 Task: Find connections with filter location Balen with filter topic #Moneywith filter profile language French with filter current company Leica Geosystems part of Hexagon with filter school D.A.V. College Muzaffarnagar Mob.No.0131-2622667 with filter industry Flight Training with filter service category Web Development with filter keywords title Bookkeeper
Action: Mouse moved to (670, 120)
Screenshot: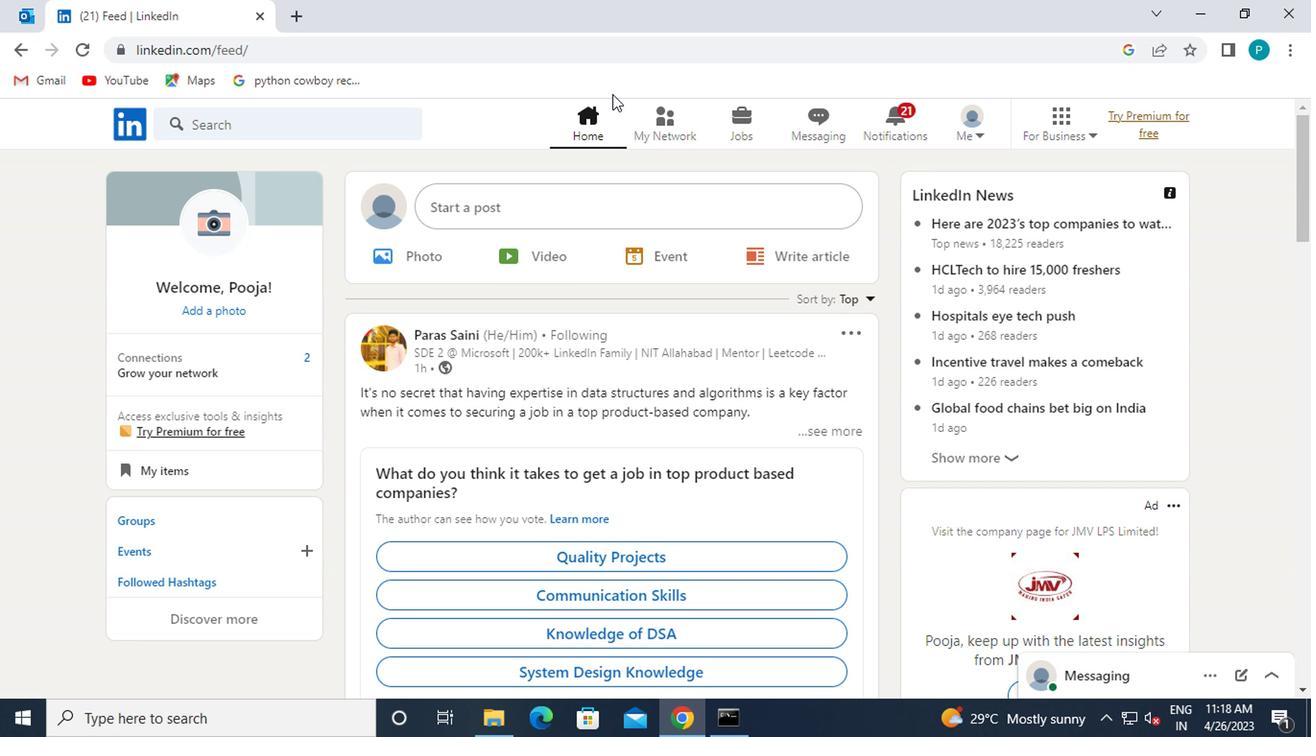 
Action: Mouse pressed left at (670, 120)
Screenshot: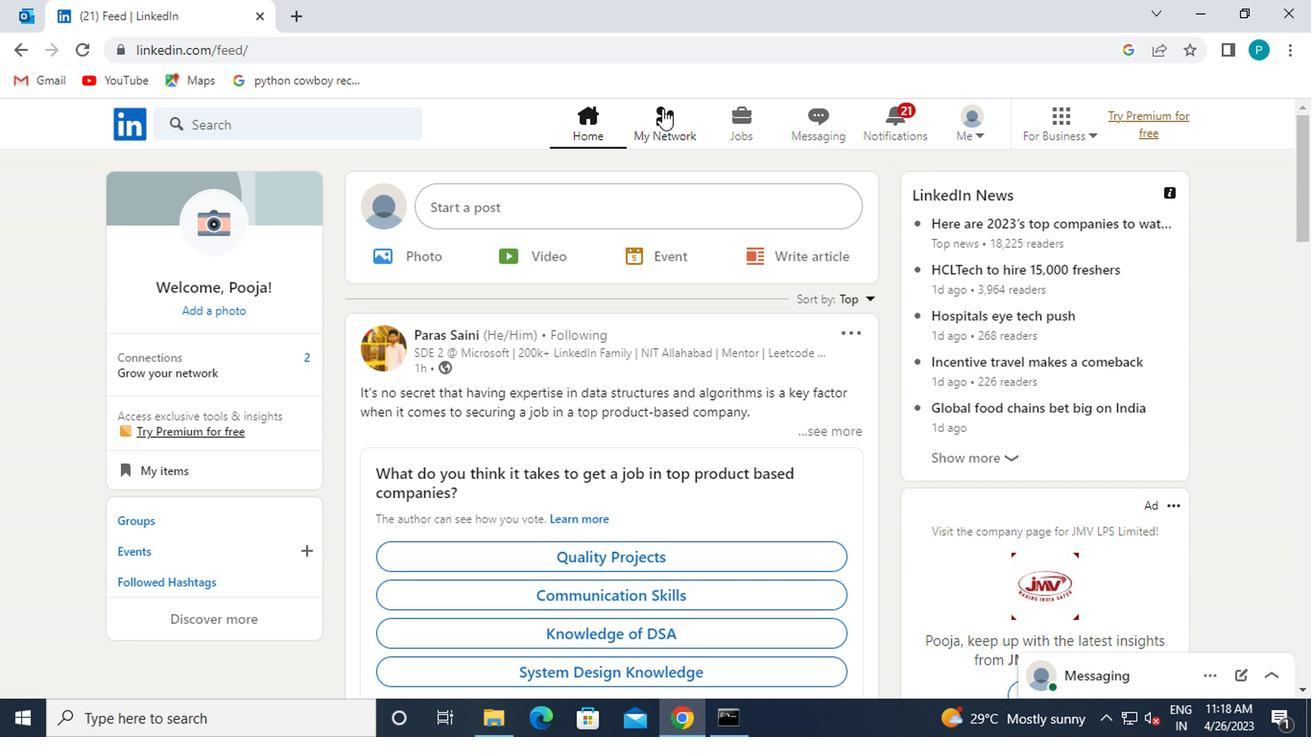 
Action: Mouse moved to (284, 236)
Screenshot: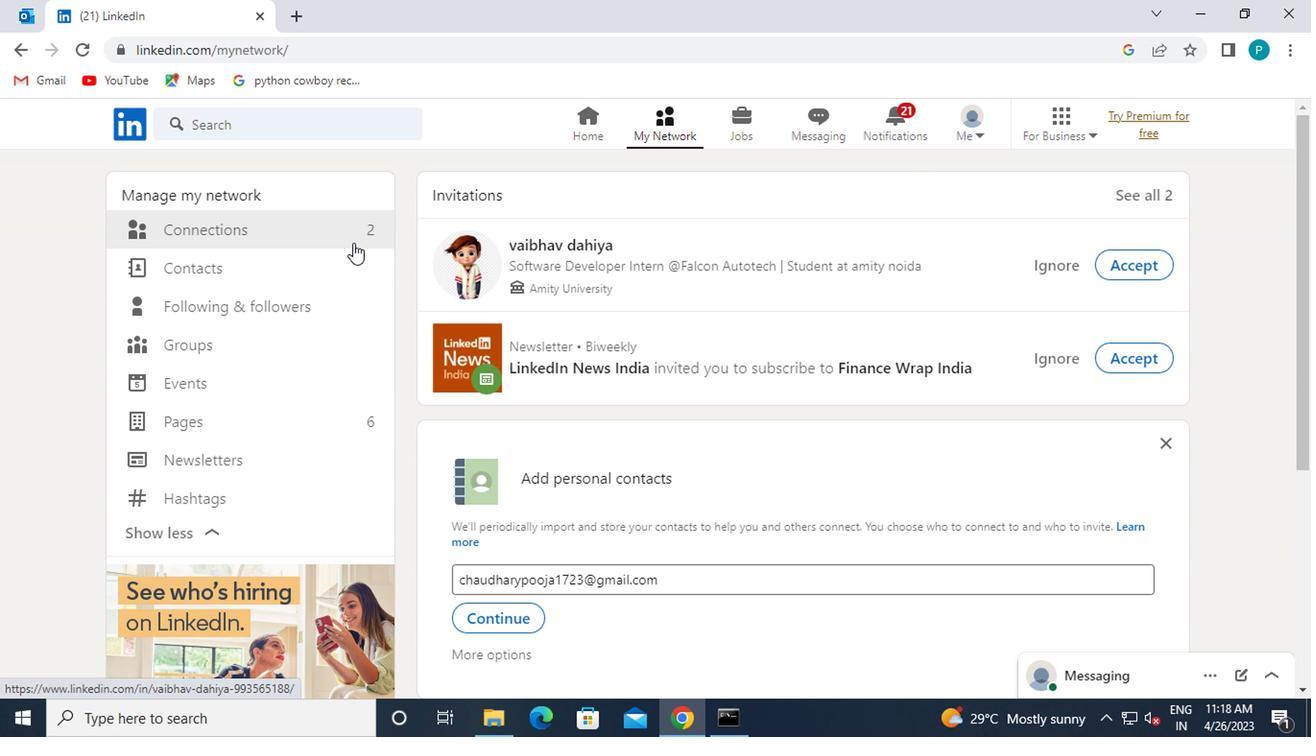 
Action: Mouse pressed left at (284, 236)
Screenshot: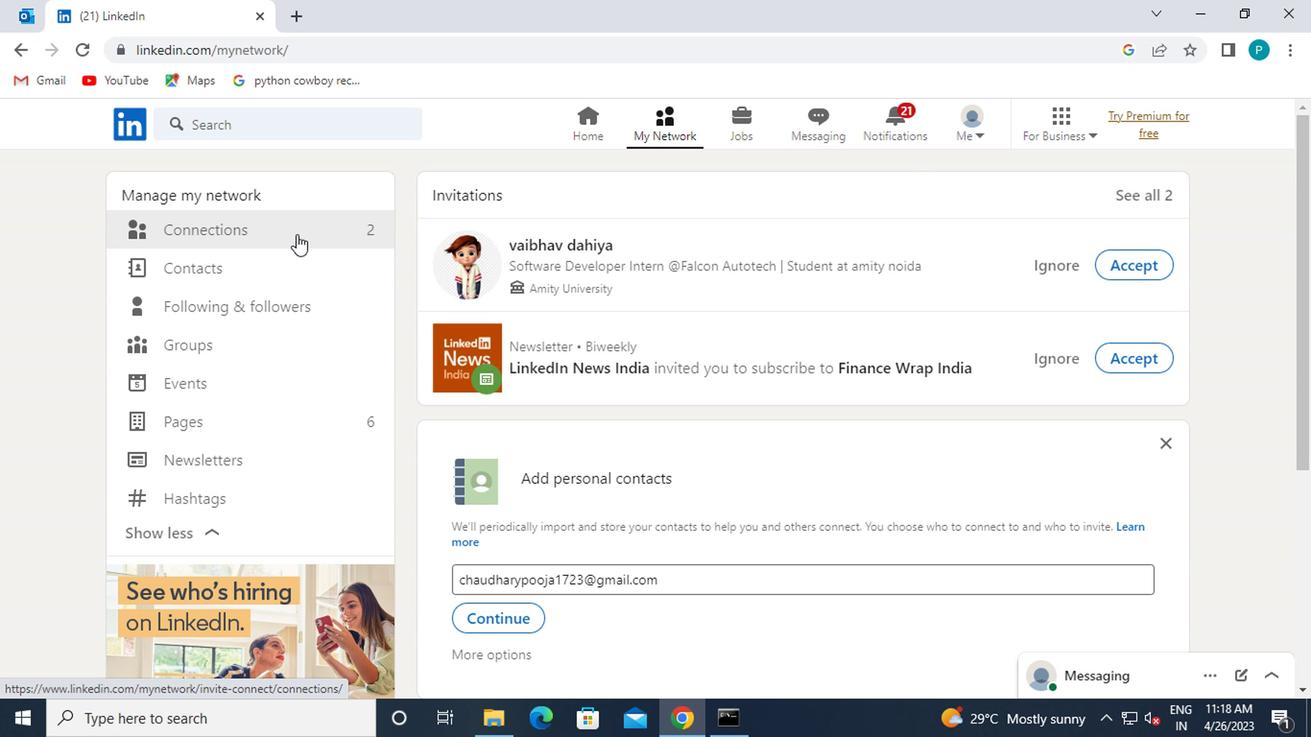 
Action: Mouse moved to (741, 234)
Screenshot: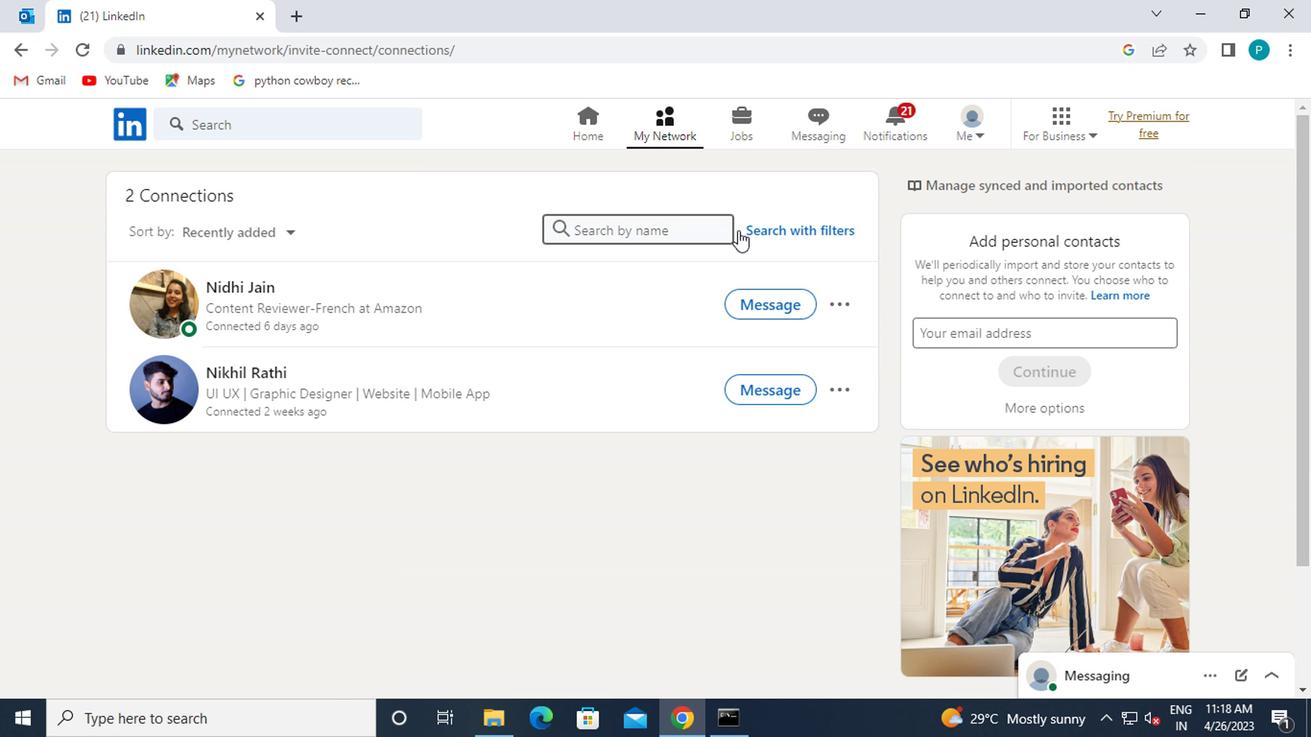 
Action: Mouse pressed left at (741, 234)
Screenshot: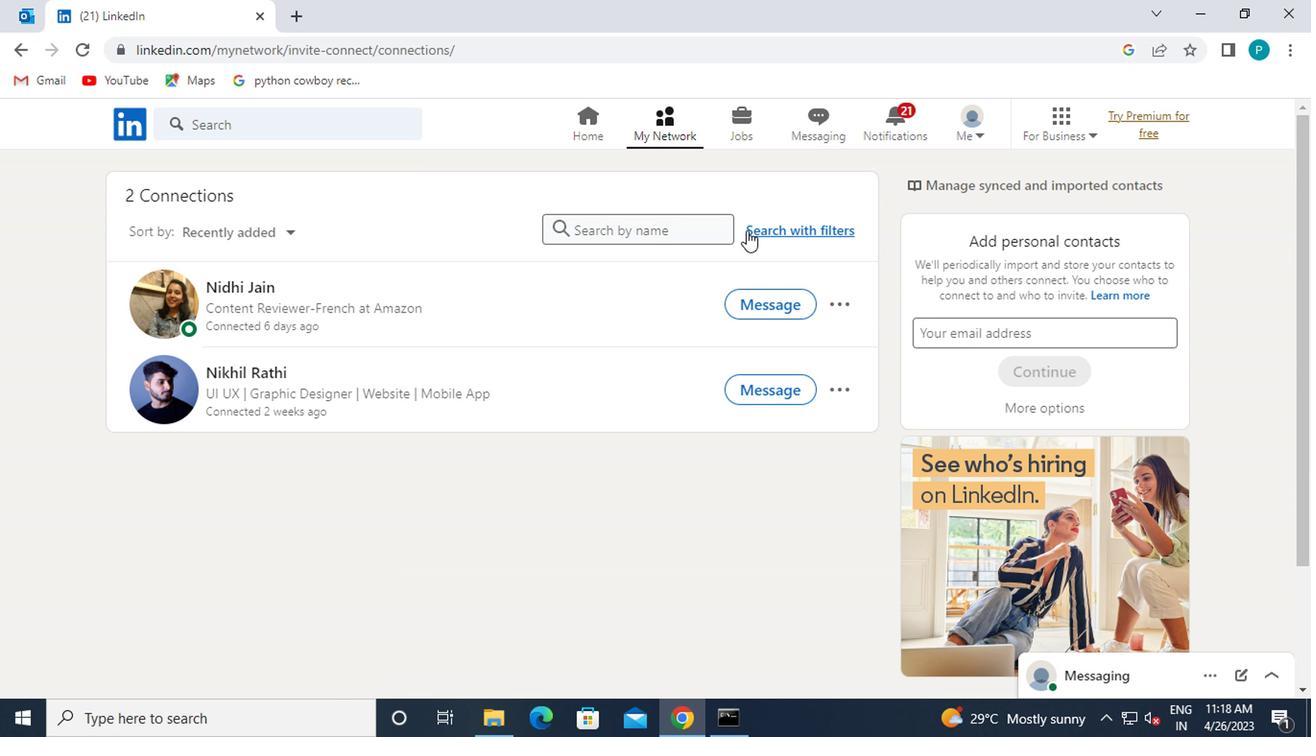 
Action: Mouse moved to (664, 178)
Screenshot: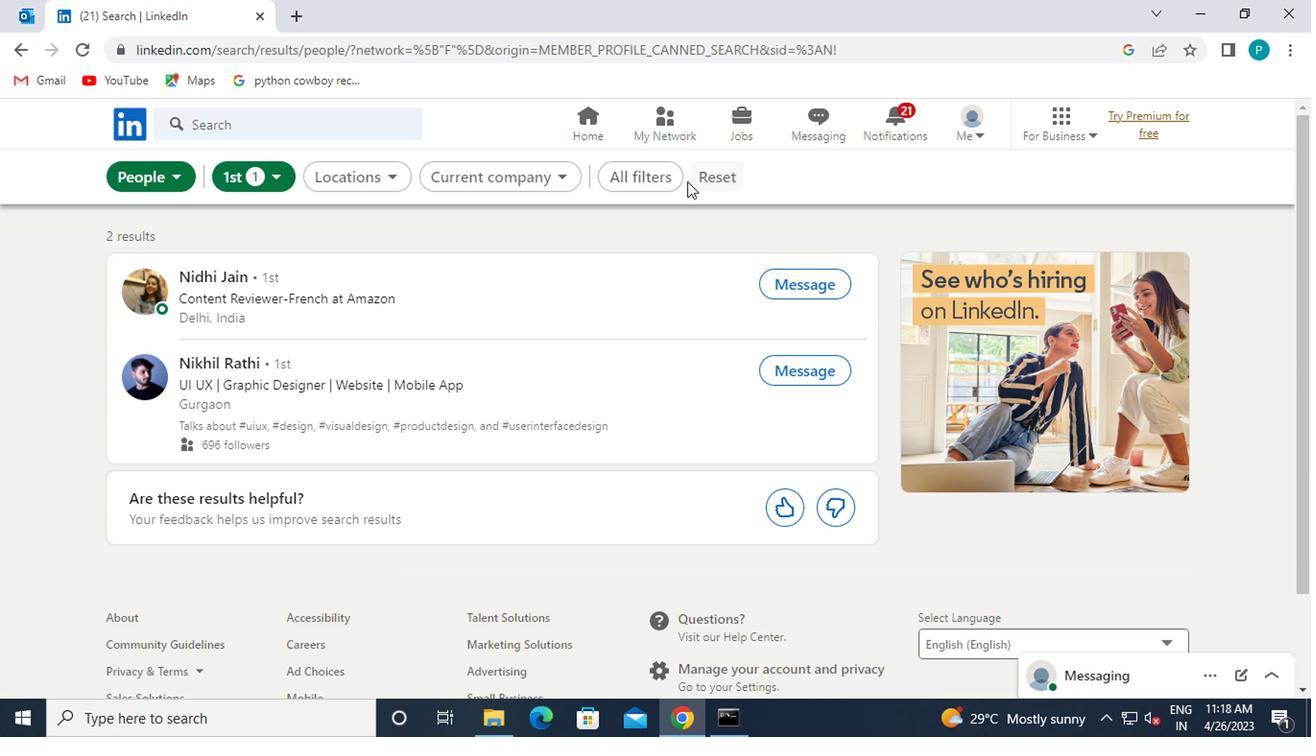 
Action: Mouse pressed left at (664, 178)
Screenshot: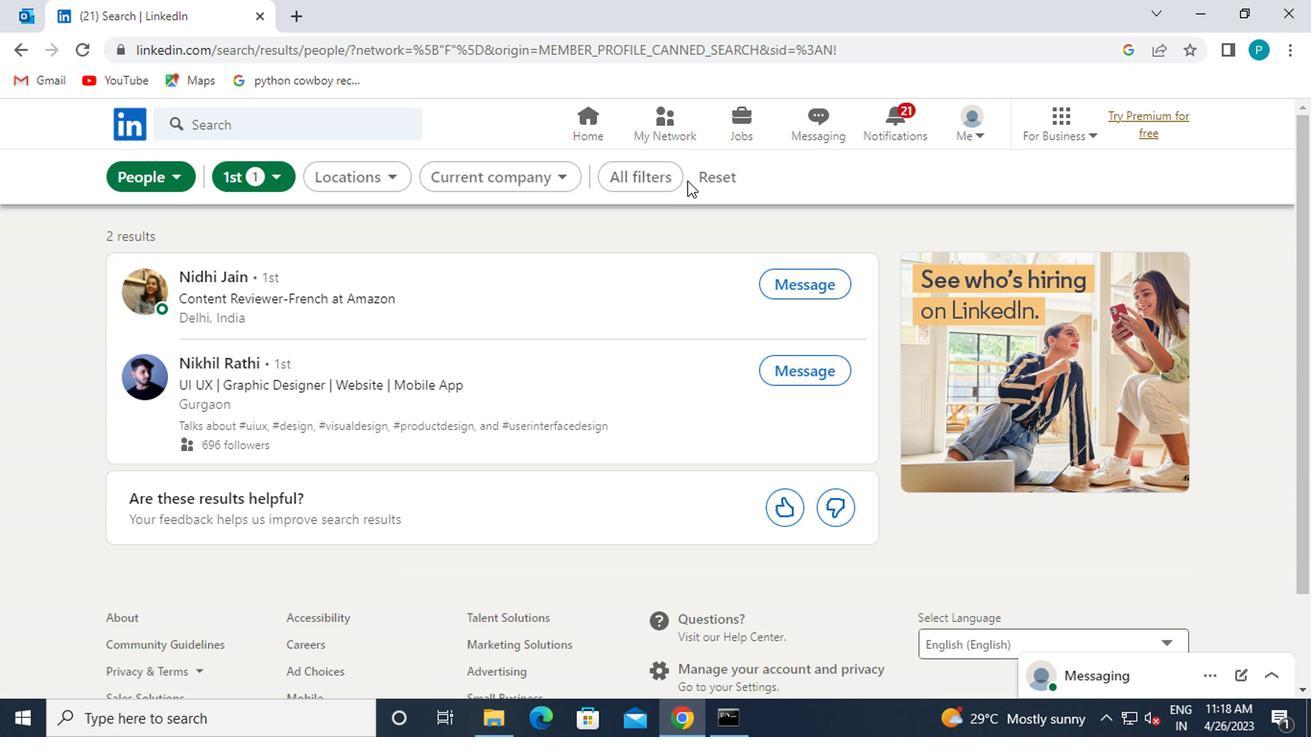 
Action: Mouse moved to (894, 424)
Screenshot: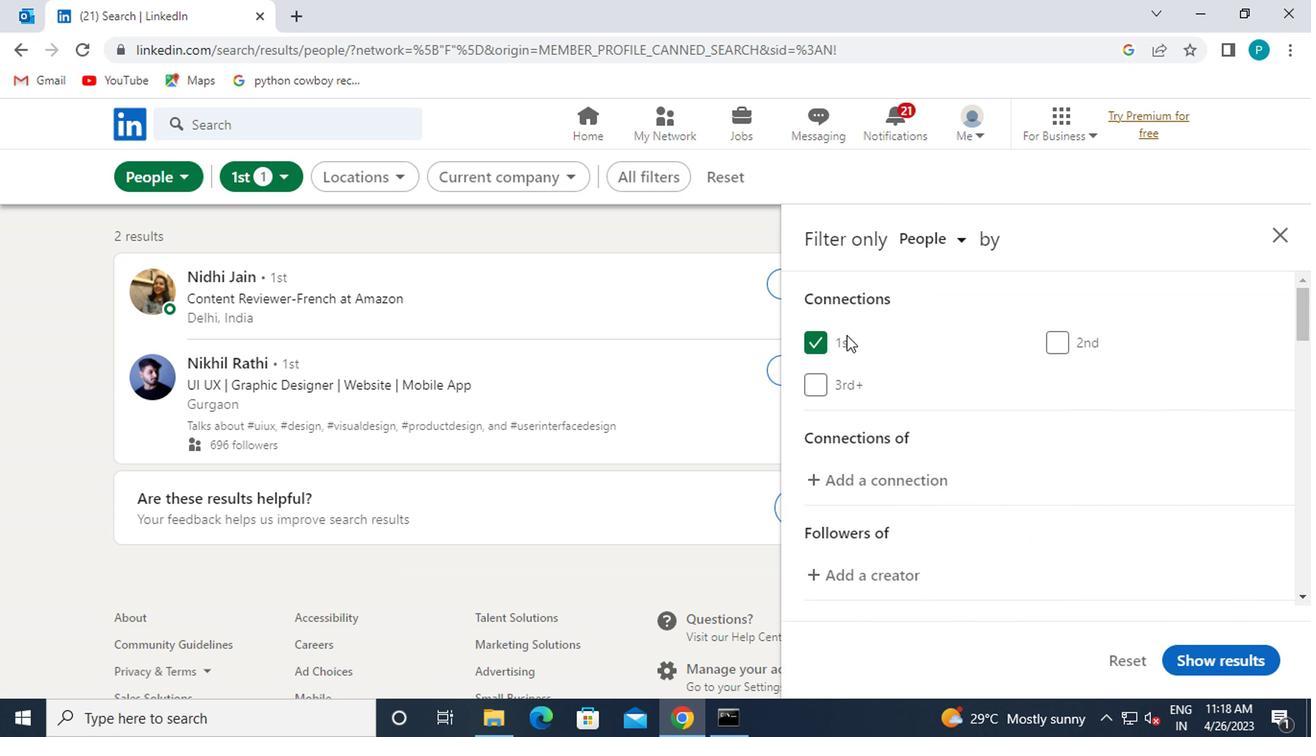 
Action: Mouse scrolled (894, 424) with delta (0, 0)
Screenshot: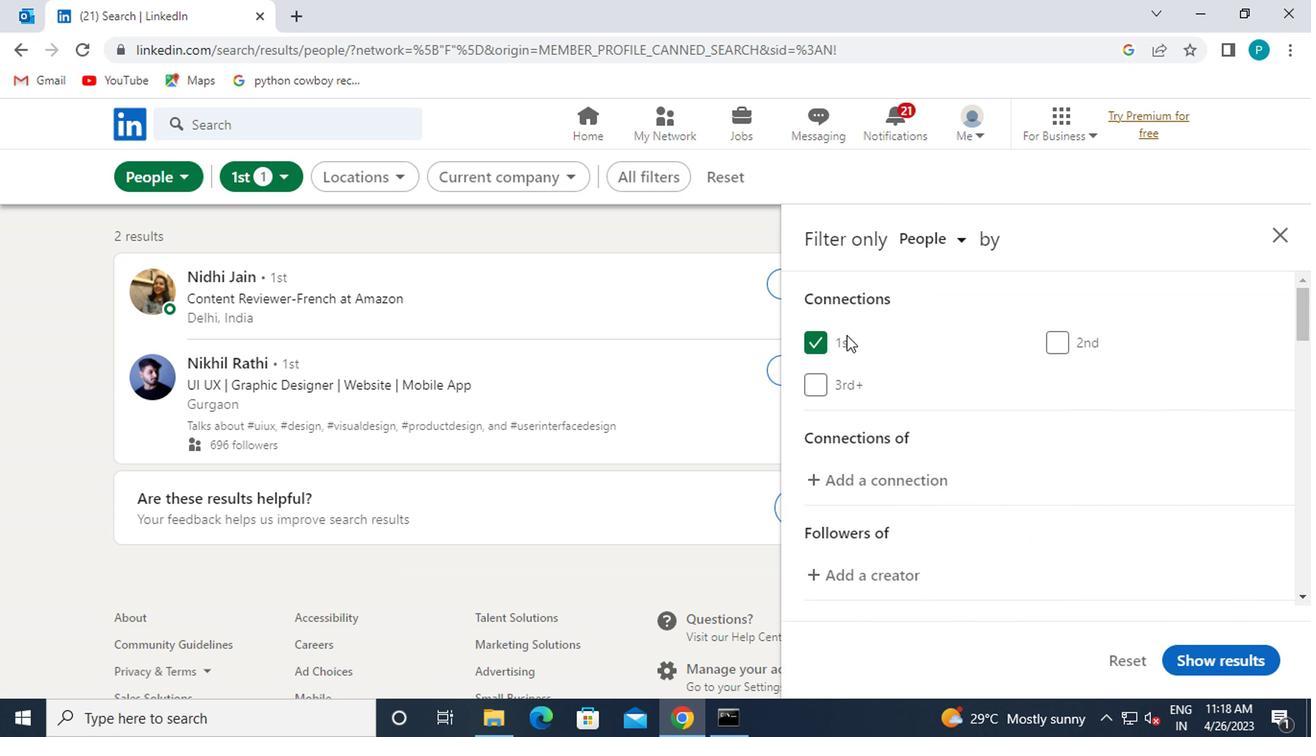 
Action: Mouse moved to (894, 428)
Screenshot: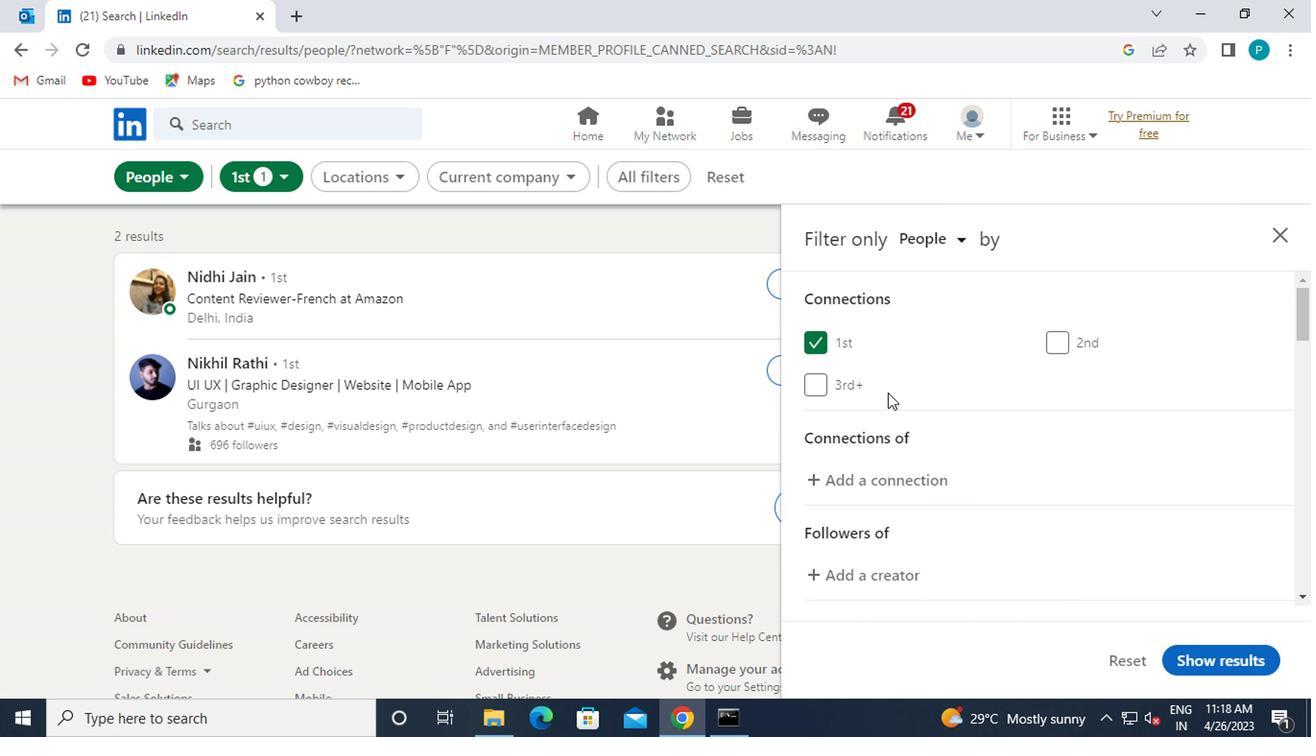 
Action: Mouse scrolled (894, 427) with delta (0, -1)
Screenshot: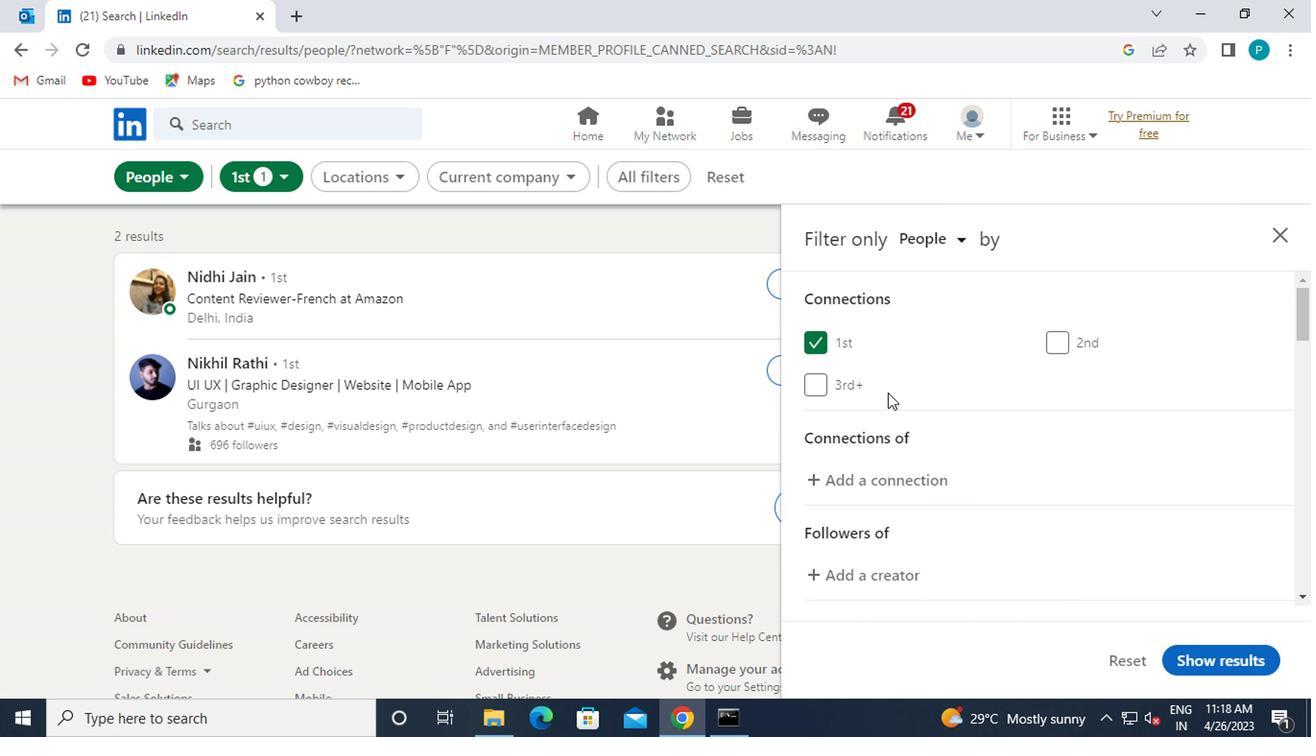 
Action: Mouse moved to (997, 534)
Screenshot: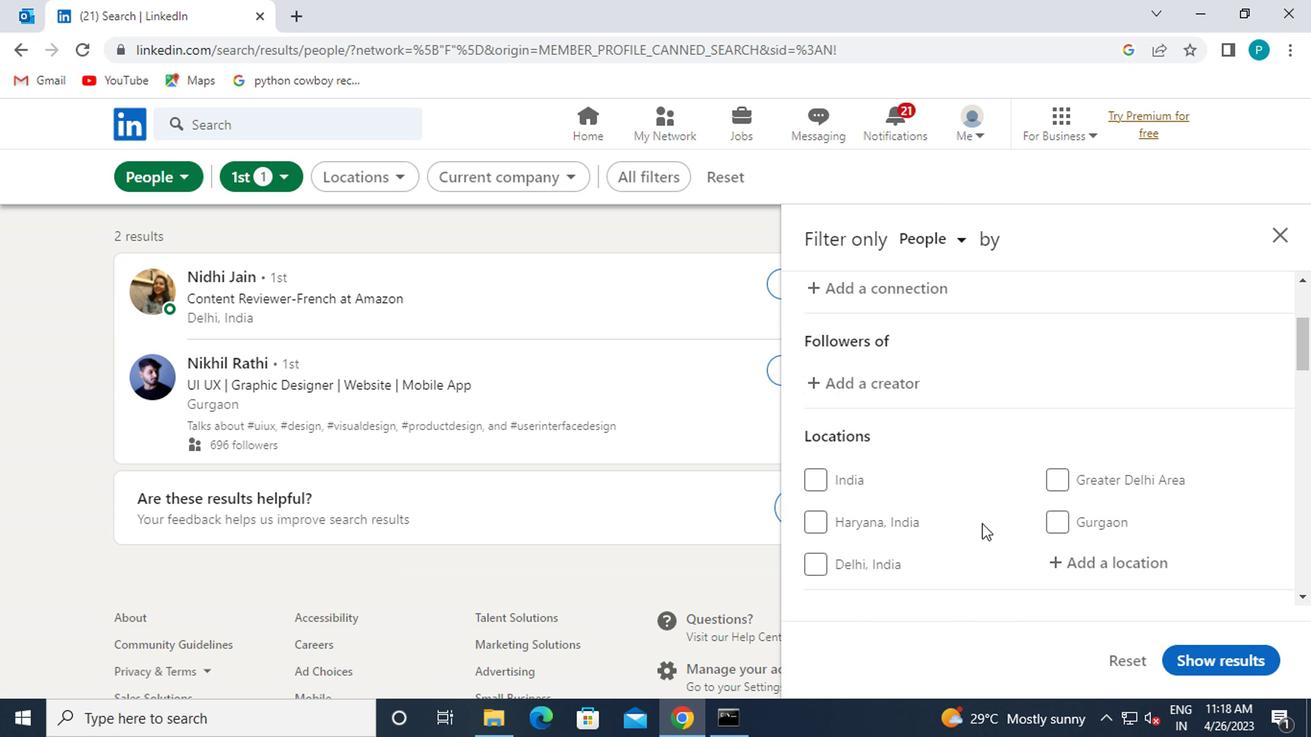 
Action: Mouse scrolled (997, 533) with delta (0, -1)
Screenshot: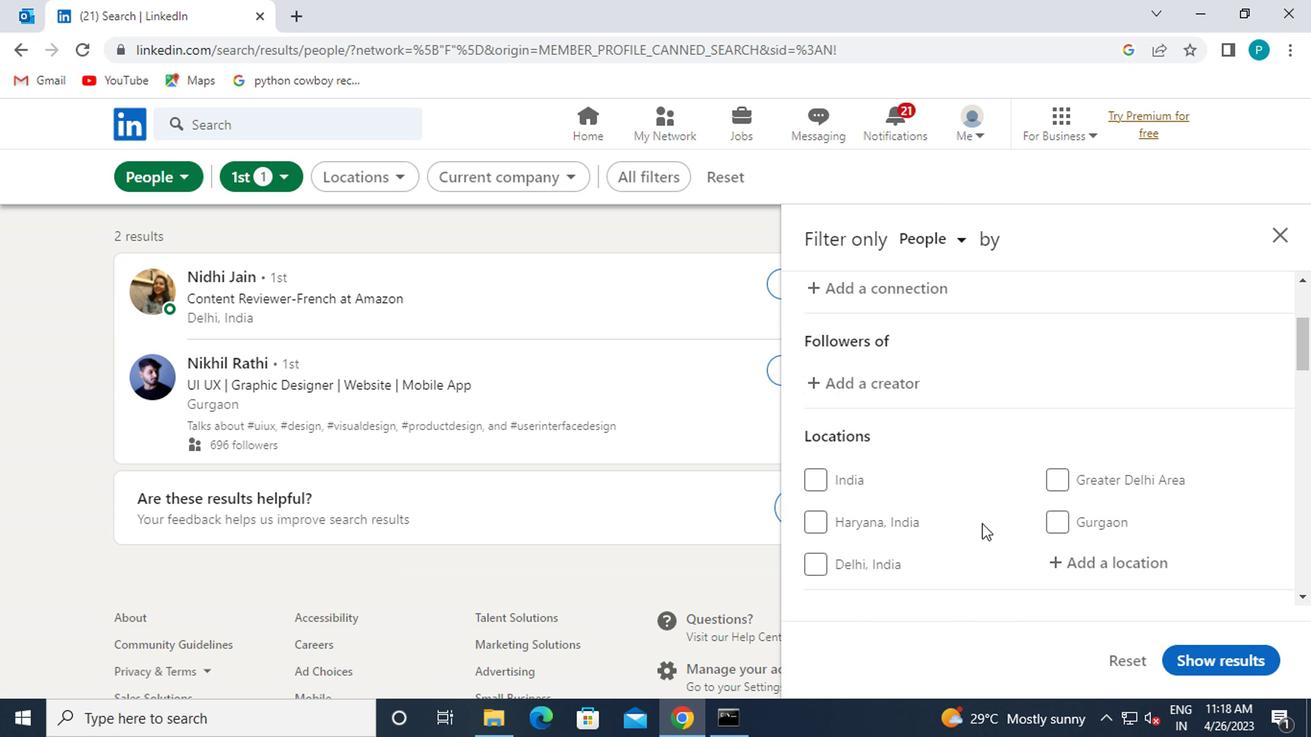 
Action: Mouse moved to (1062, 471)
Screenshot: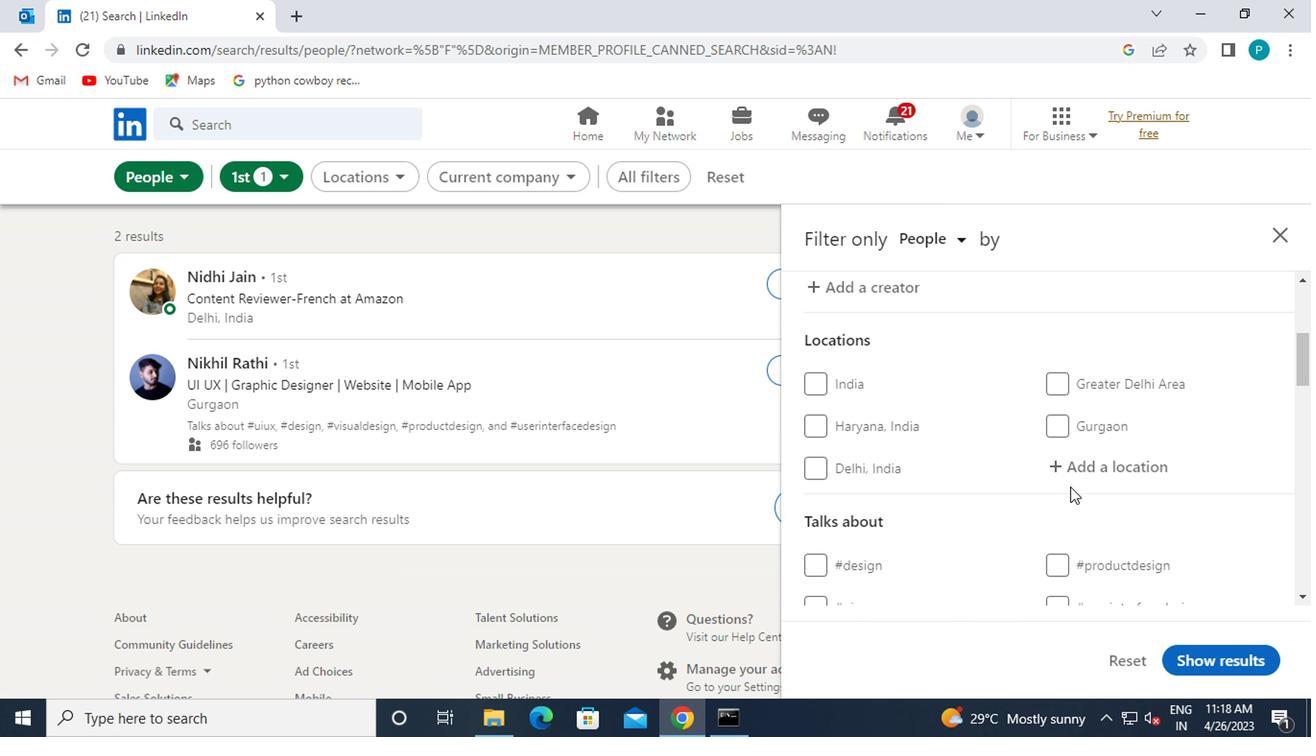 
Action: Mouse pressed left at (1062, 471)
Screenshot: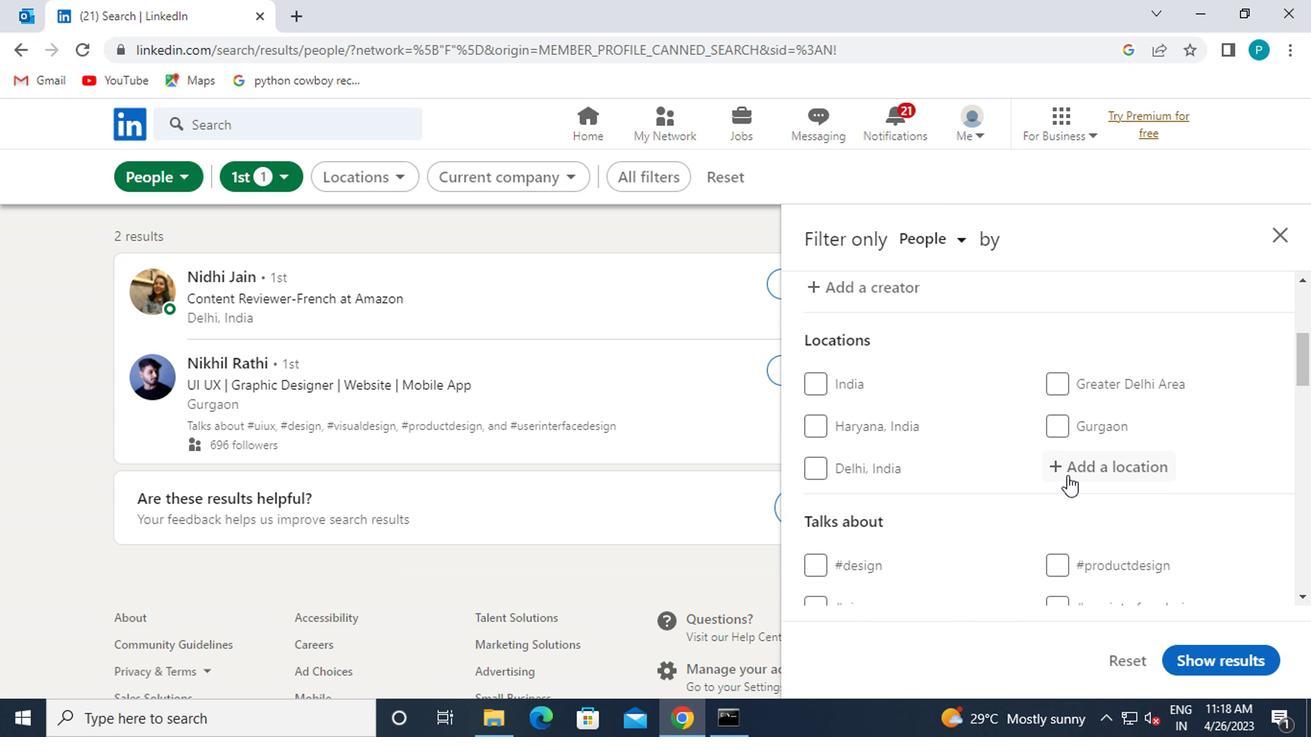 
Action: Mouse moved to (1041, 504)
Screenshot: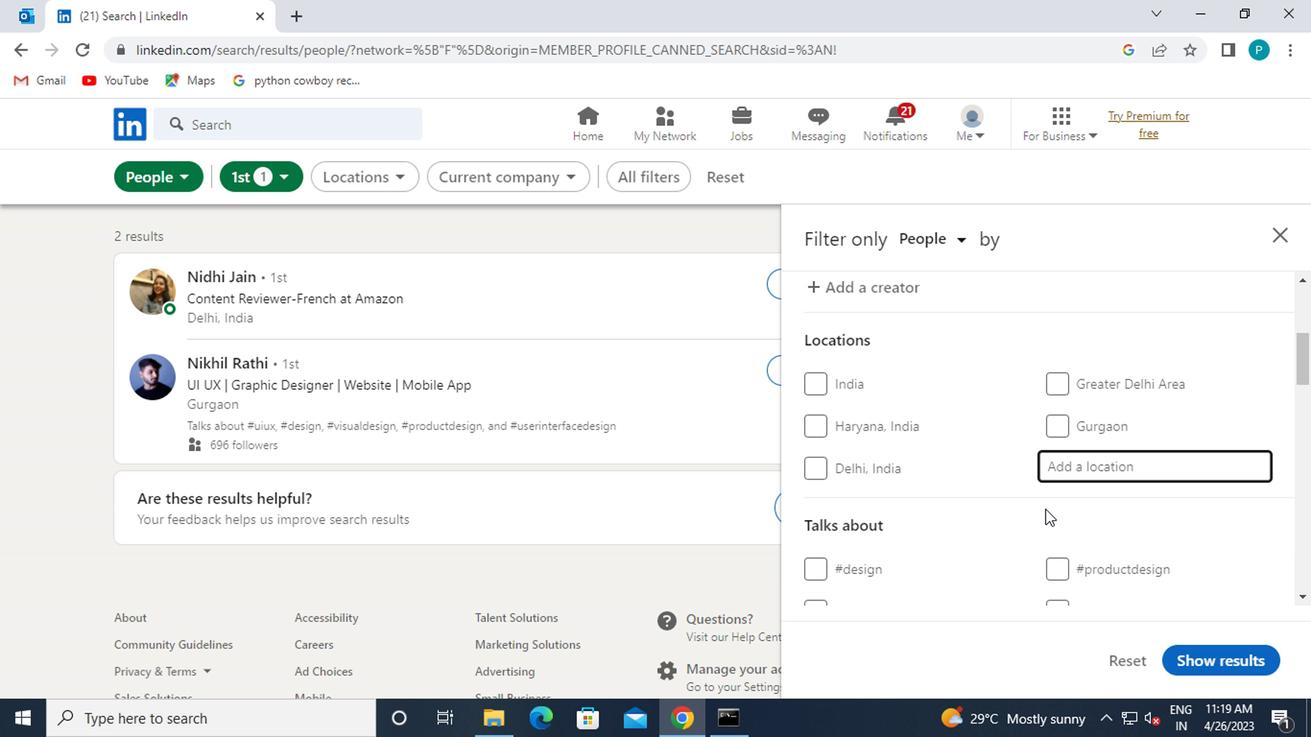 
Action: Key pressed <Key.caps_lock>b<Key.caps_lock>alen
Screenshot: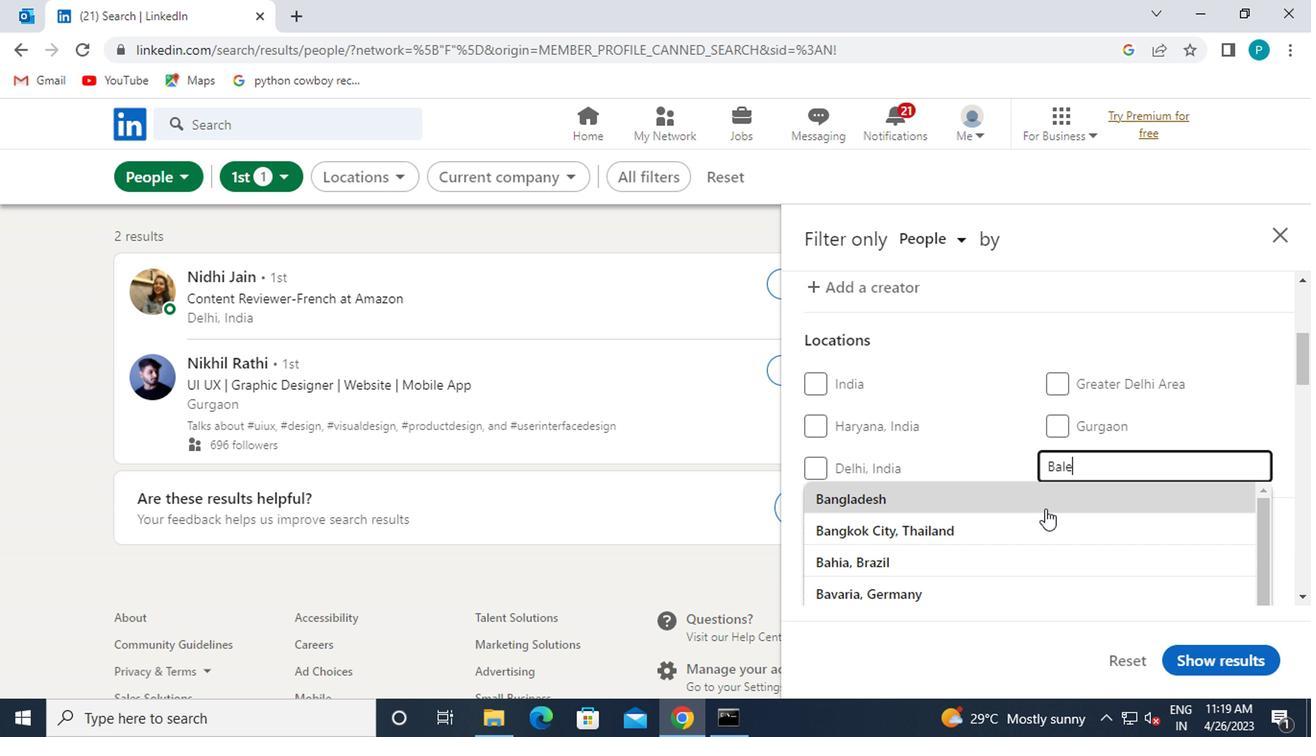 
Action: Mouse moved to (1032, 499)
Screenshot: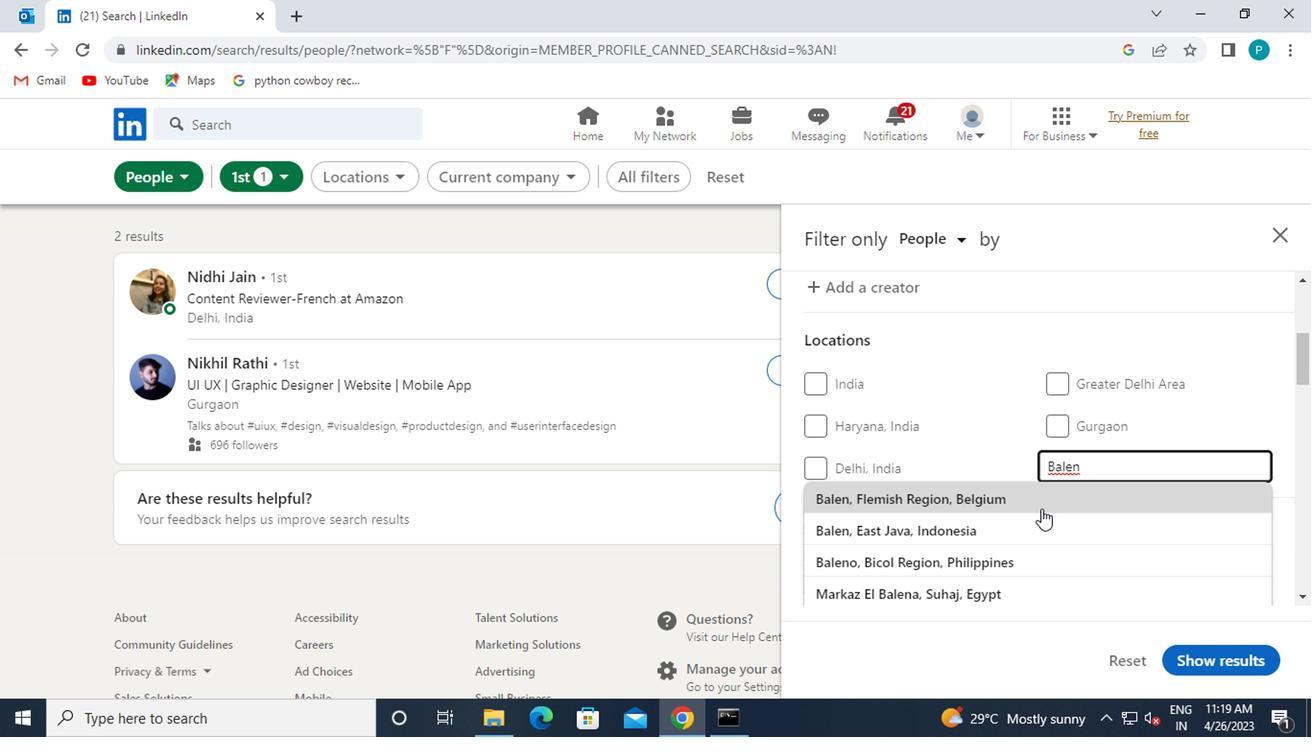 
Action: Mouse pressed left at (1032, 499)
Screenshot: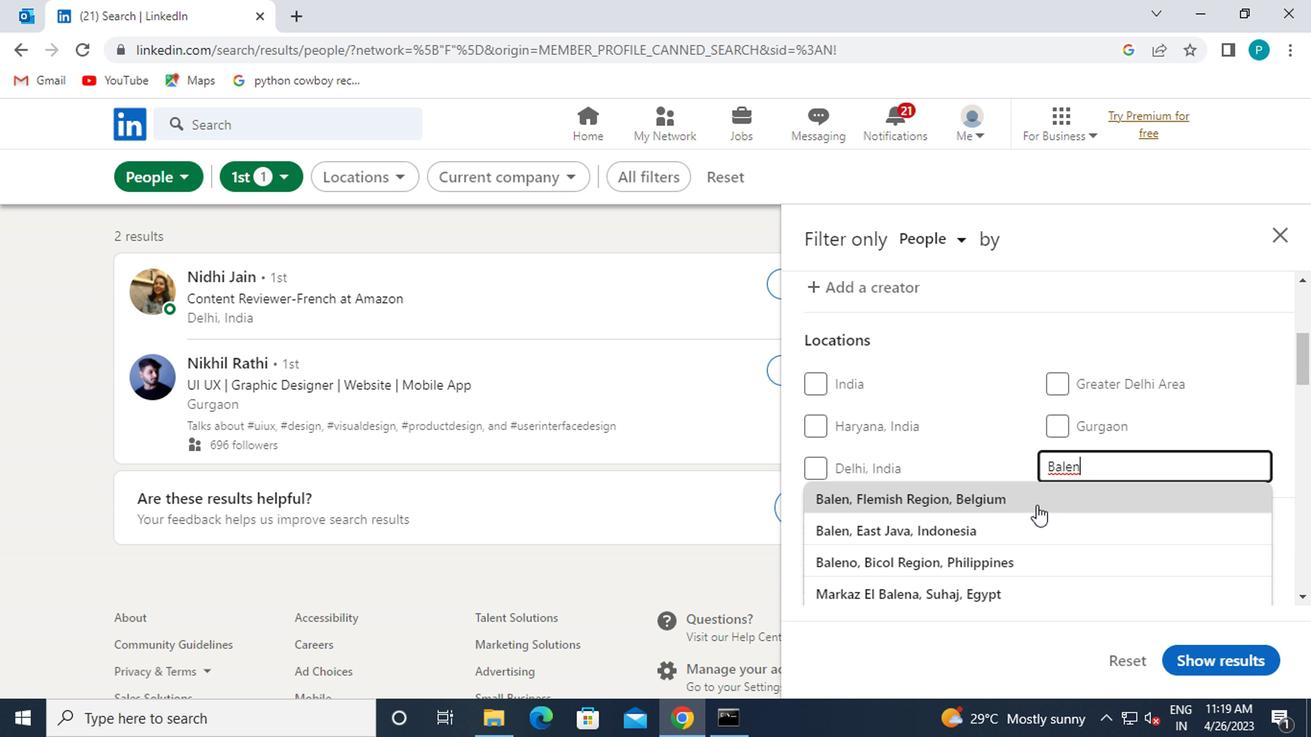 
Action: Mouse scrolled (1032, 499) with delta (0, 0)
Screenshot: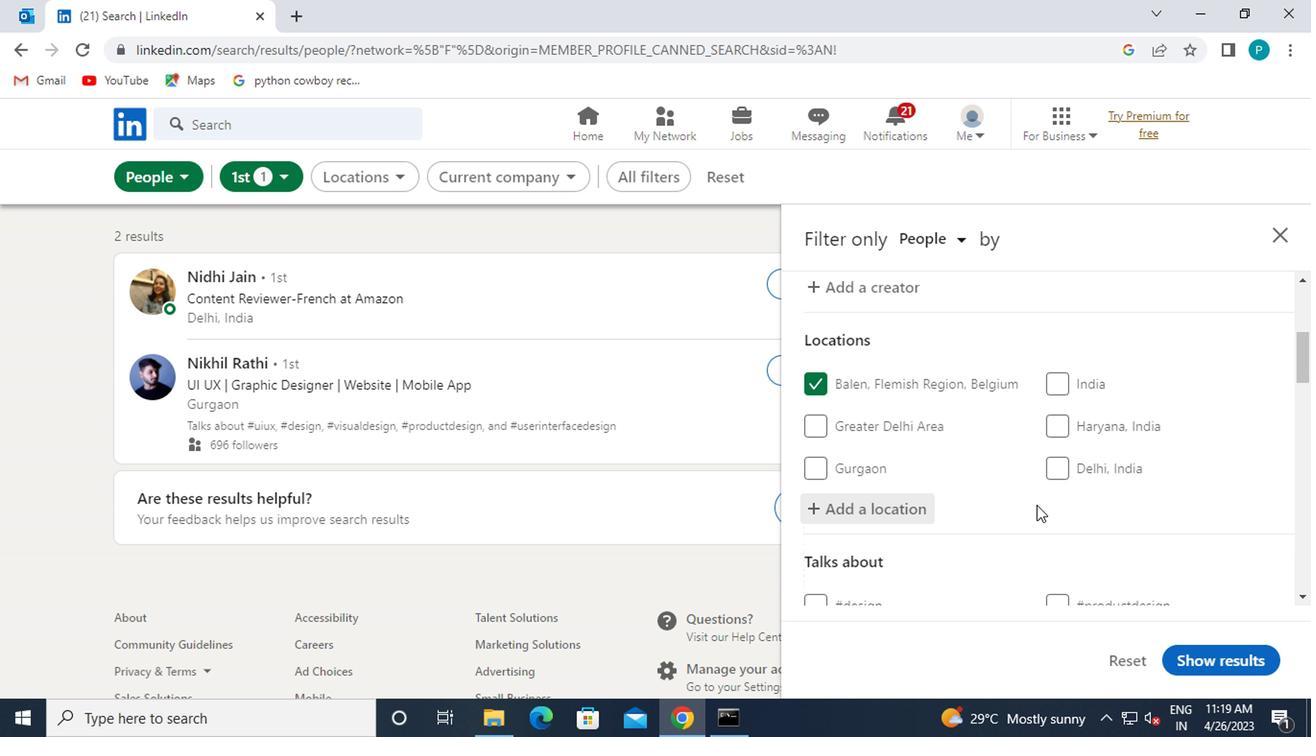 
Action: Mouse scrolled (1032, 499) with delta (0, 0)
Screenshot: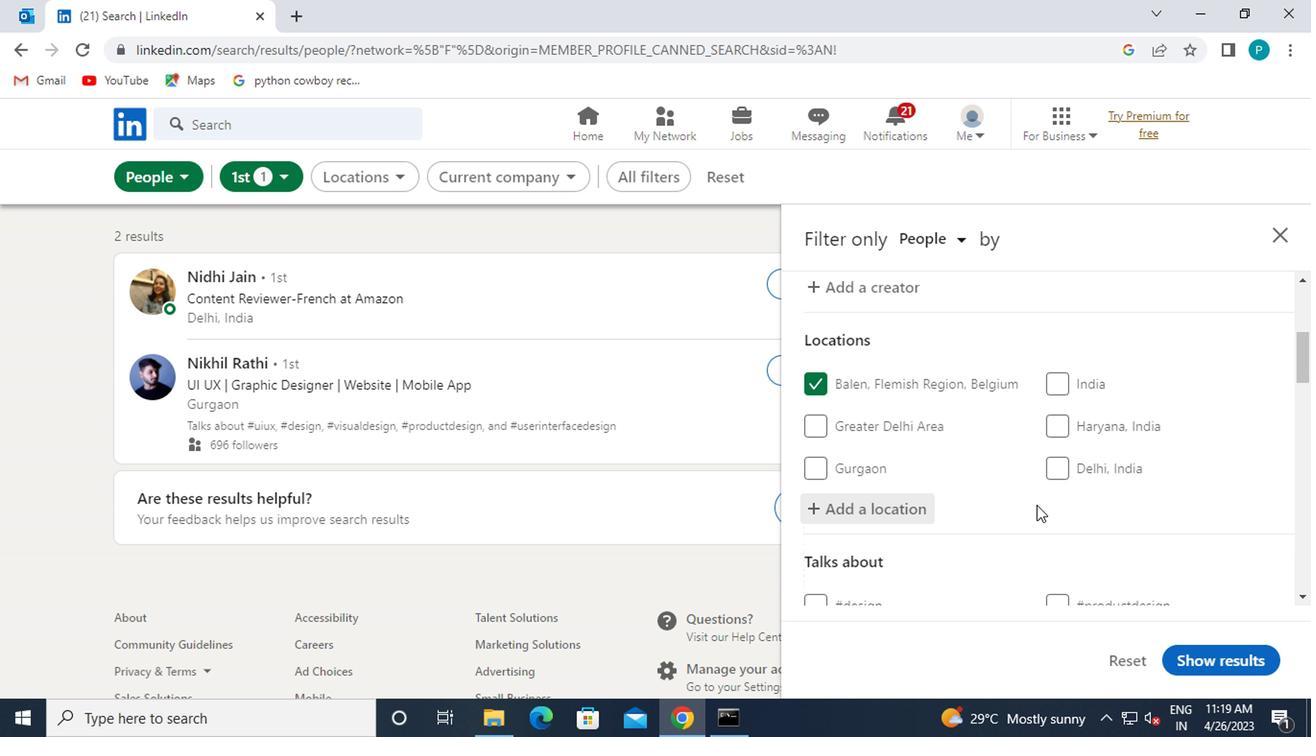 
Action: Mouse moved to (1060, 503)
Screenshot: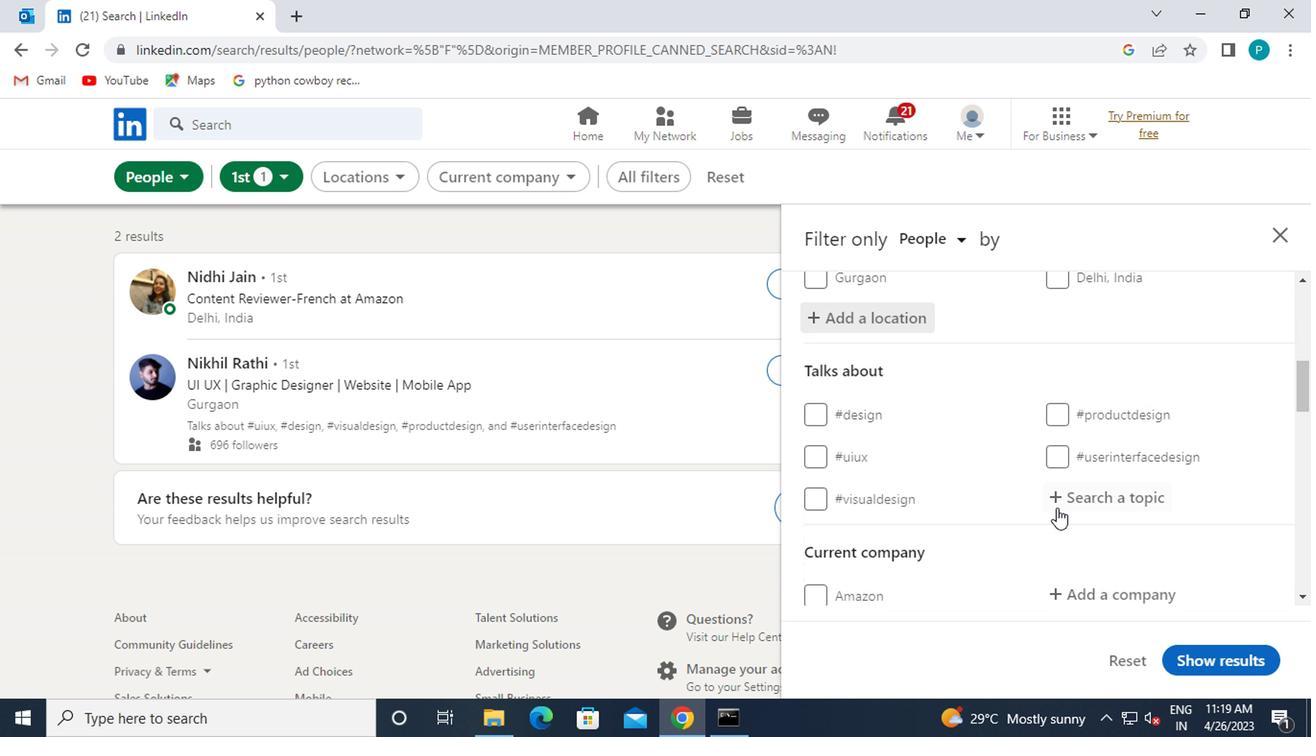 
Action: Mouse pressed left at (1060, 503)
Screenshot: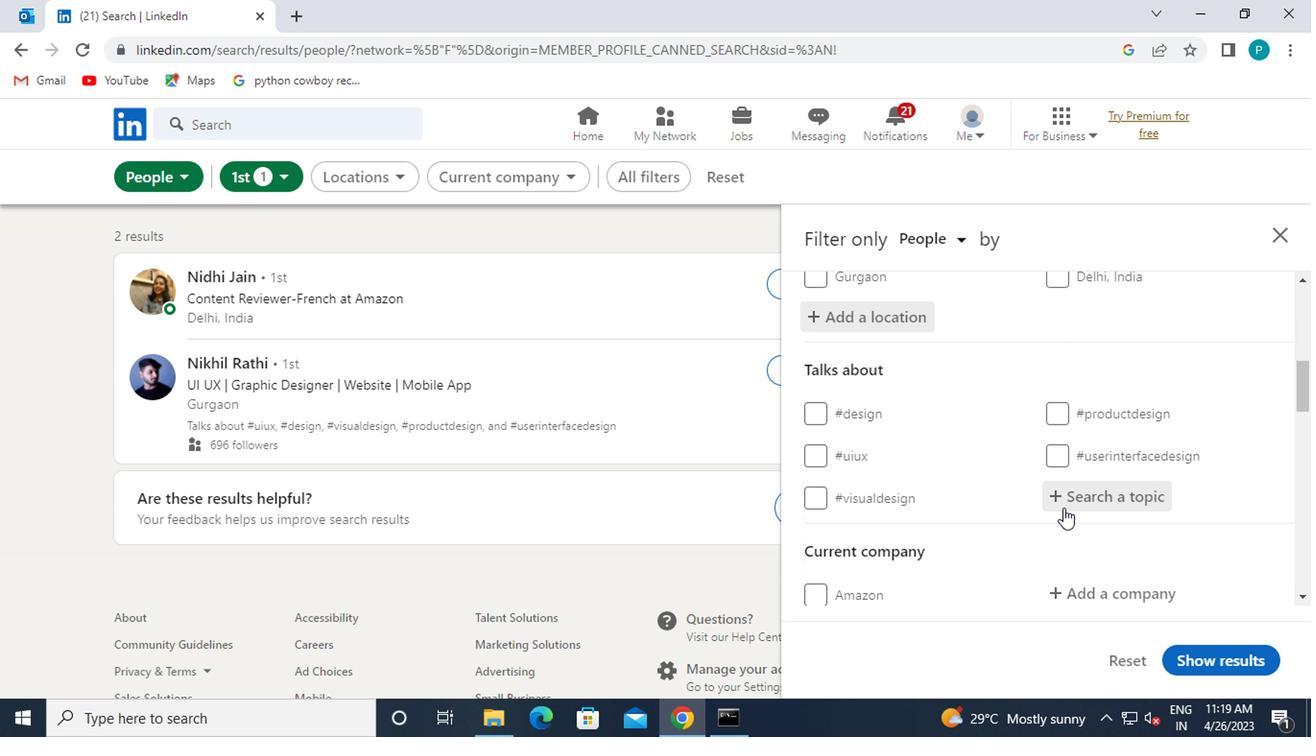 
Action: Mouse moved to (1049, 486)
Screenshot: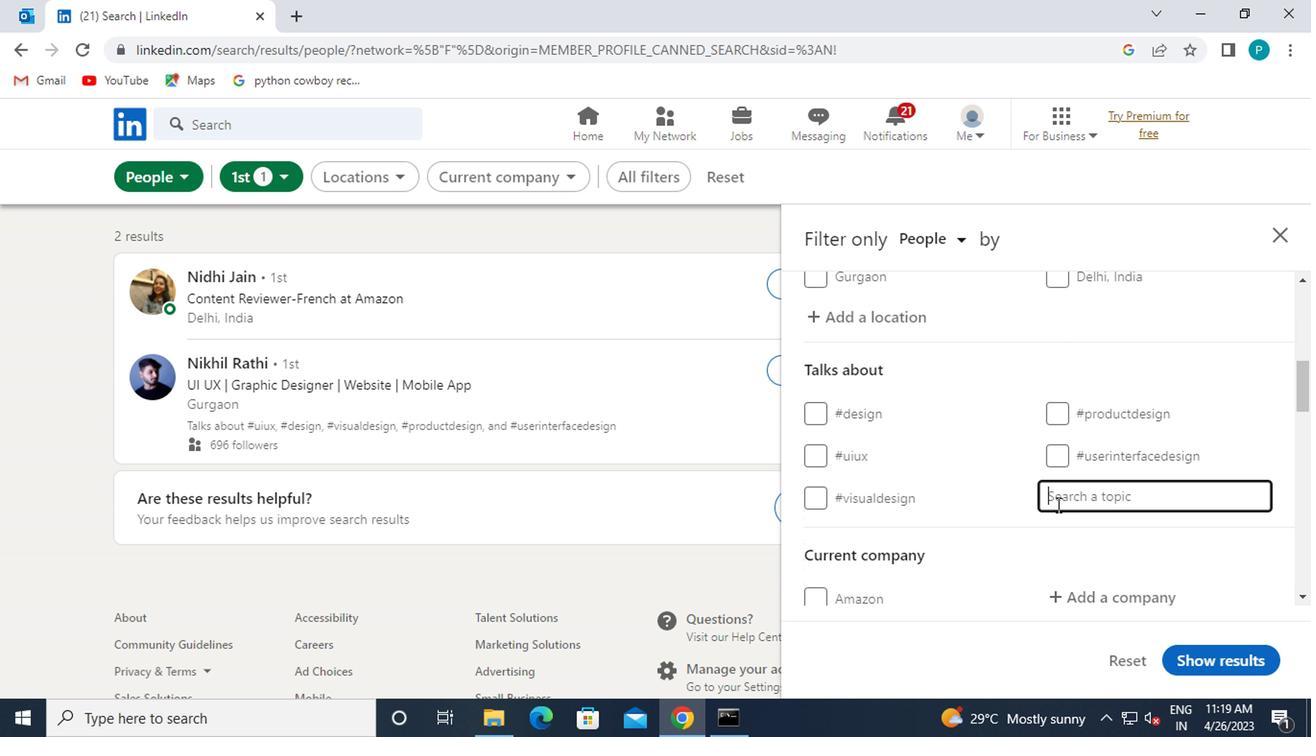 
Action: Key pressed <Key.shift>#MONEY
Screenshot: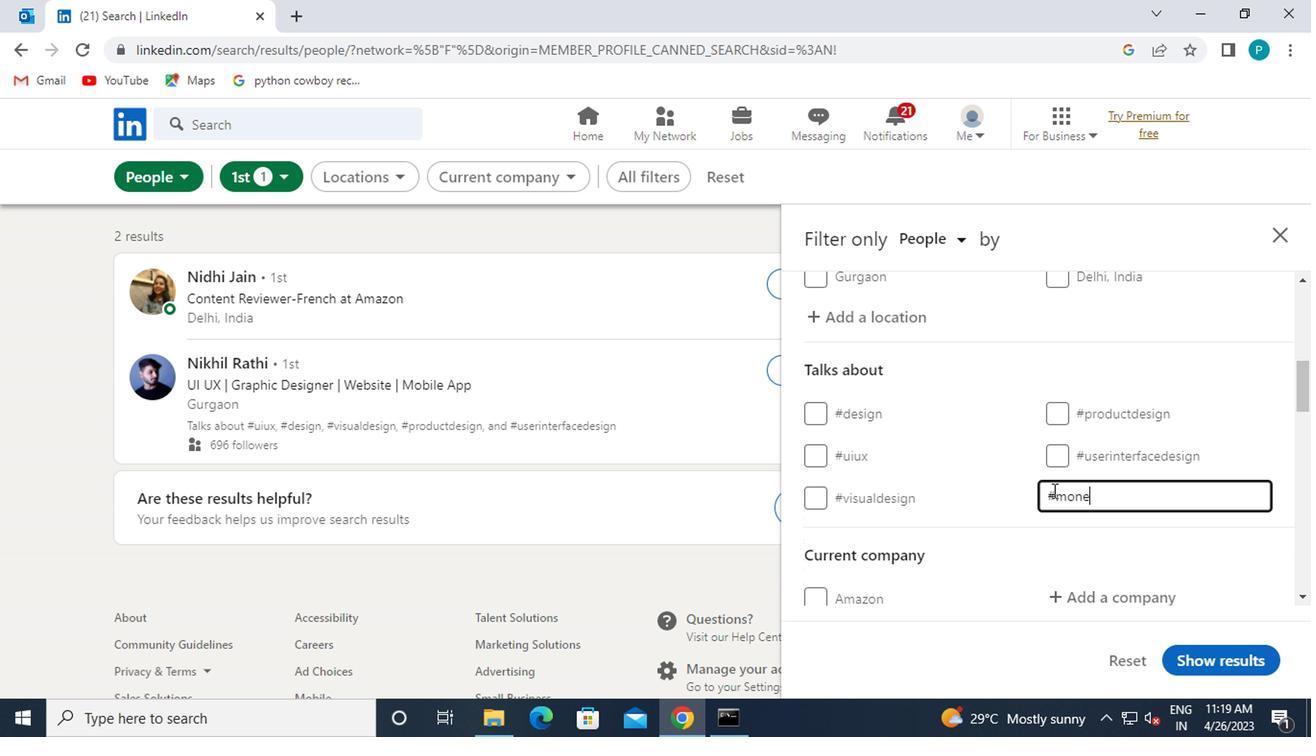 
Action: Mouse moved to (1001, 483)
Screenshot: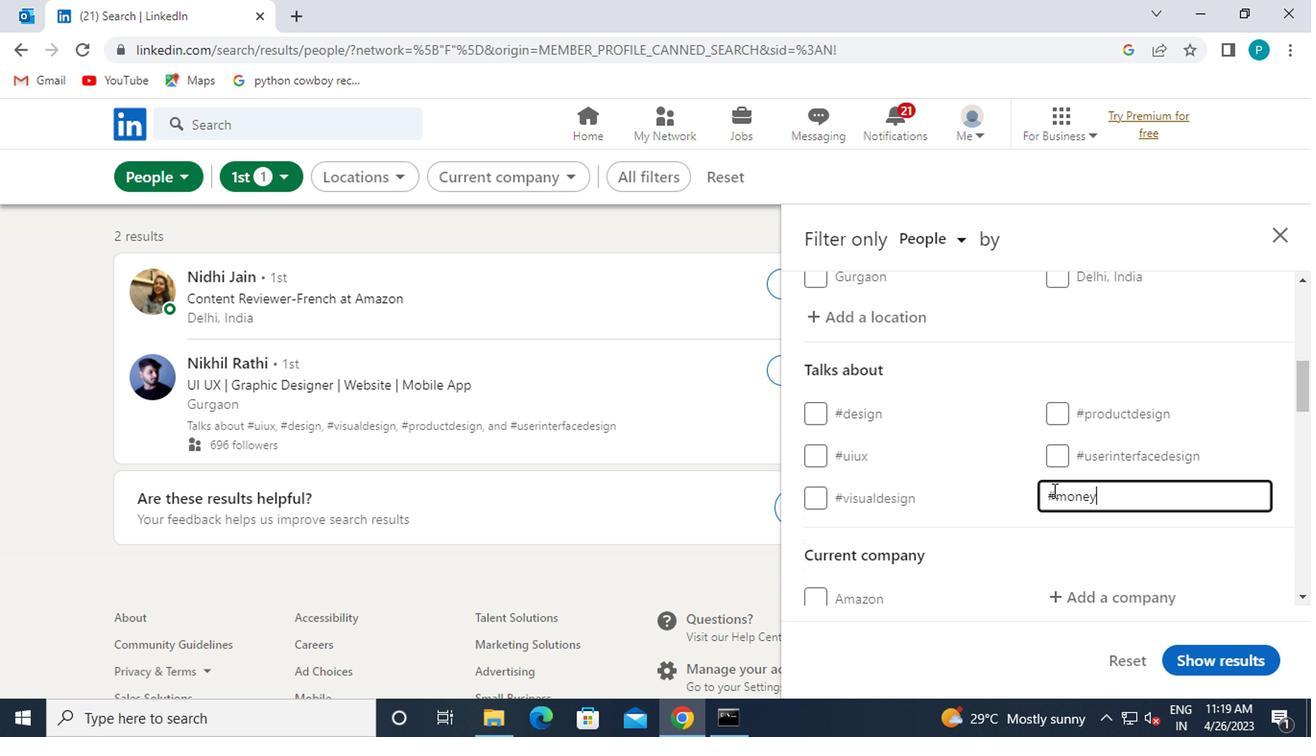
Action: Mouse scrolled (1001, 482) with delta (0, 0)
Screenshot: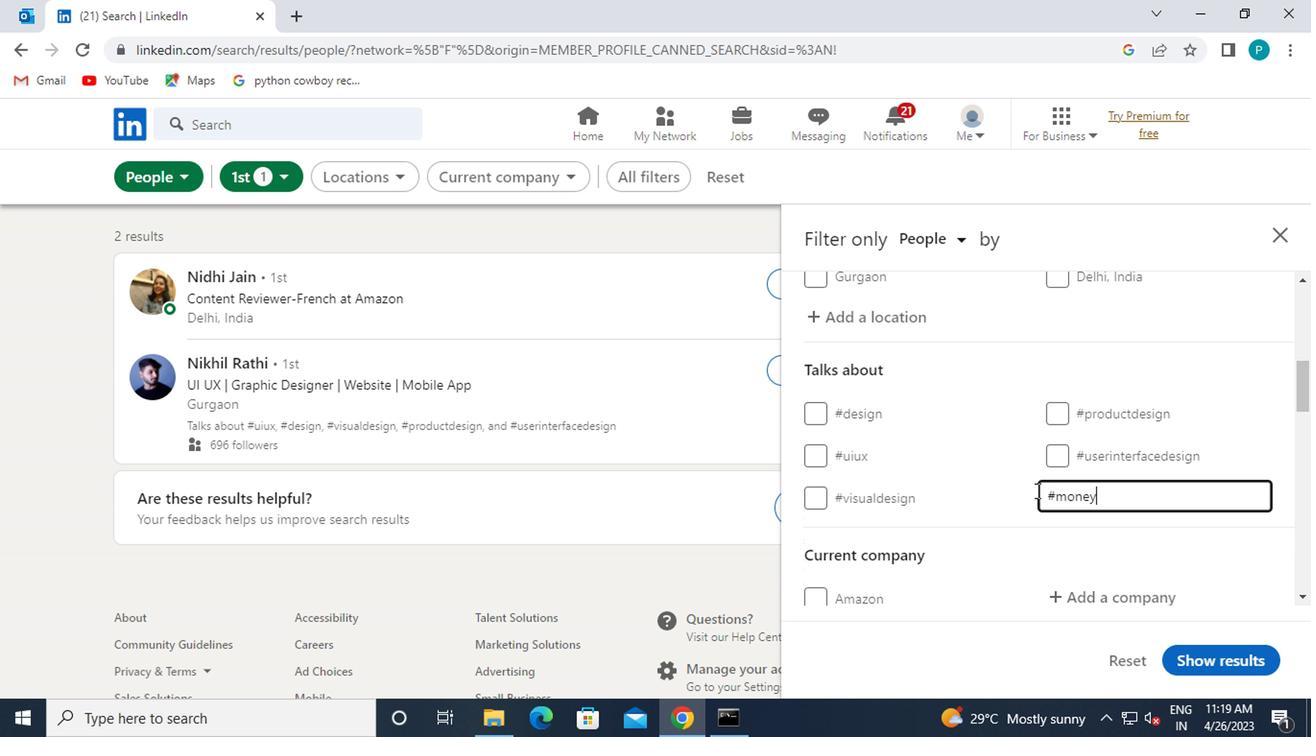 
Action: Mouse moved to (1071, 484)
Screenshot: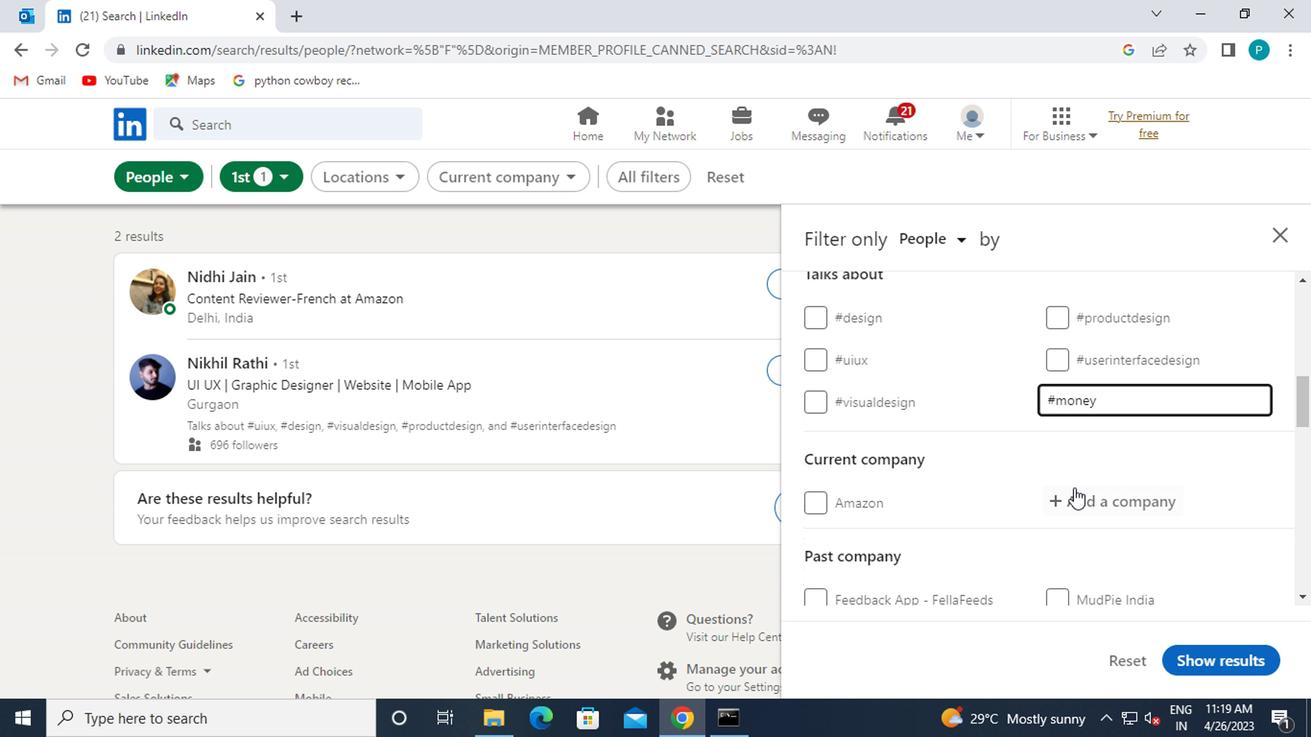 
Action: Mouse pressed left at (1071, 484)
Screenshot: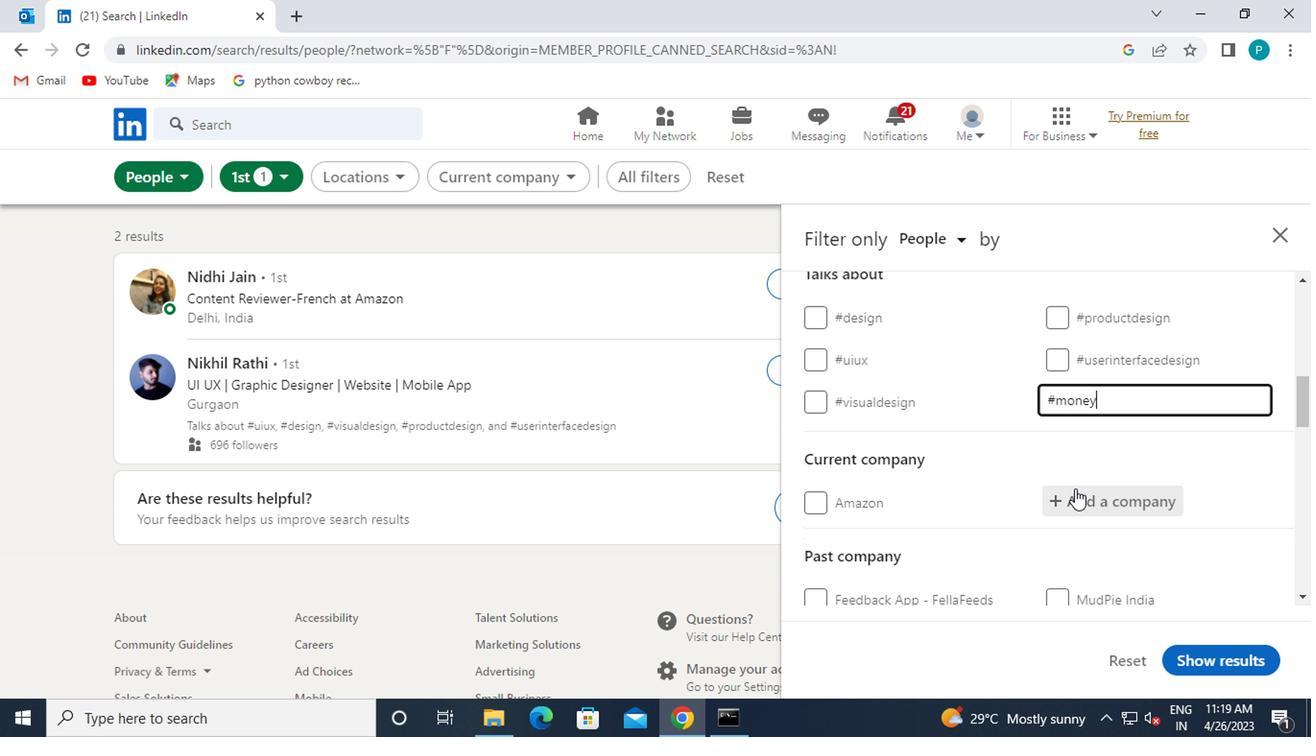 
Action: Mouse moved to (1030, 484)
Screenshot: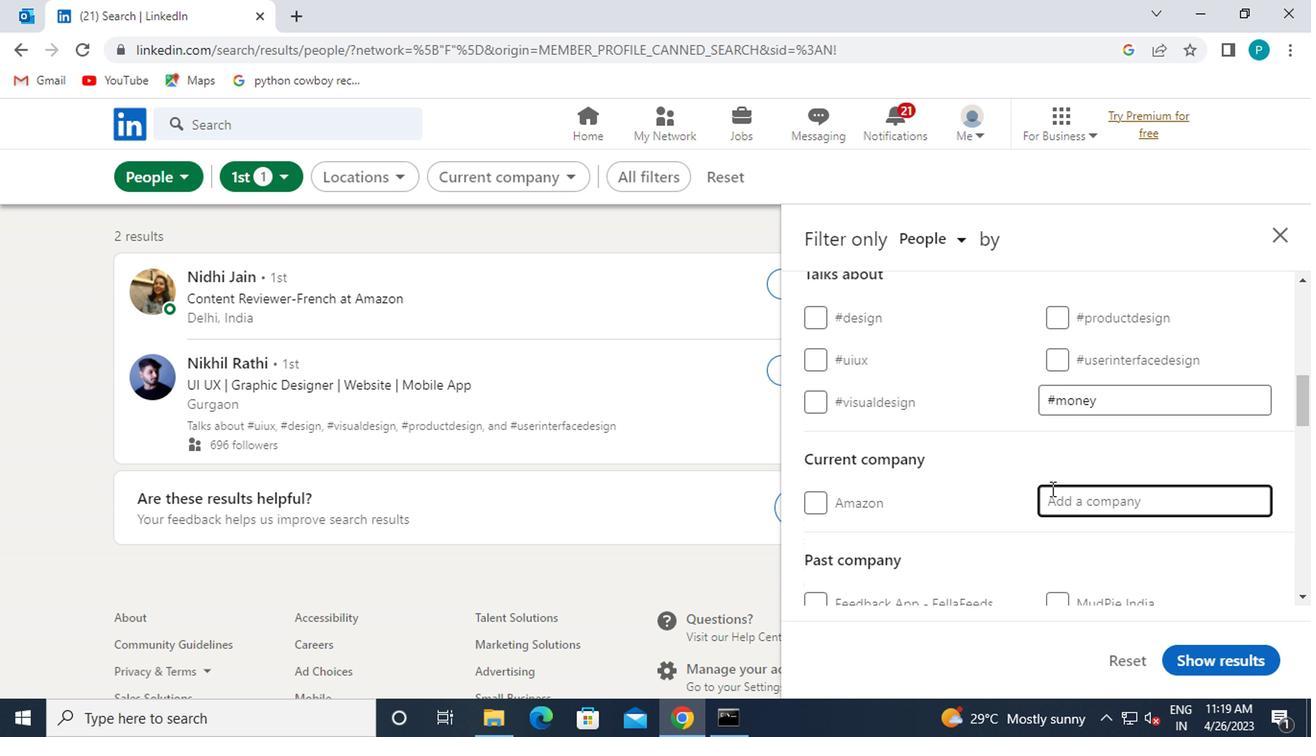
Action: Key pressed <Key.caps_lock>L<Key.caps_lock>ECIA<Key.space>G<Key.caps_lock>EO<Key.backspace><Key.backspace><Key.backspace>G<Key.caps_lock>EO
Screenshot: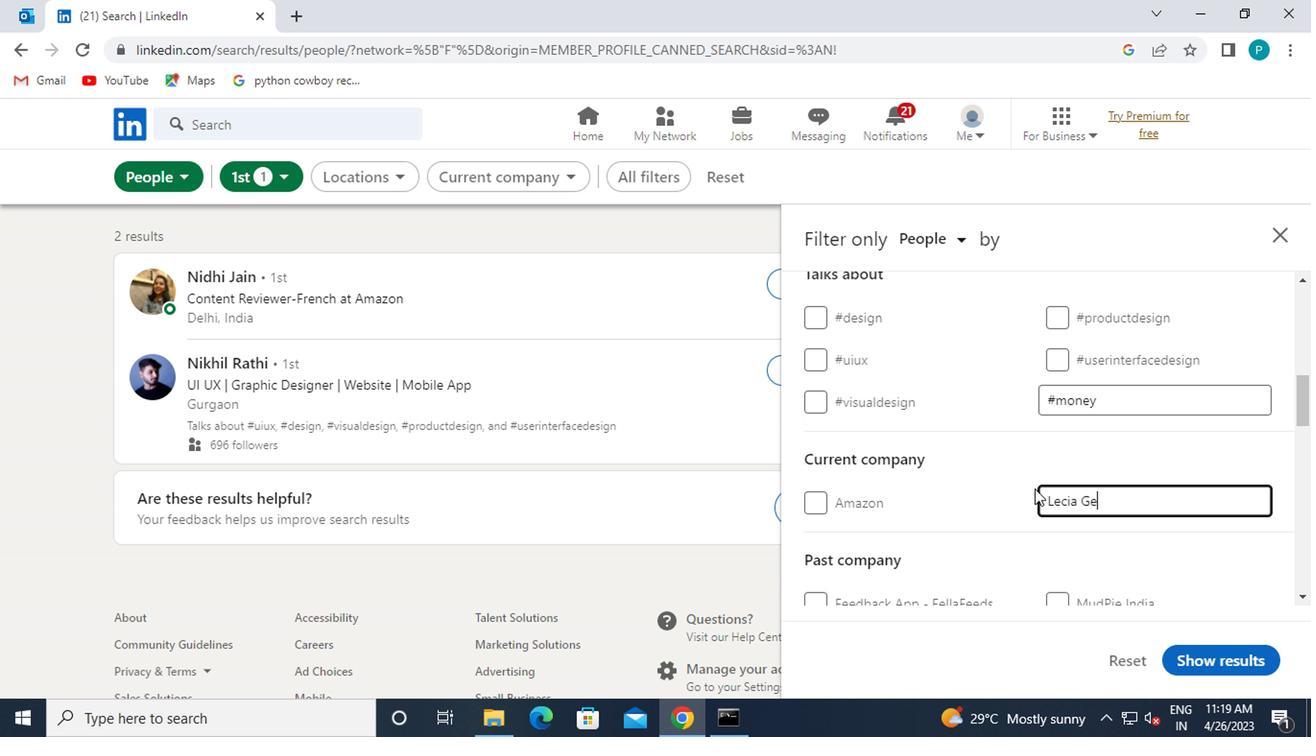 
Action: Mouse moved to (1063, 495)
Screenshot: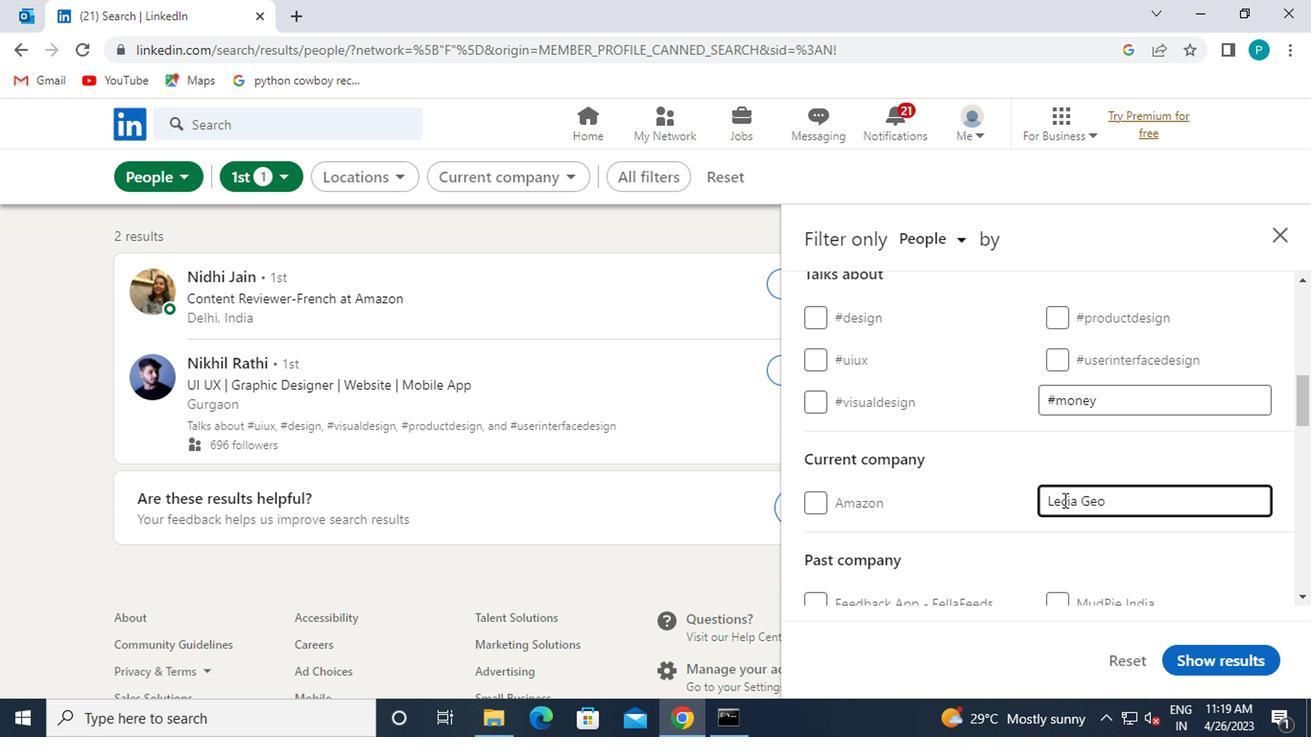 
Action: Mouse pressed left at (1063, 495)
Screenshot: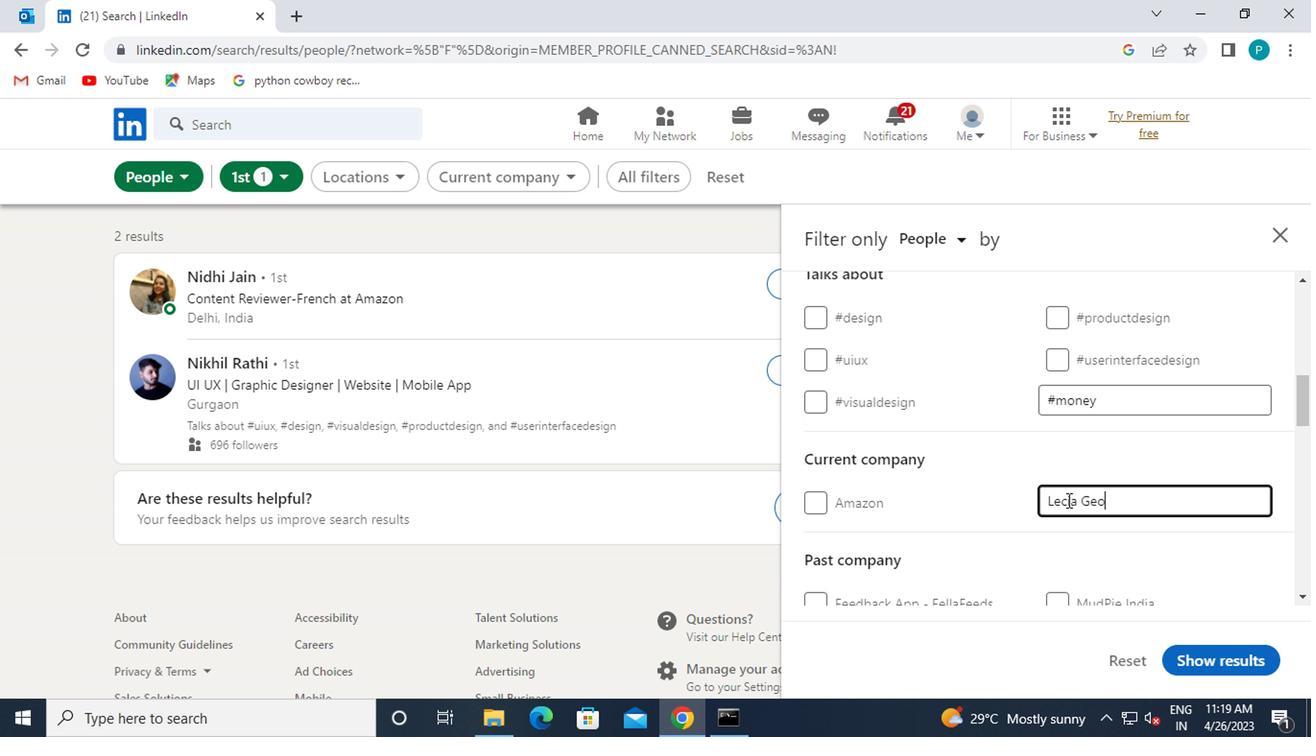 
Action: Mouse moved to (1069, 482)
Screenshot: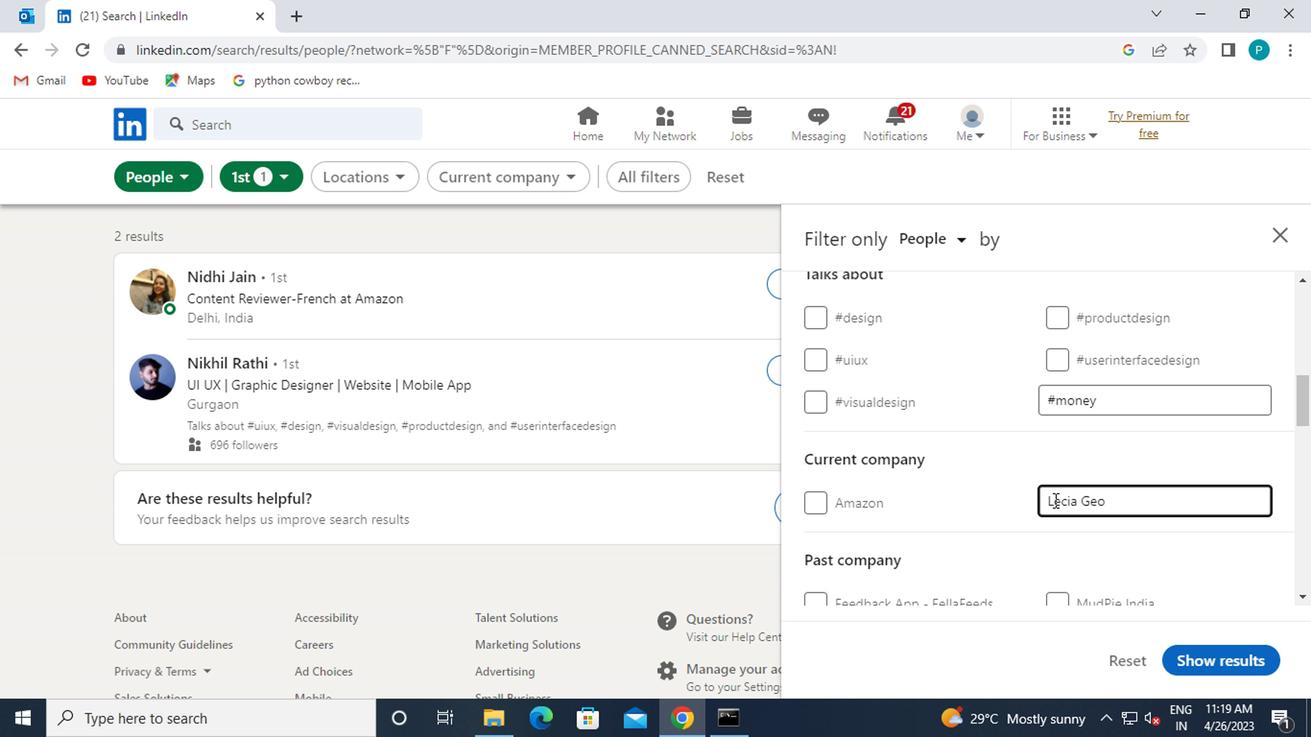 
Action: Key pressed <Key.backspace>
Screenshot: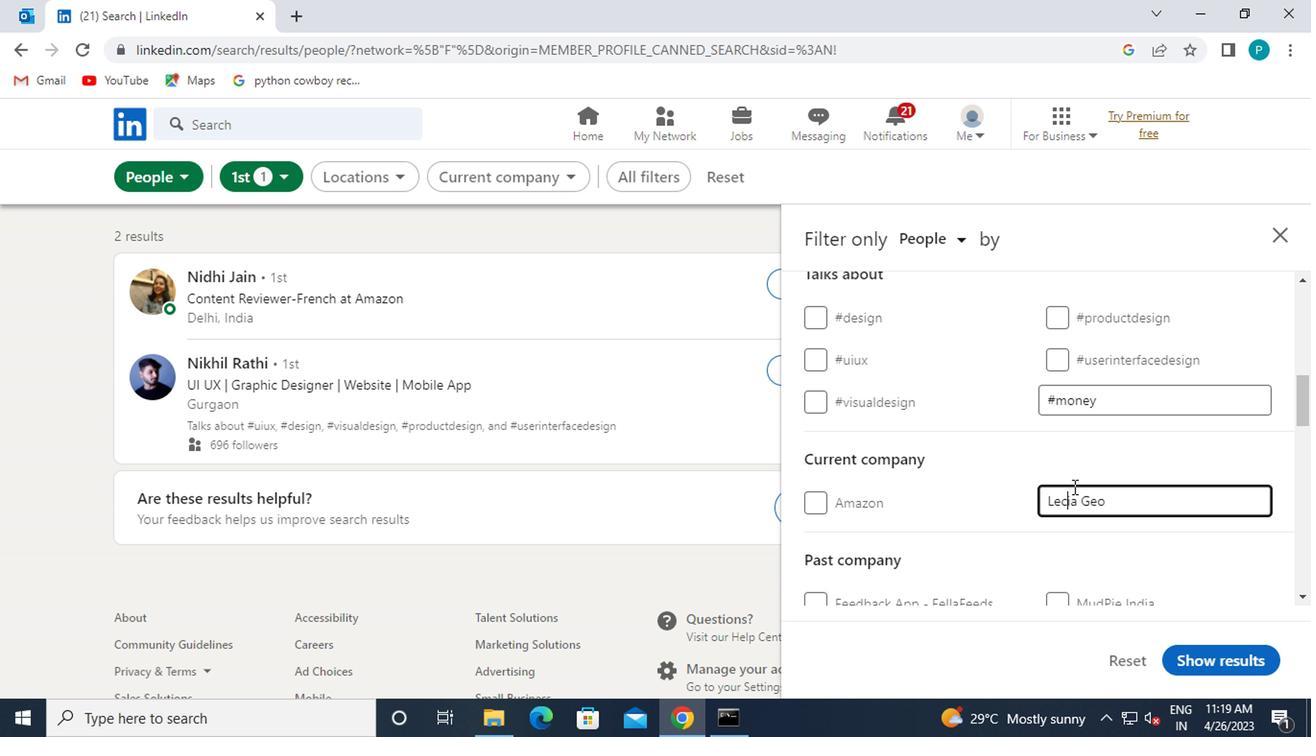 
Action: Mouse moved to (1070, 502)
Screenshot: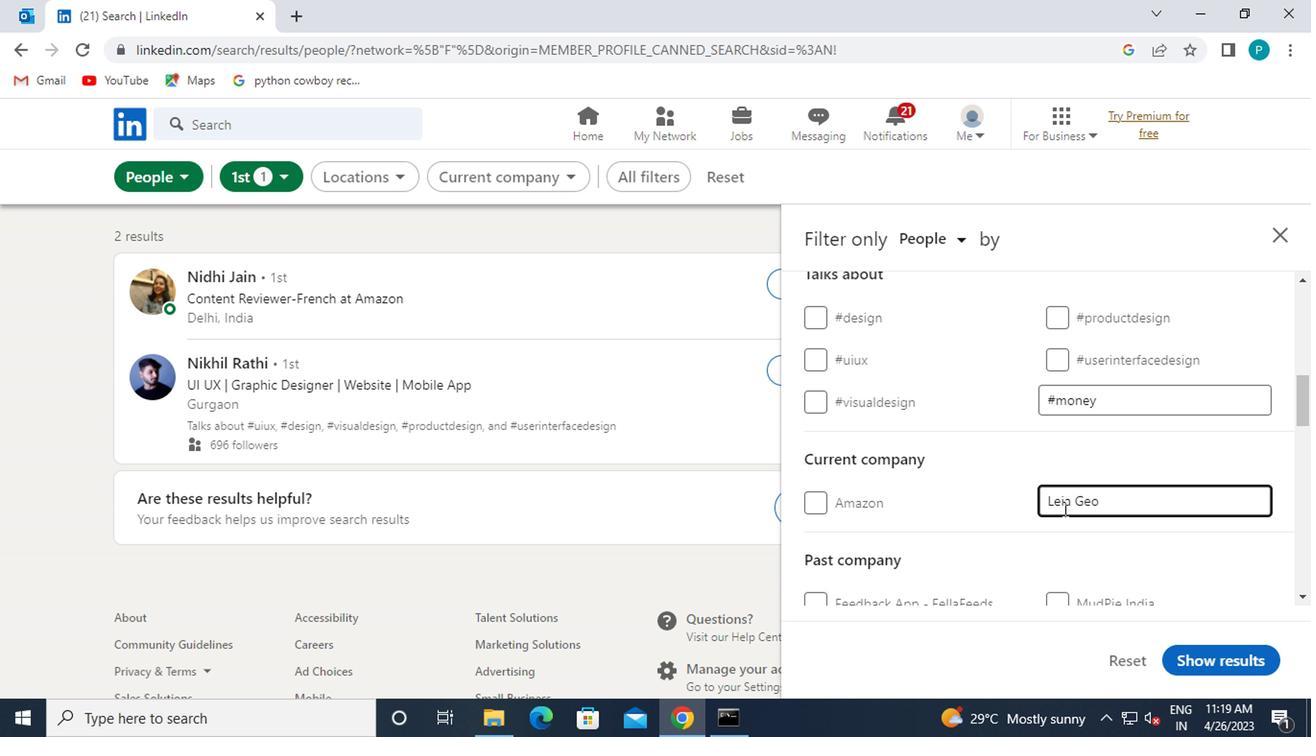 
Action: Mouse pressed left at (1070, 502)
Screenshot: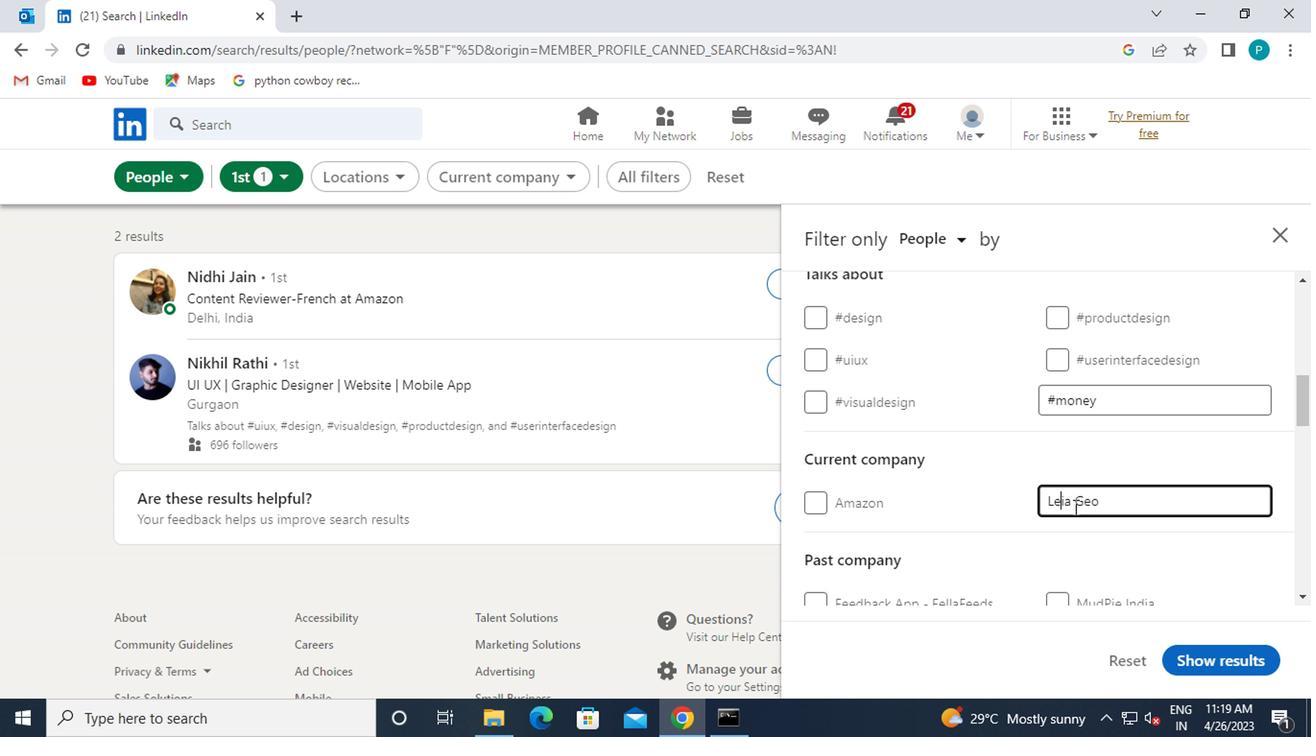 
Action: Mouse moved to (1070, 502)
Screenshot: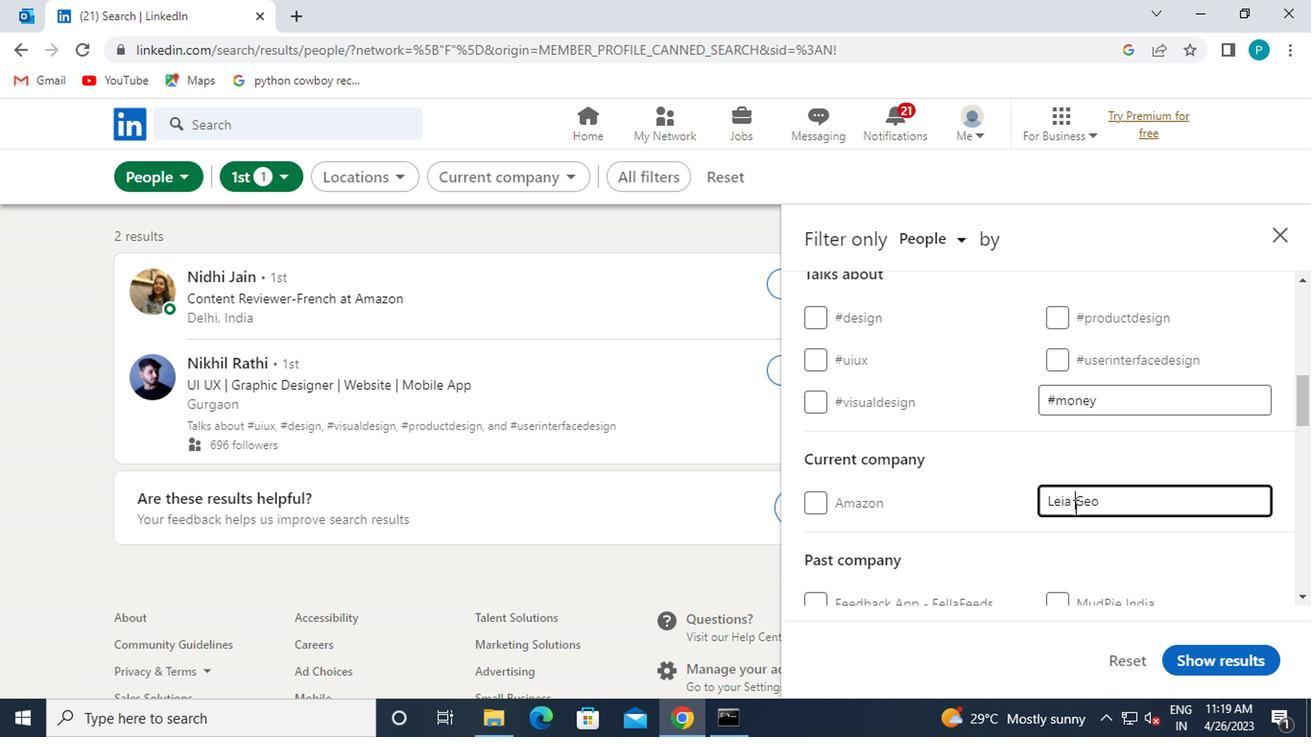 
Action: Key pressed <Key.backspace><Key.backspace>CA
Screenshot: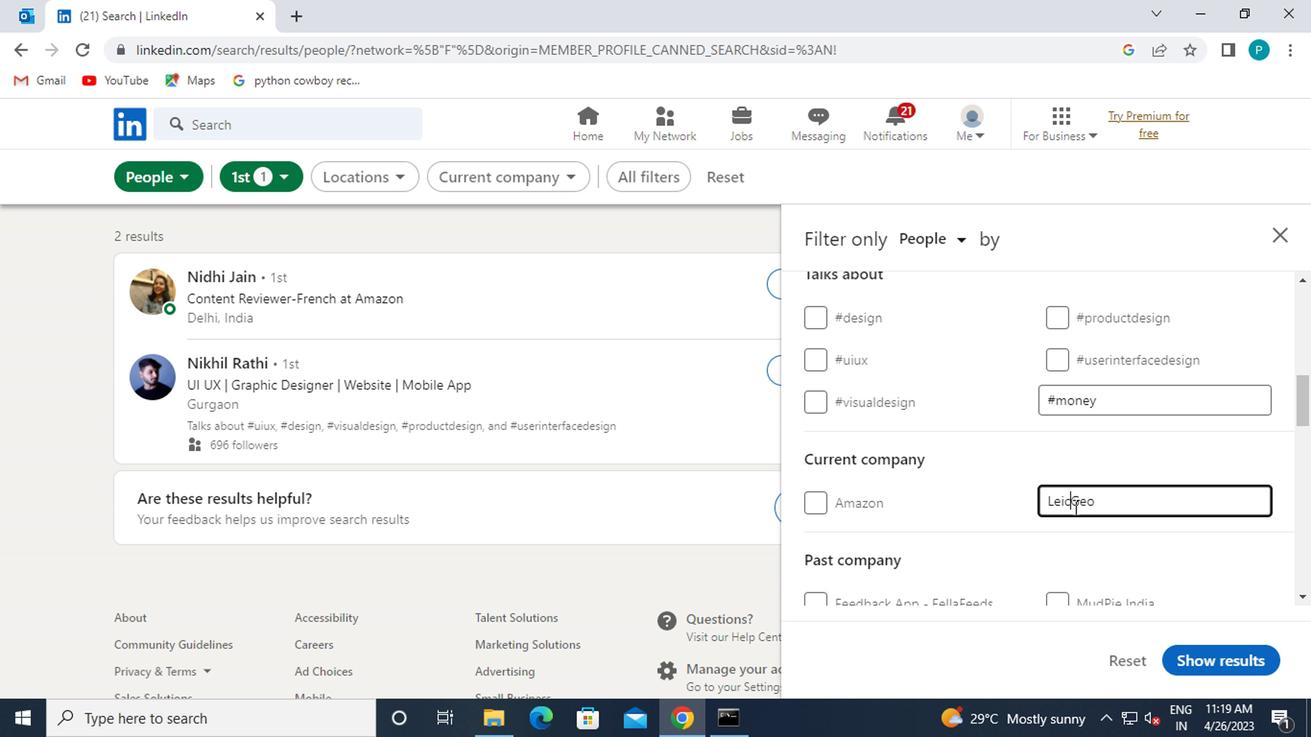 
Action: Mouse moved to (1081, 491)
Screenshot: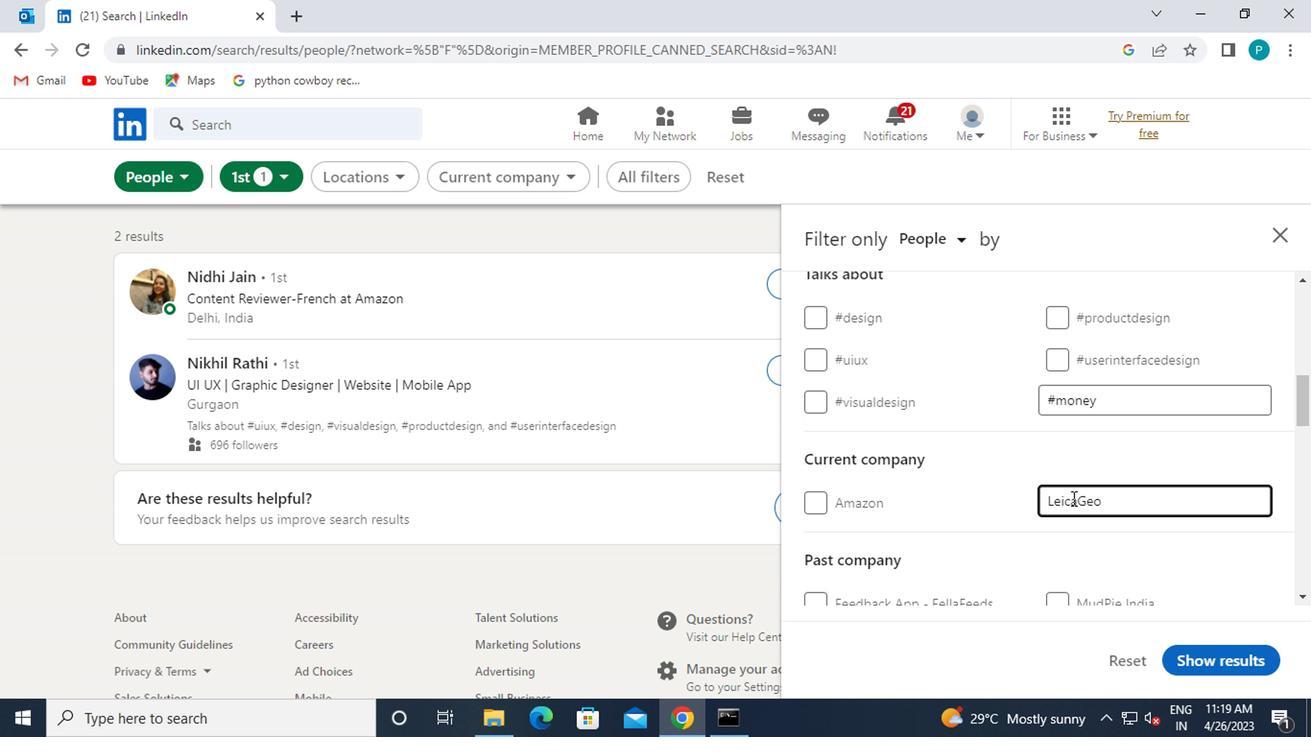 
Action: Key pressed <Key.space>
Screenshot: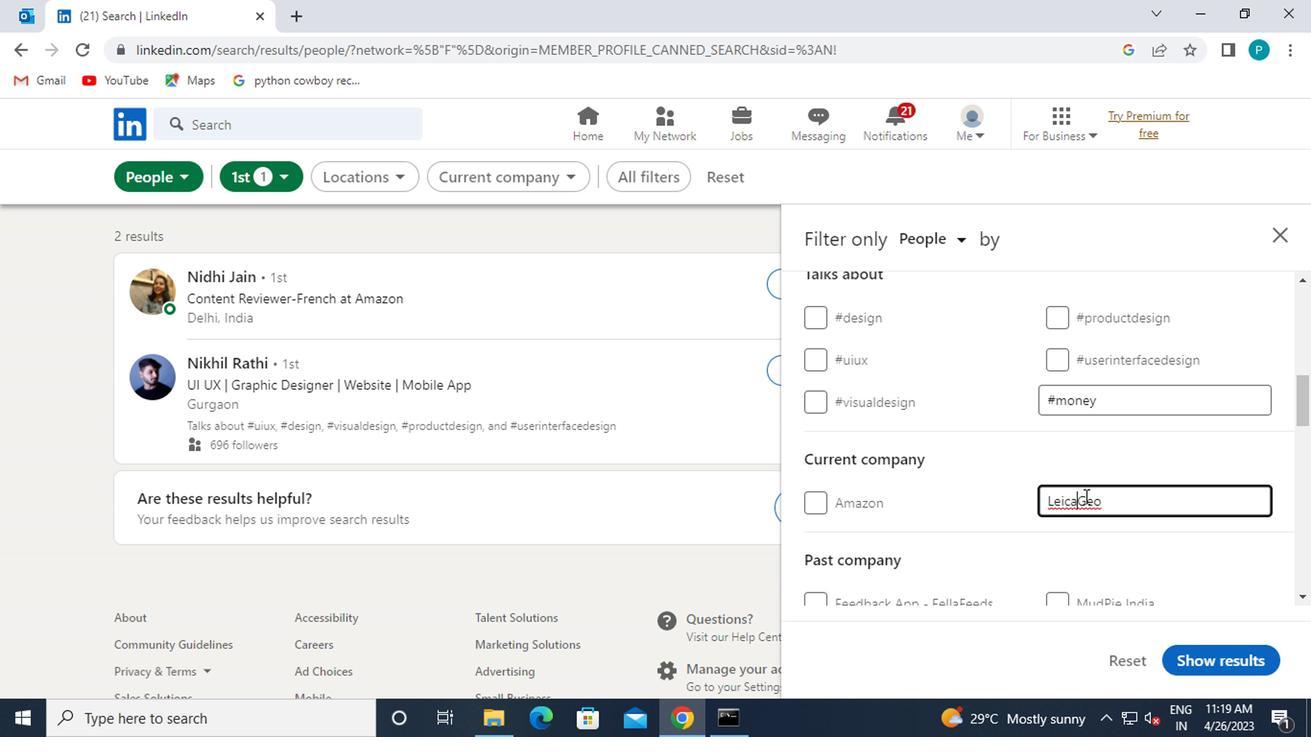 
Action: Mouse moved to (1103, 527)
Screenshot: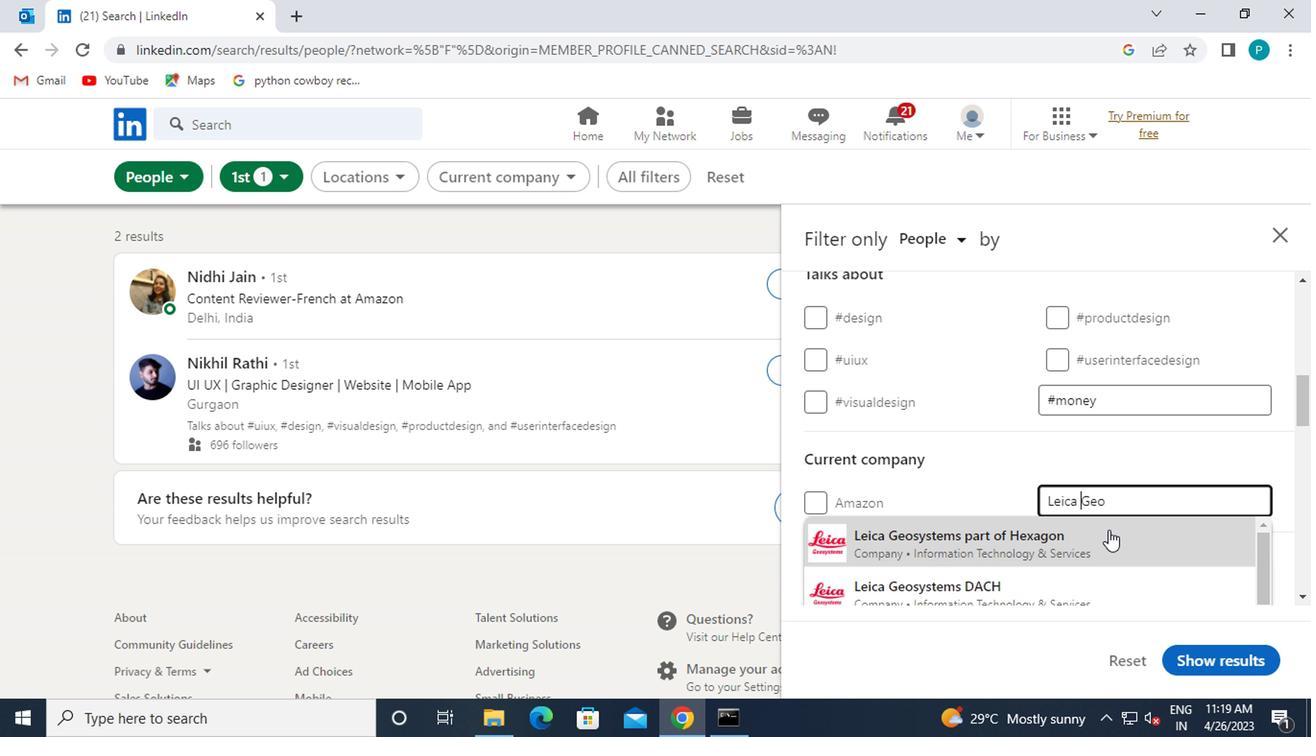 
Action: Mouse pressed left at (1103, 527)
Screenshot: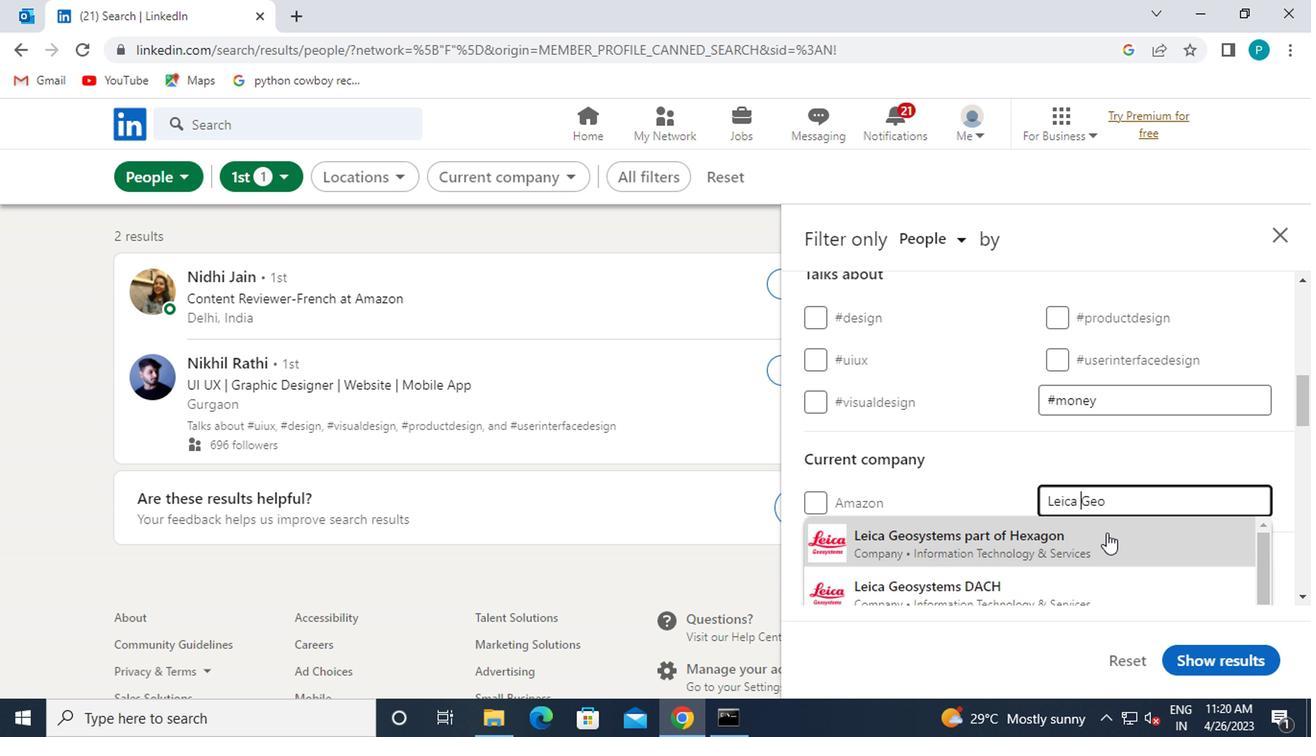 
Action: Mouse moved to (1083, 520)
Screenshot: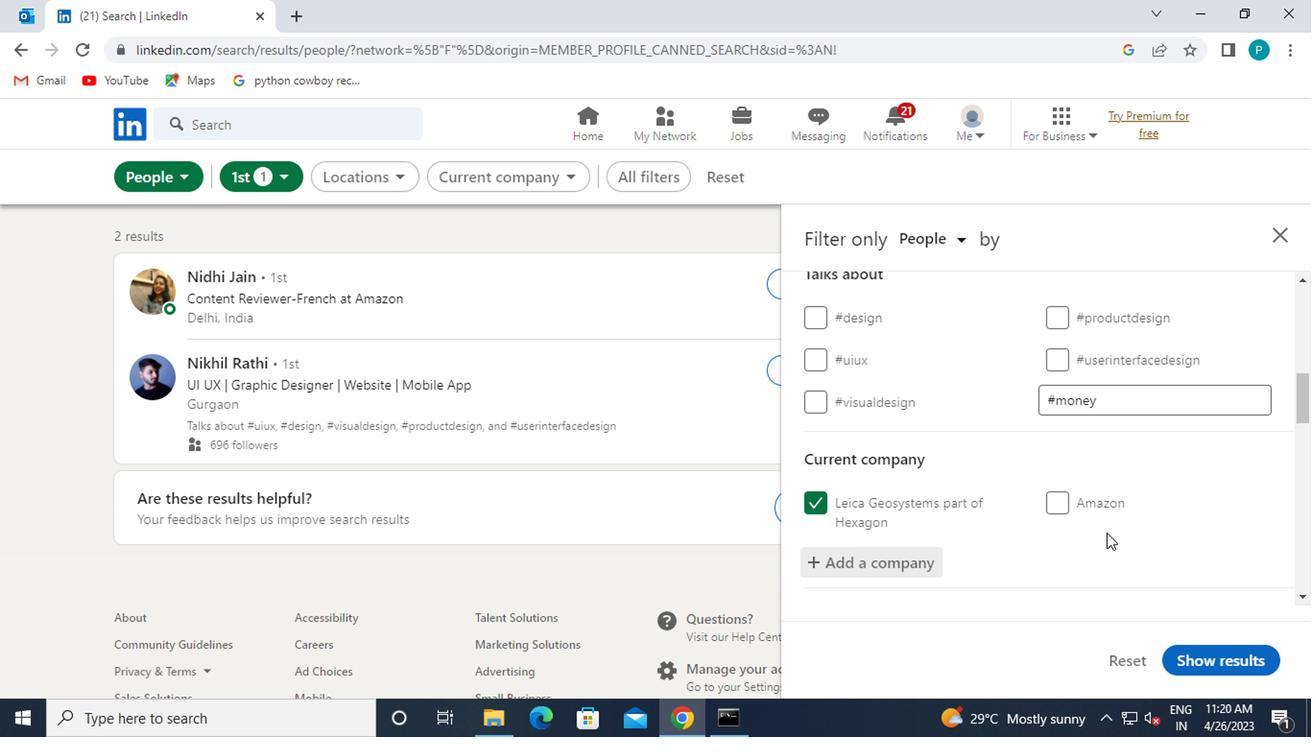 
Action: Mouse scrolled (1083, 519) with delta (0, 0)
Screenshot: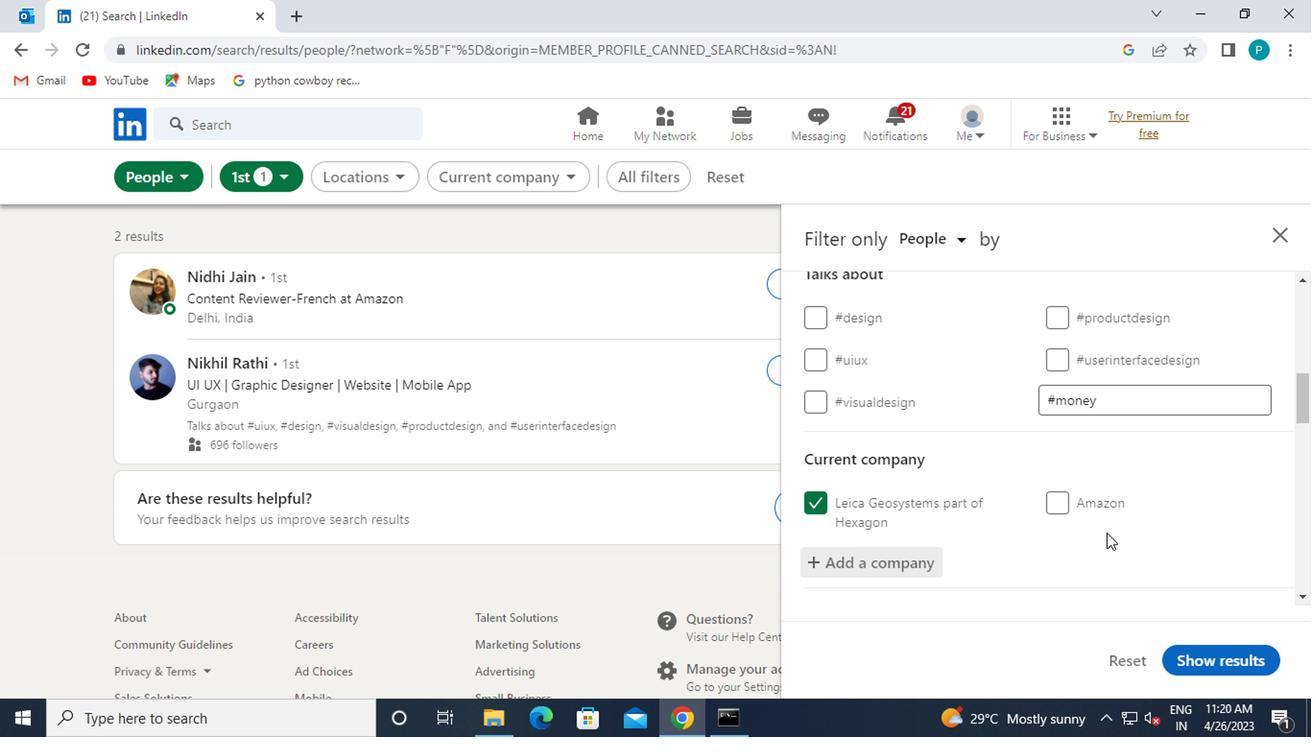 
Action: Mouse moved to (1074, 517)
Screenshot: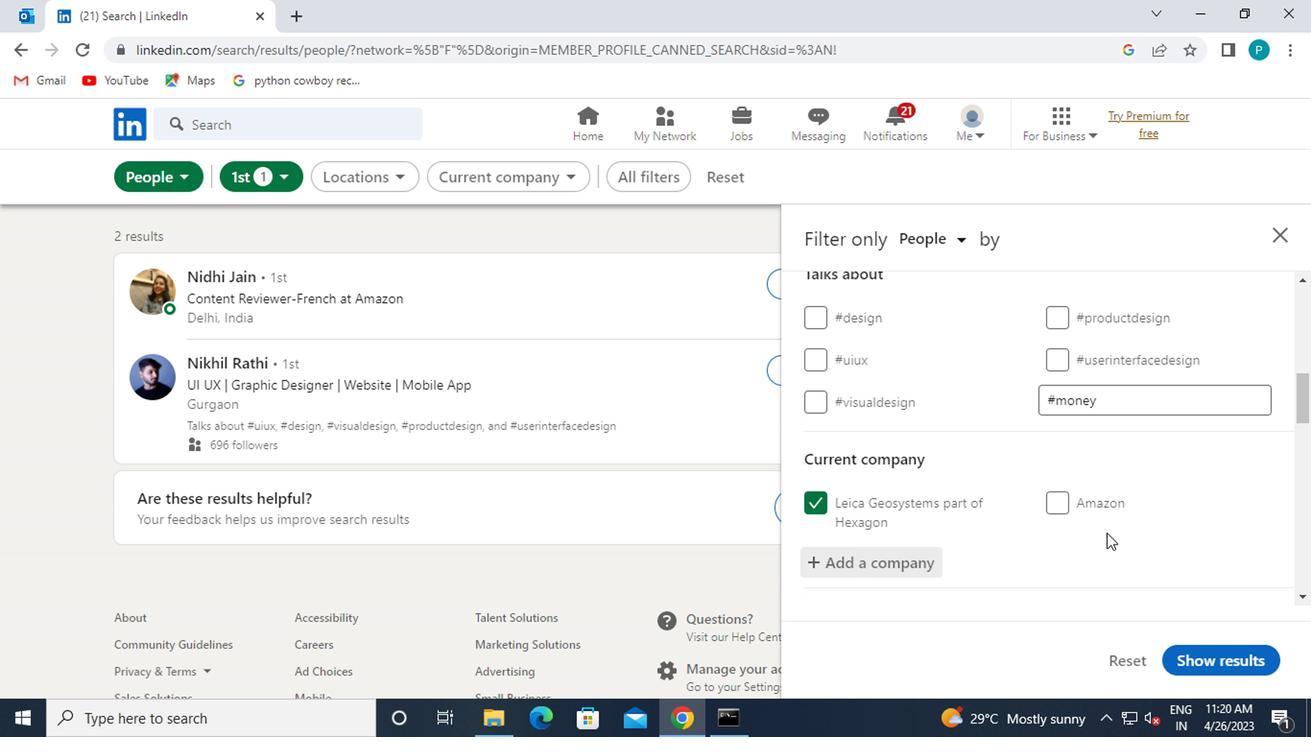 
Action: Mouse scrolled (1074, 516) with delta (0, 0)
Screenshot: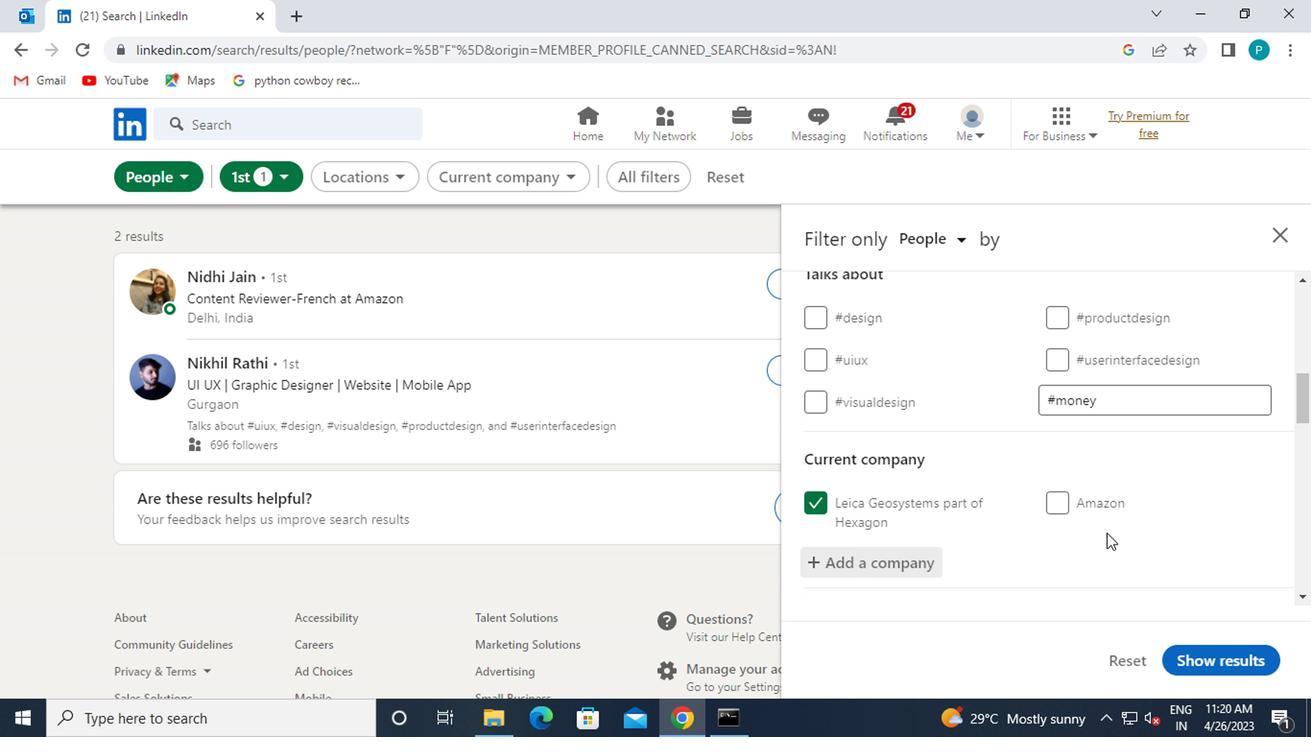 
Action: Mouse moved to (1066, 516)
Screenshot: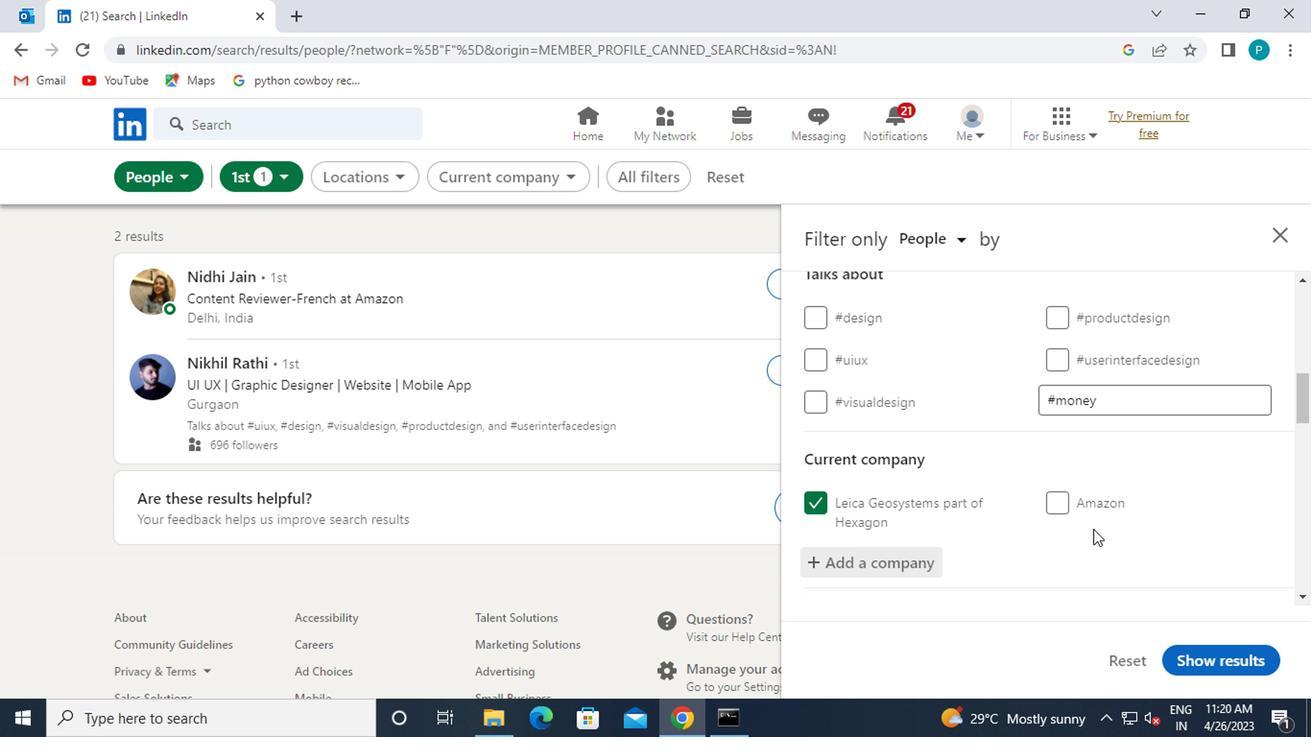 
Action: Mouse scrolled (1066, 514) with delta (0, -1)
Screenshot: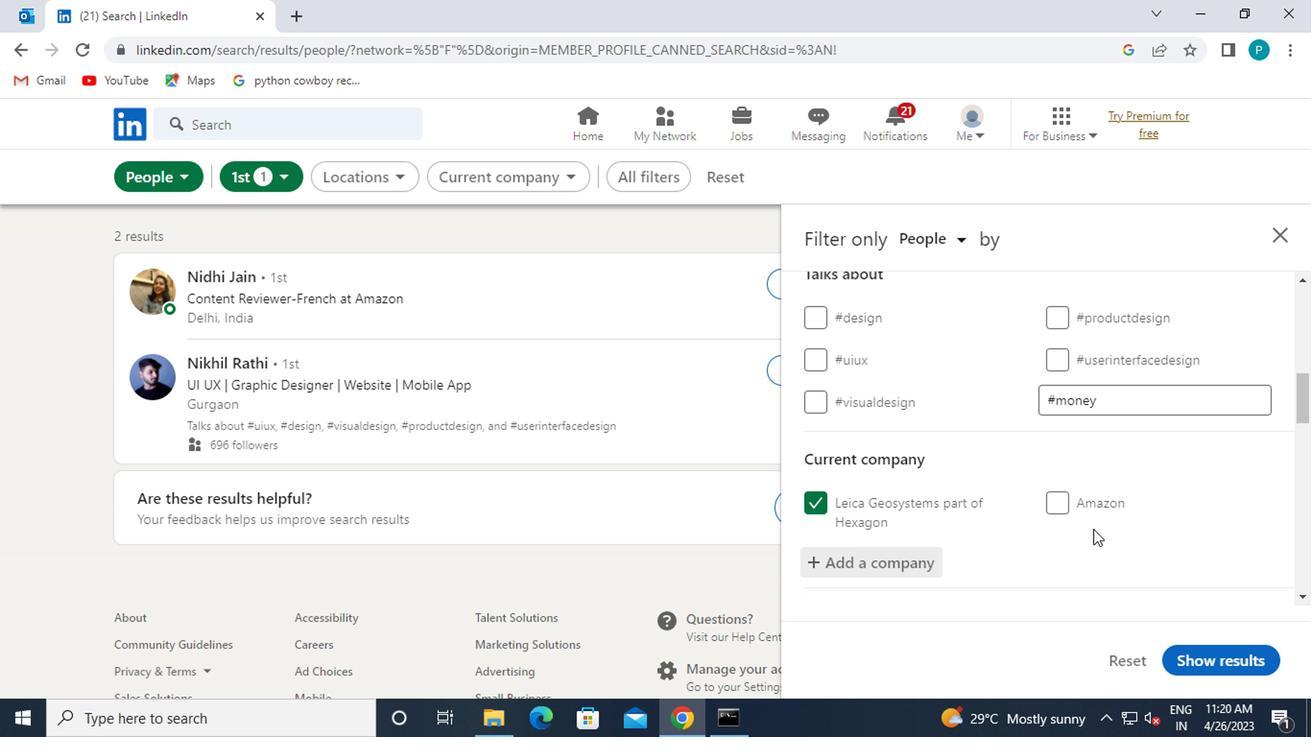 
Action: Mouse moved to (1045, 522)
Screenshot: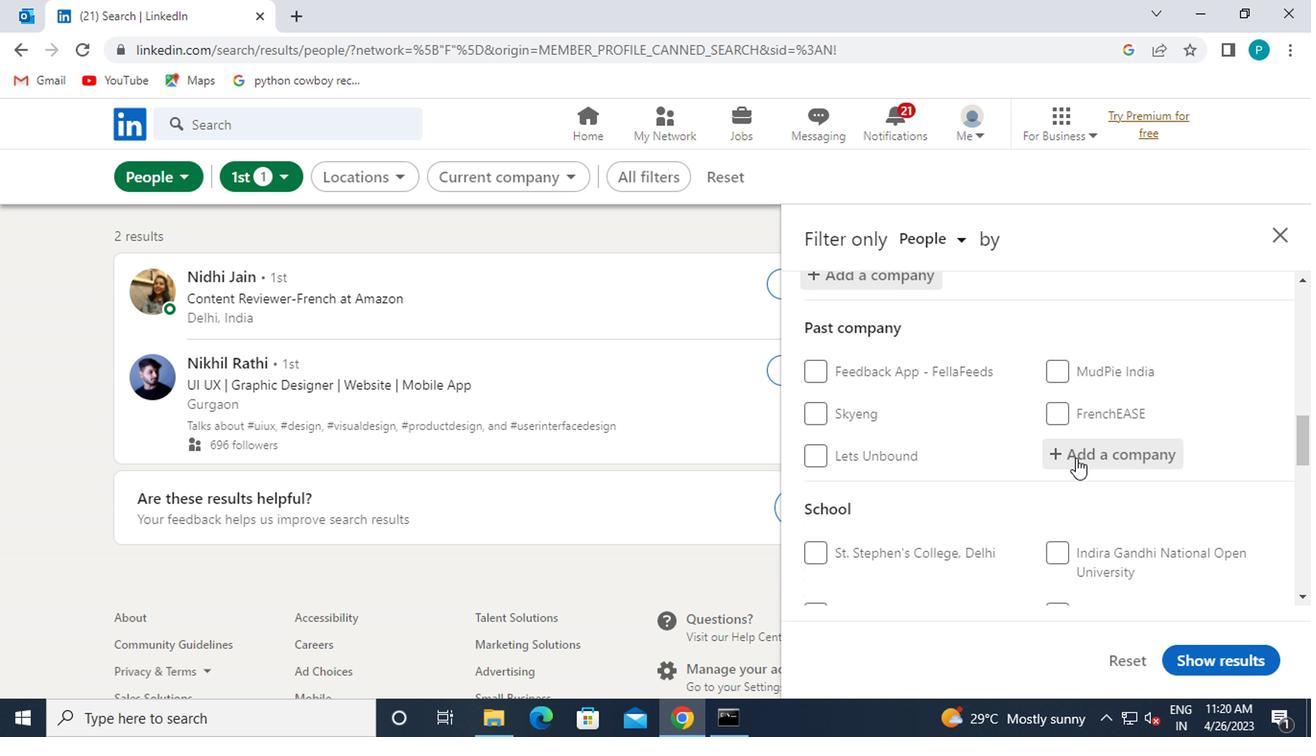 
Action: Mouse scrolled (1045, 521) with delta (0, 0)
Screenshot: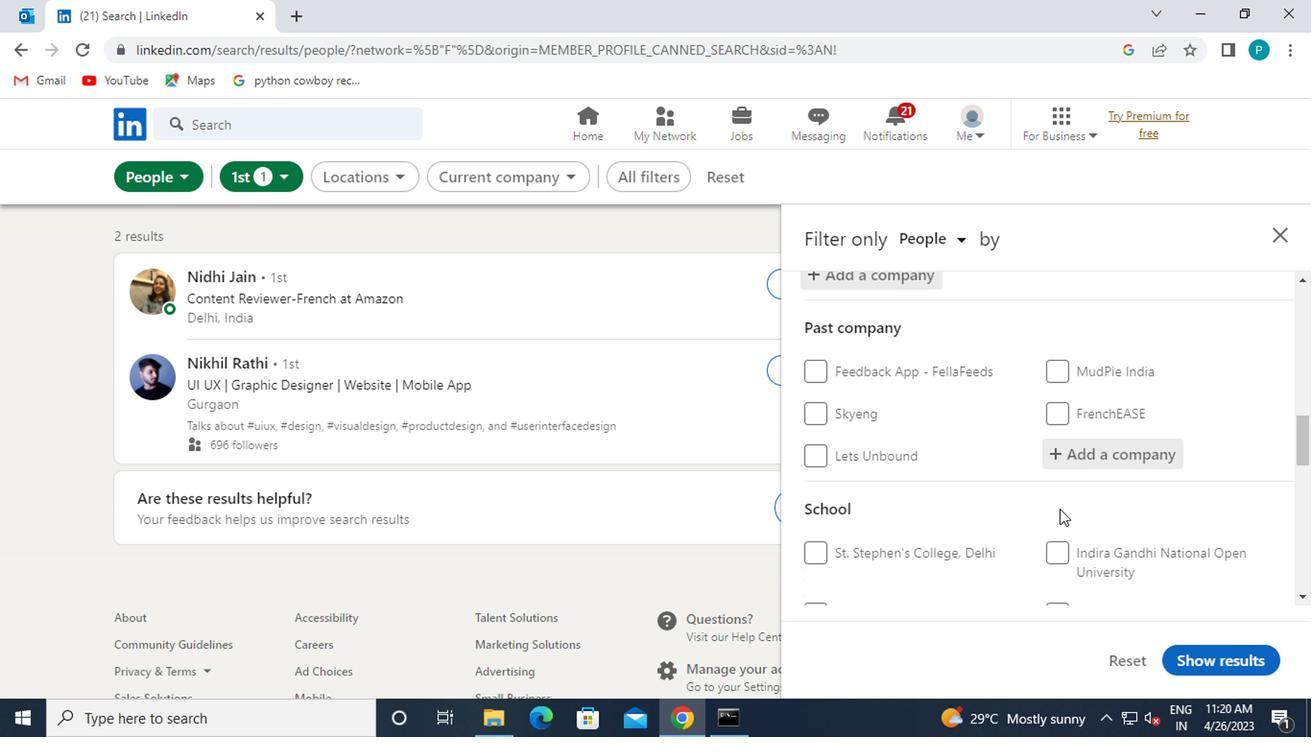
Action: Mouse moved to (1043, 523)
Screenshot: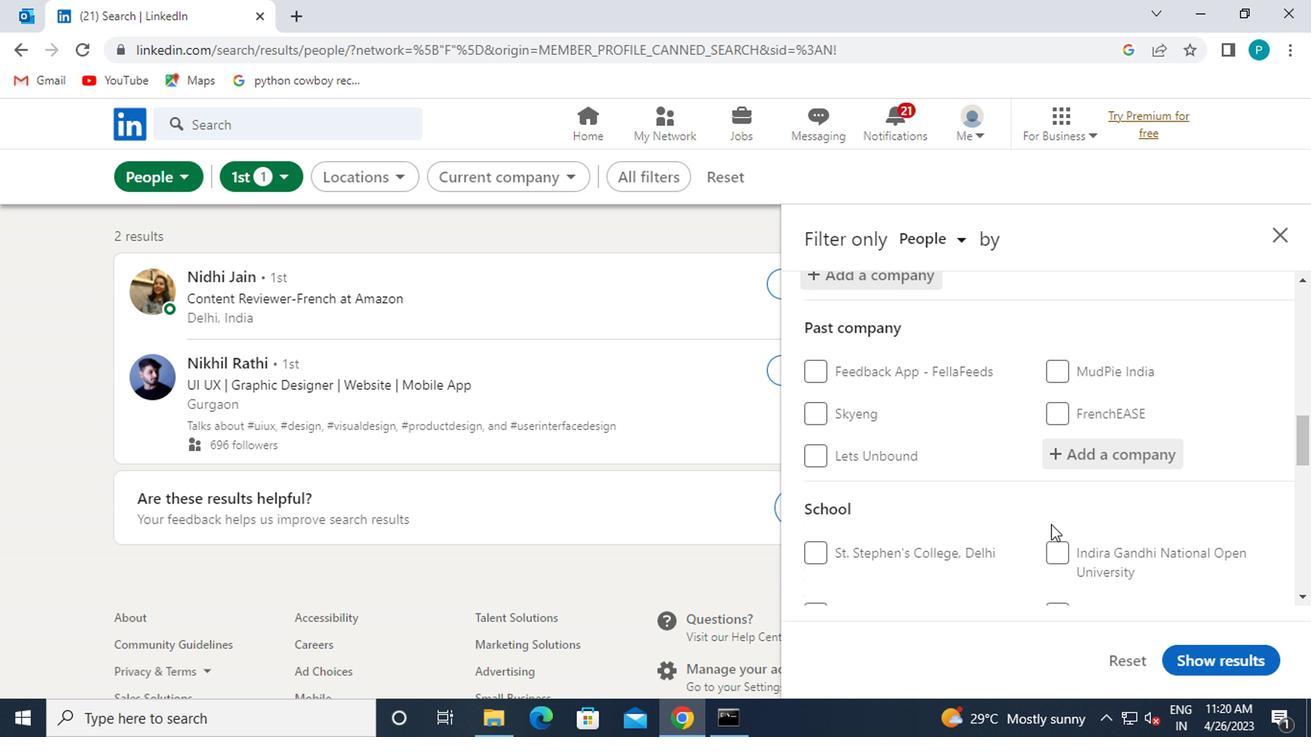 
Action: Mouse scrolled (1043, 522) with delta (0, -1)
Screenshot: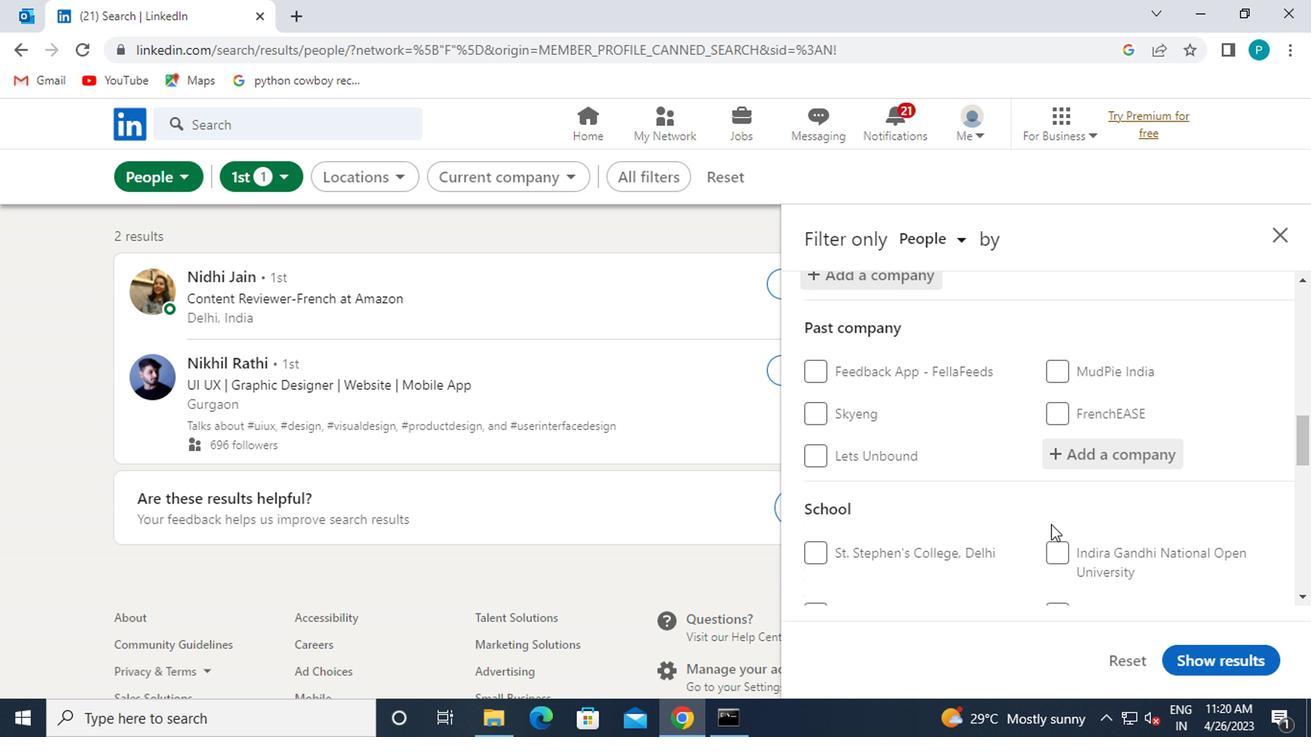 
Action: Mouse moved to (1042, 525)
Screenshot: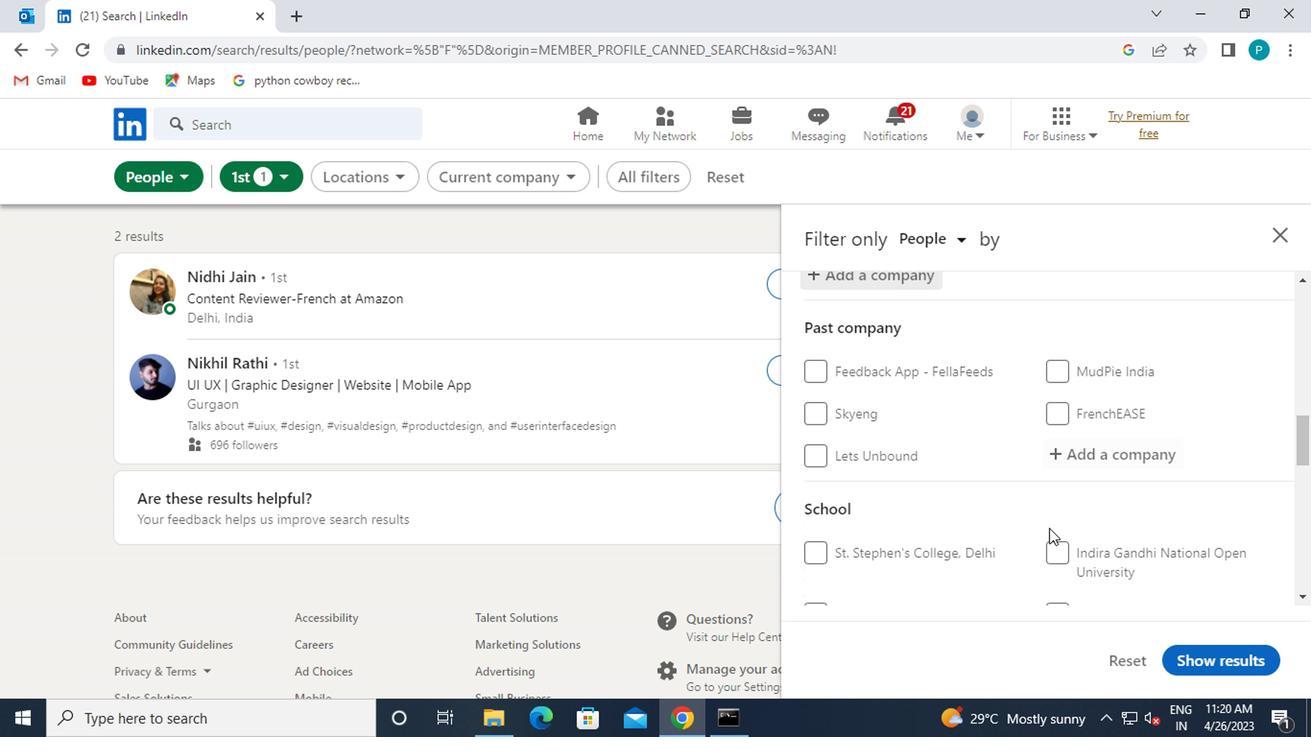 
Action: Mouse scrolled (1042, 524) with delta (0, 0)
Screenshot: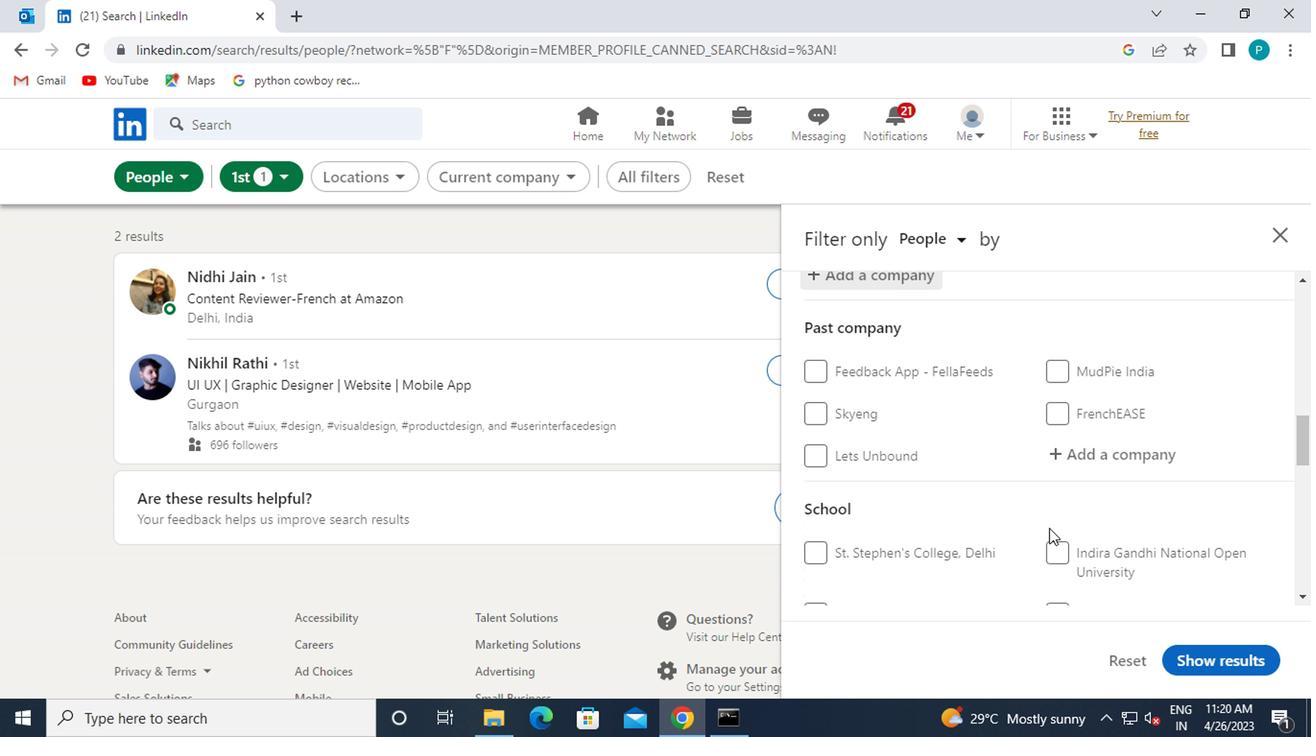 
Action: Mouse moved to (1060, 391)
Screenshot: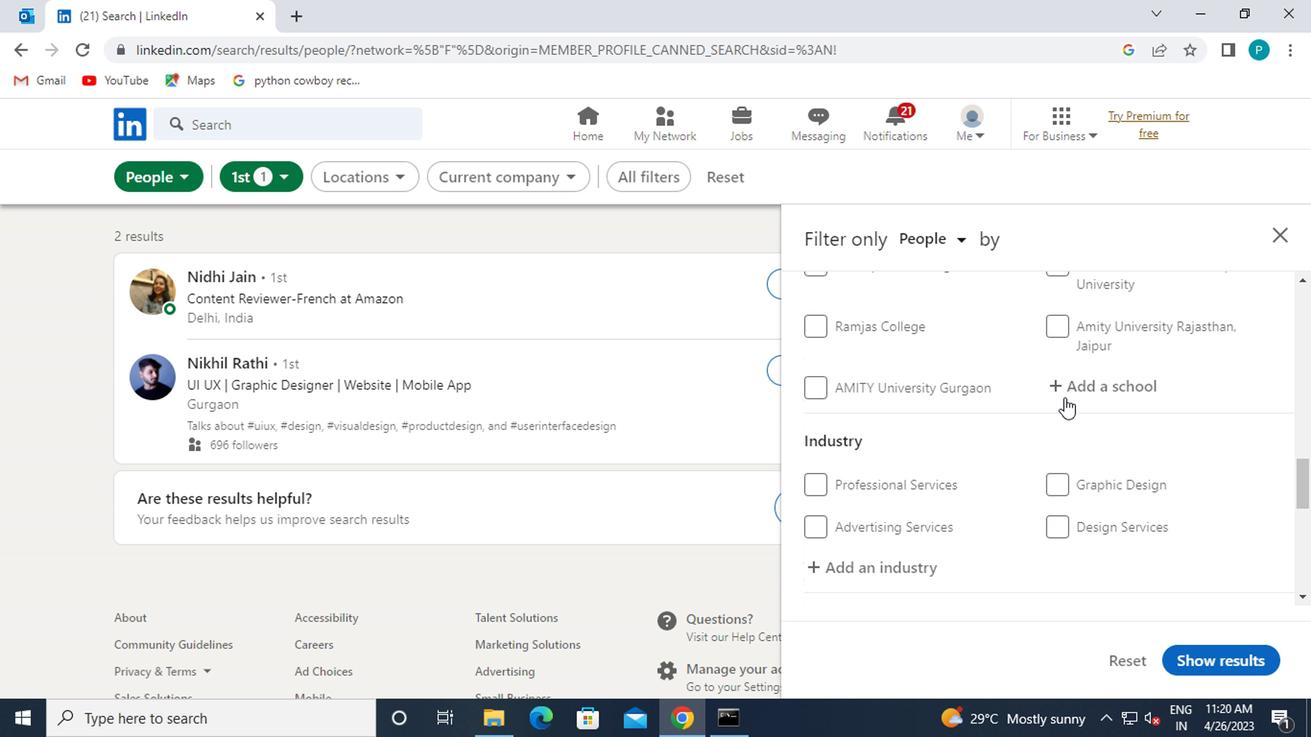 
Action: Mouse pressed left at (1060, 391)
Screenshot: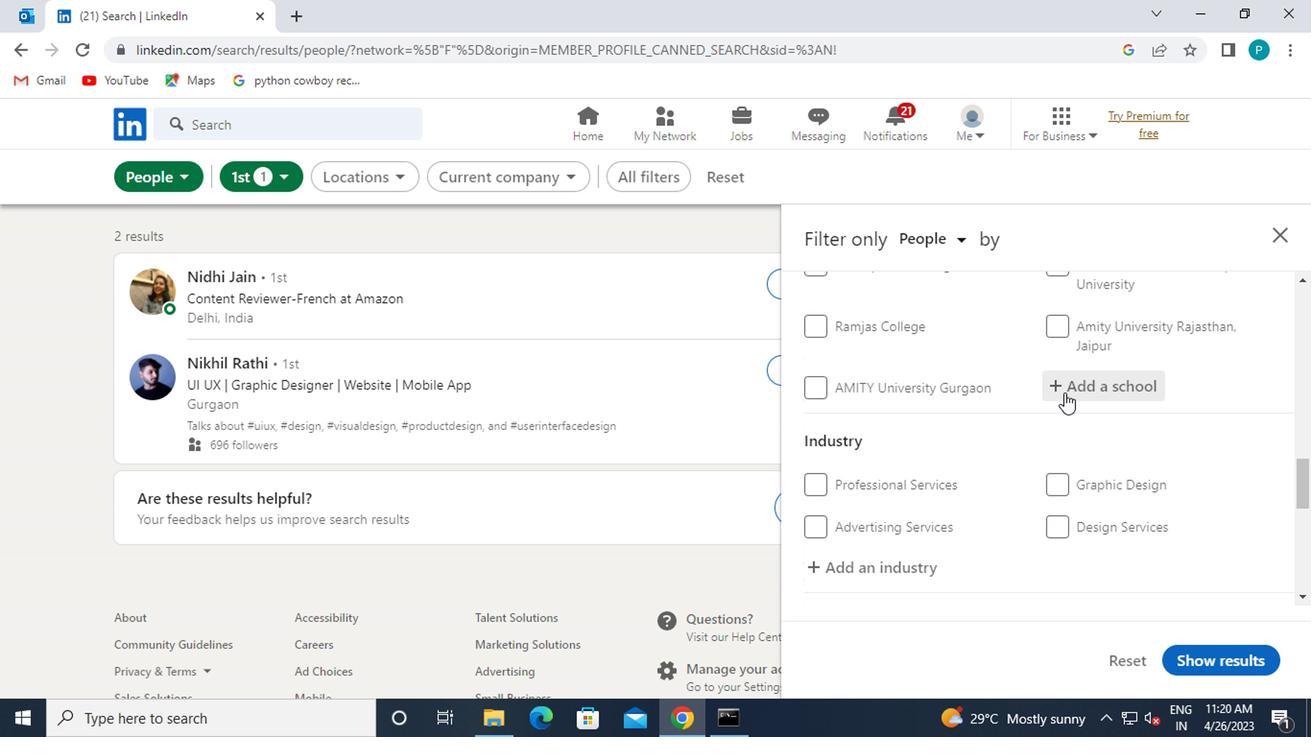 
Action: Key pressed <Key.caps_lock>D.A.V
Screenshot: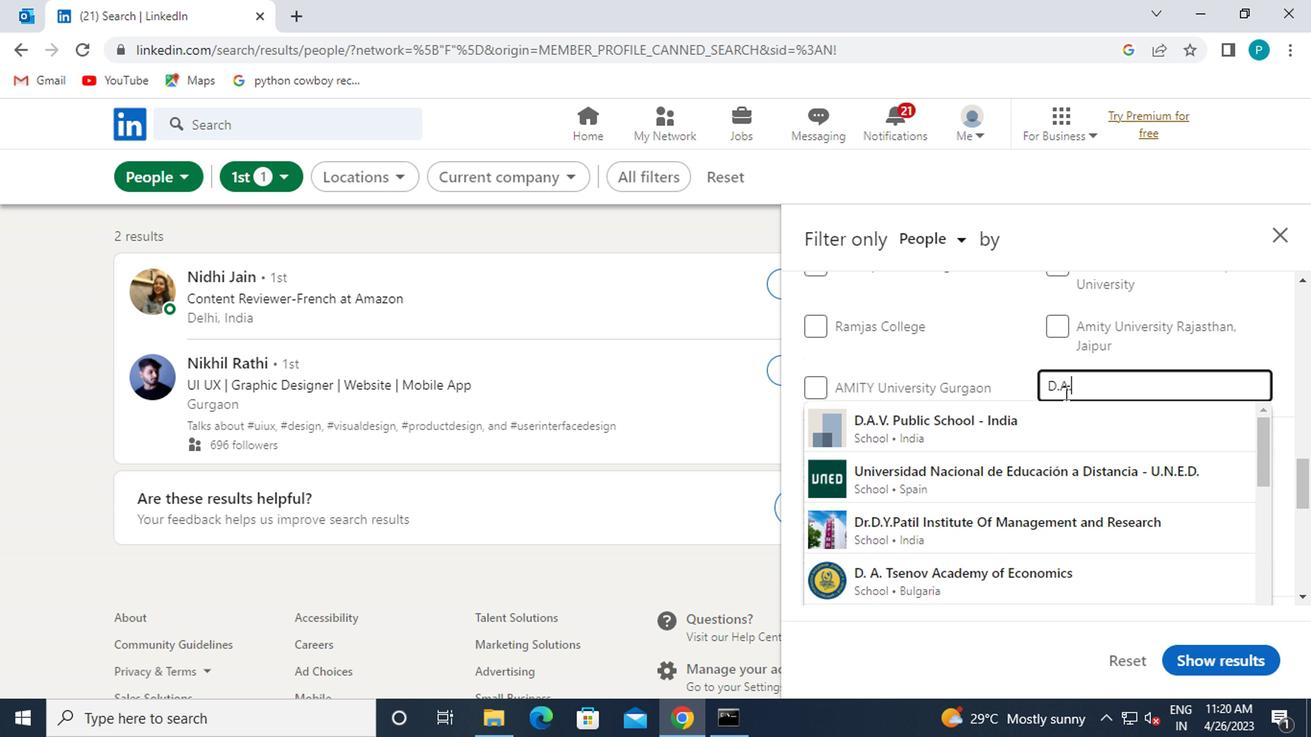 
Action: Mouse moved to (1057, 468)
Screenshot: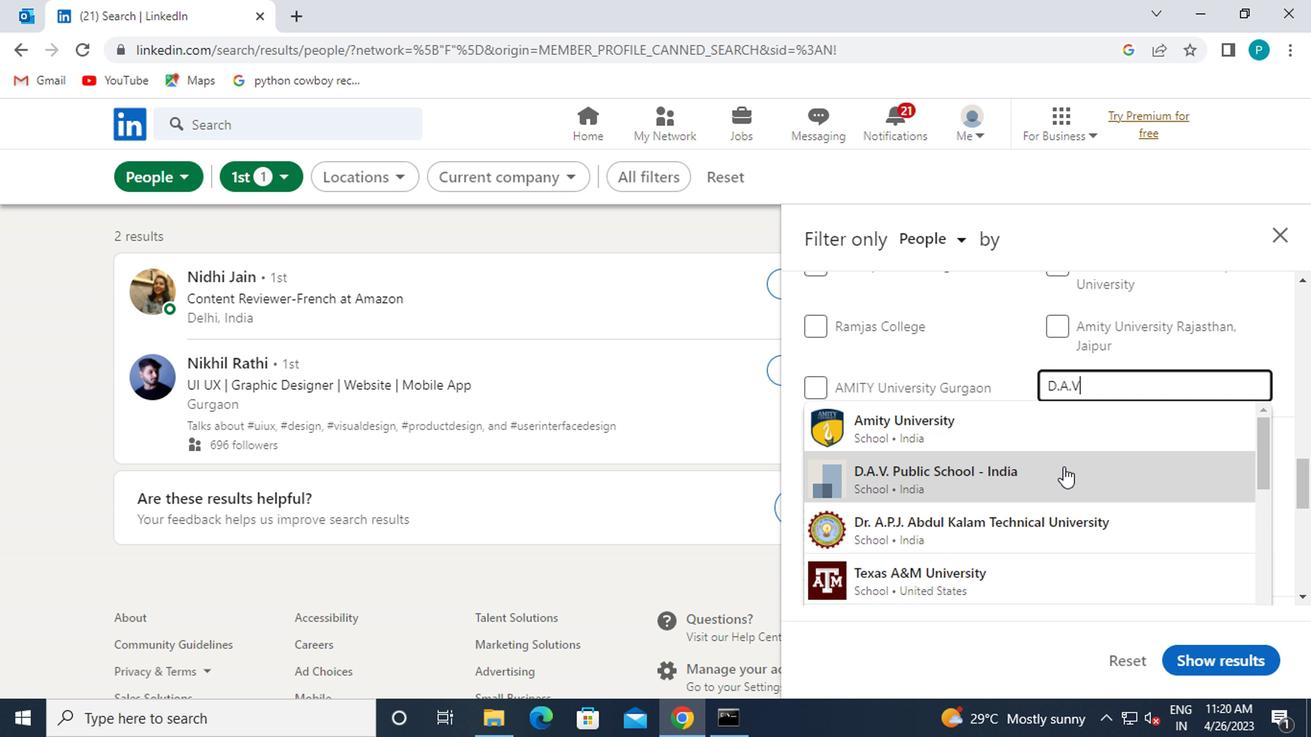 
Action: Mouse scrolled (1057, 467) with delta (0, 0)
Screenshot: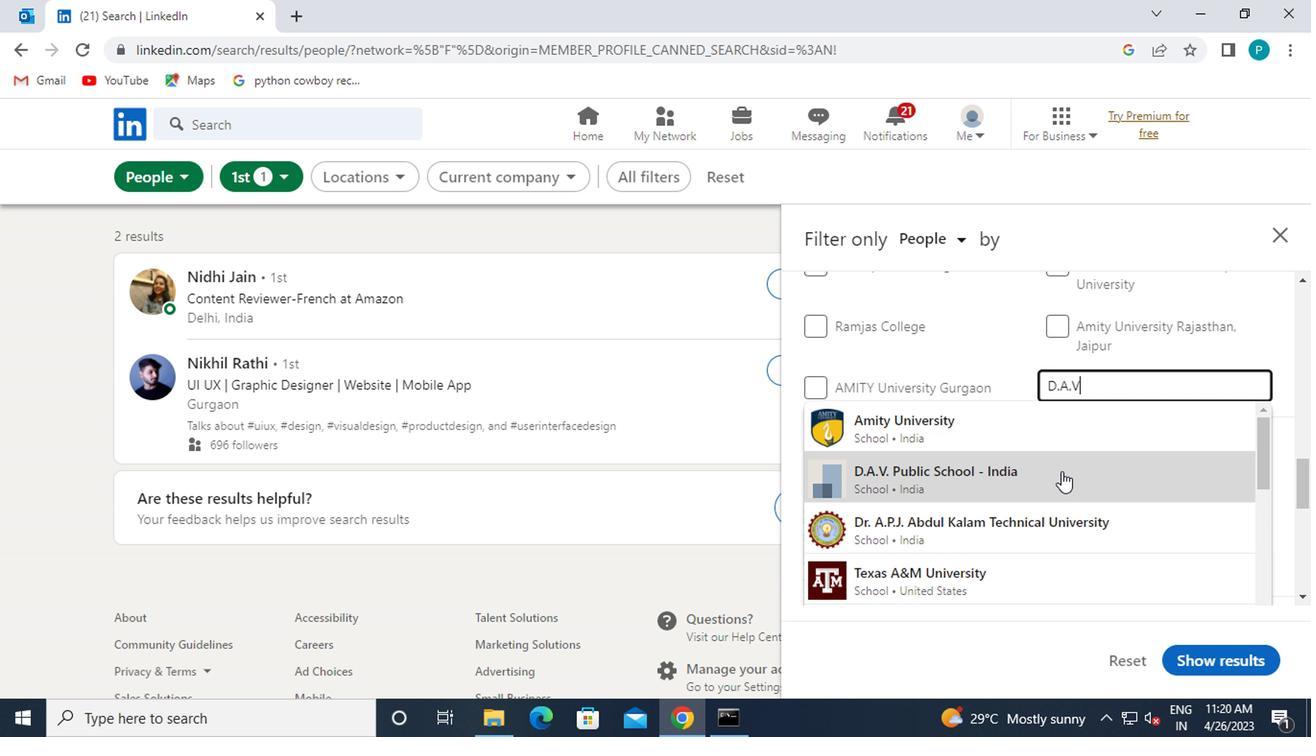 
Action: Mouse scrolled (1057, 467) with delta (0, 0)
Screenshot: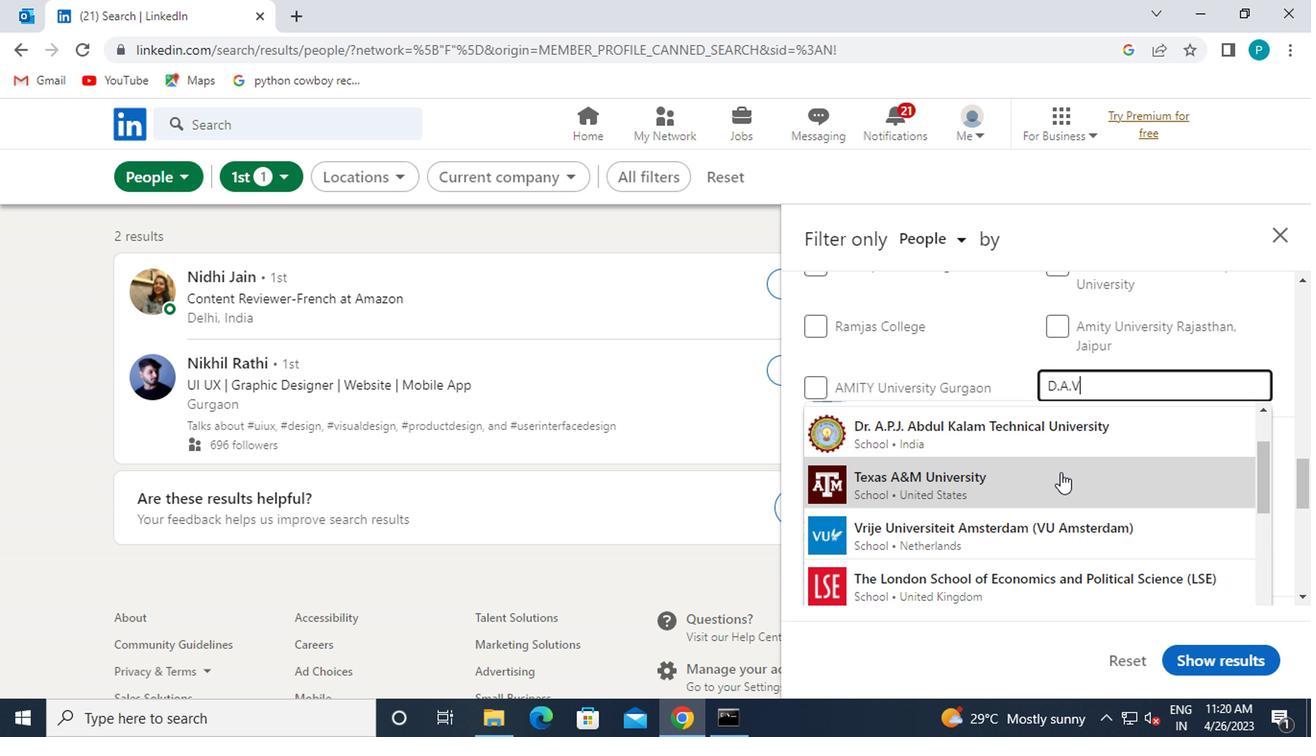
Action: Mouse scrolled (1057, 467) with delta (0, 0)
Screenshot: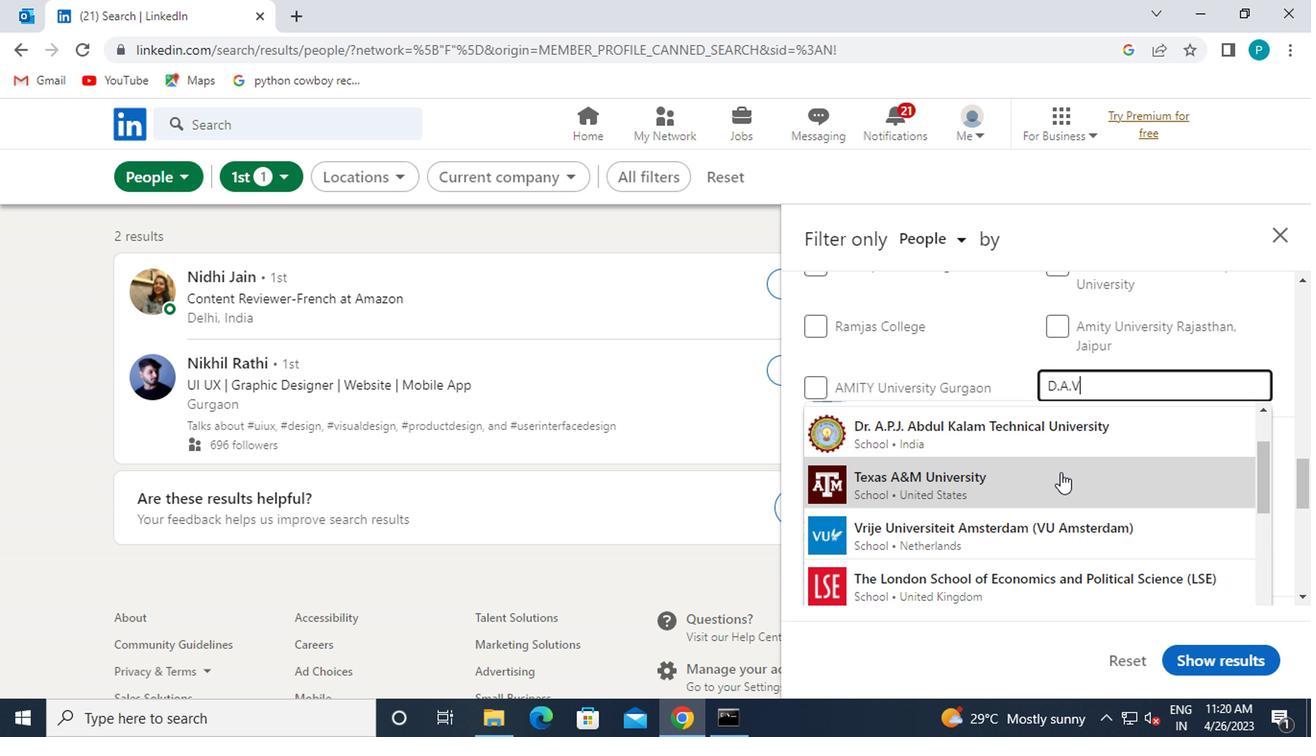 
Action: Mouse moved to (1113, 398)
Screenshot: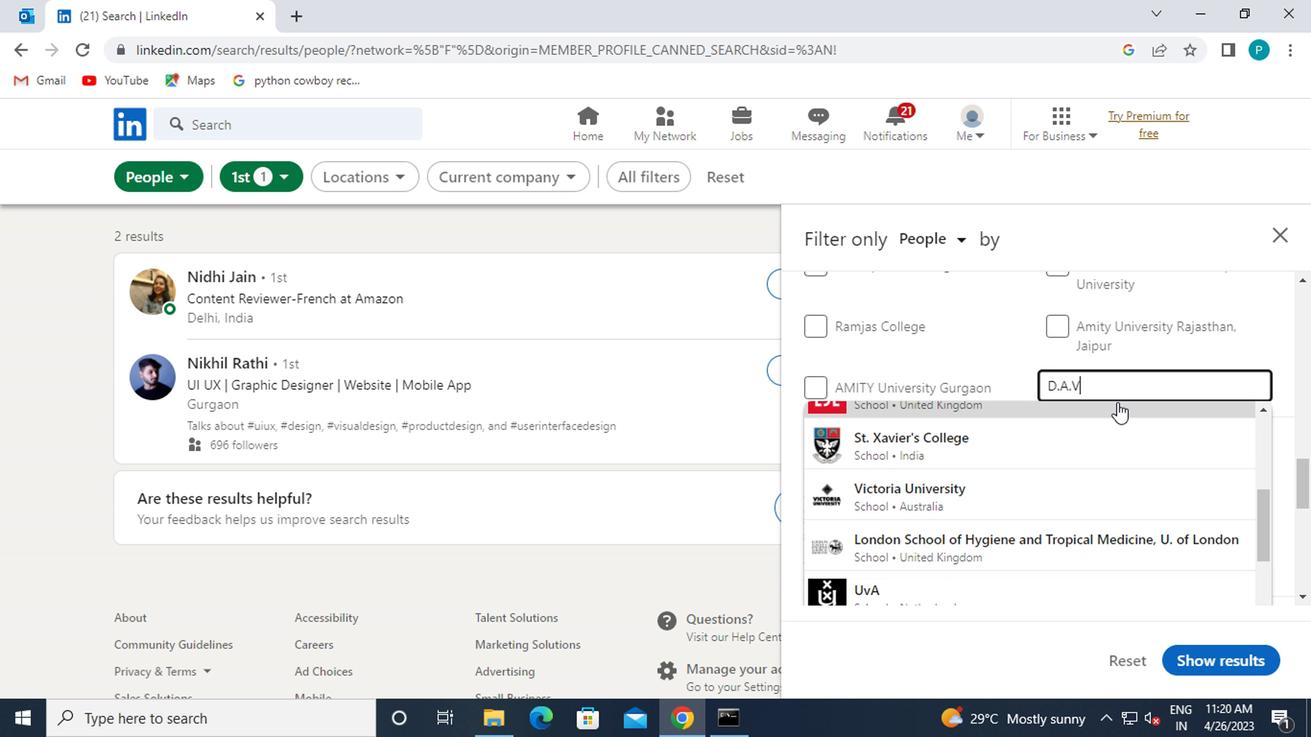 
Action: Key pressed <Key.space>COL
Screenshot: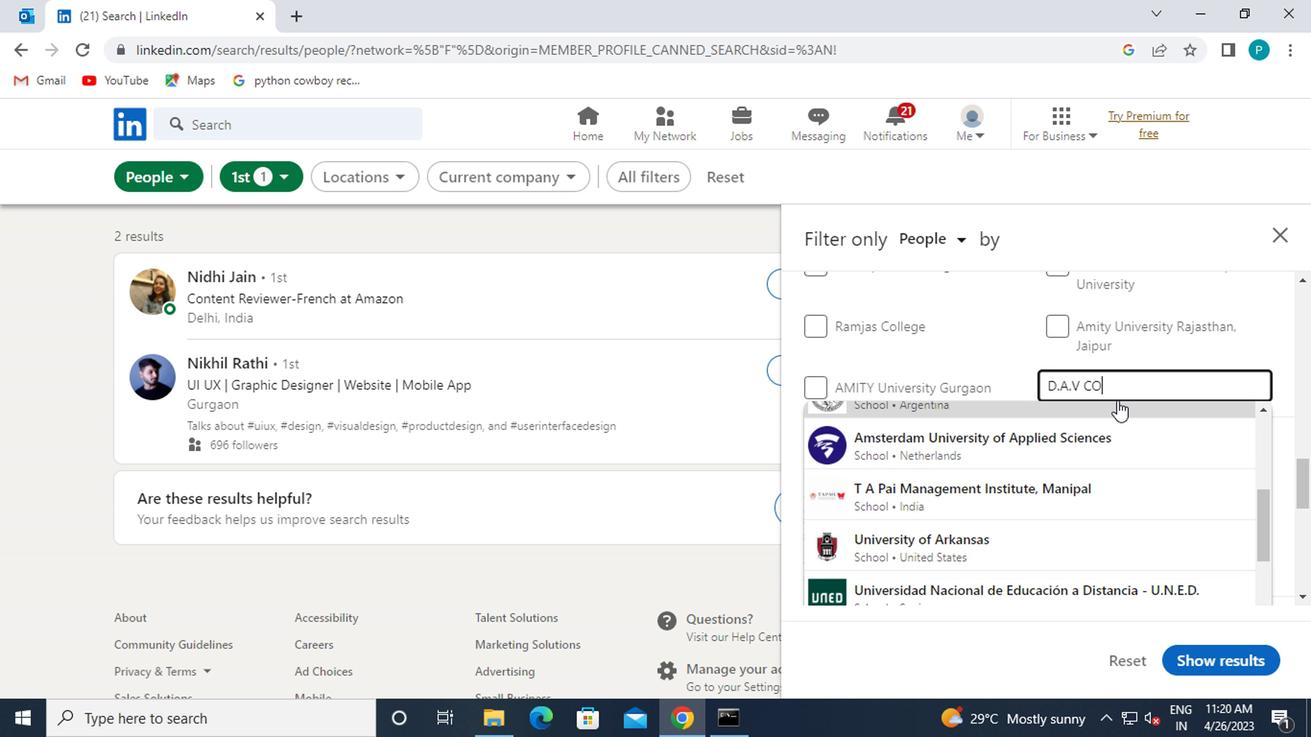 
Action: Mouse moved to (1097, 425)
Screenshot: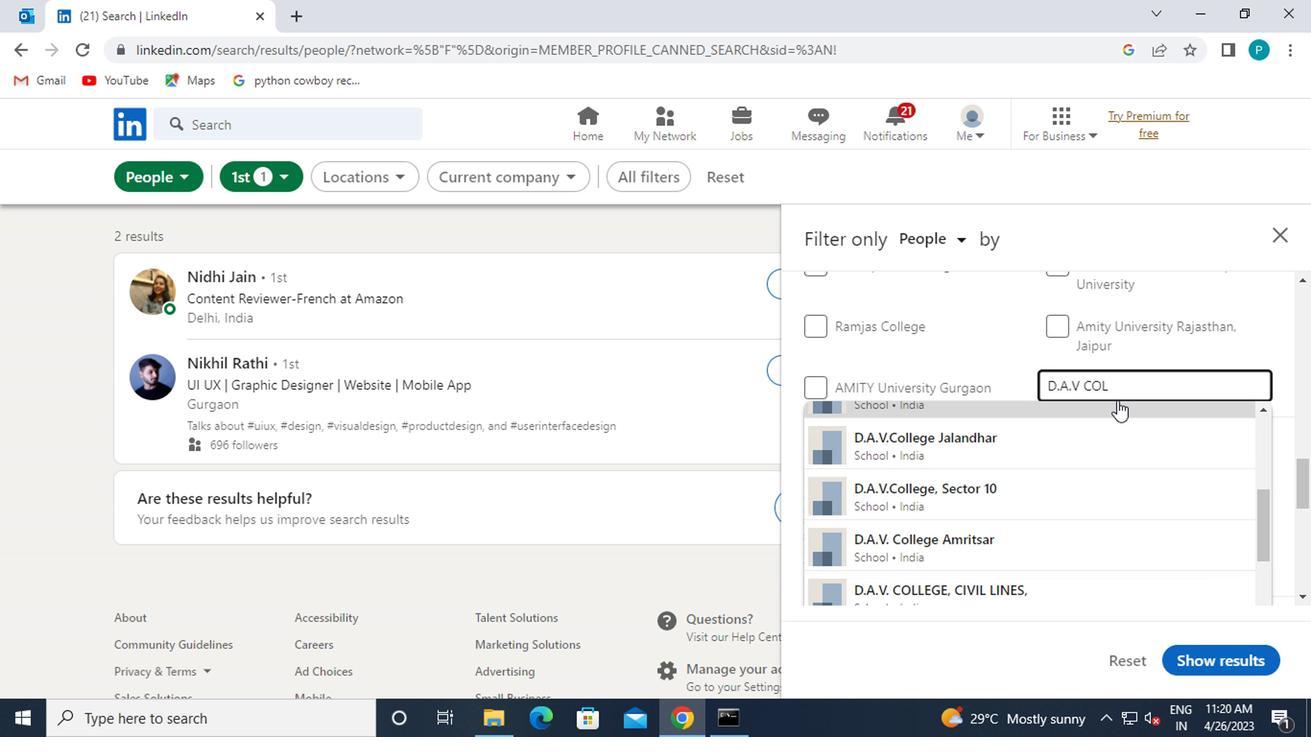
Action: Mouse scrolled (1097, 426) with delta (0, 1)
Screenshot: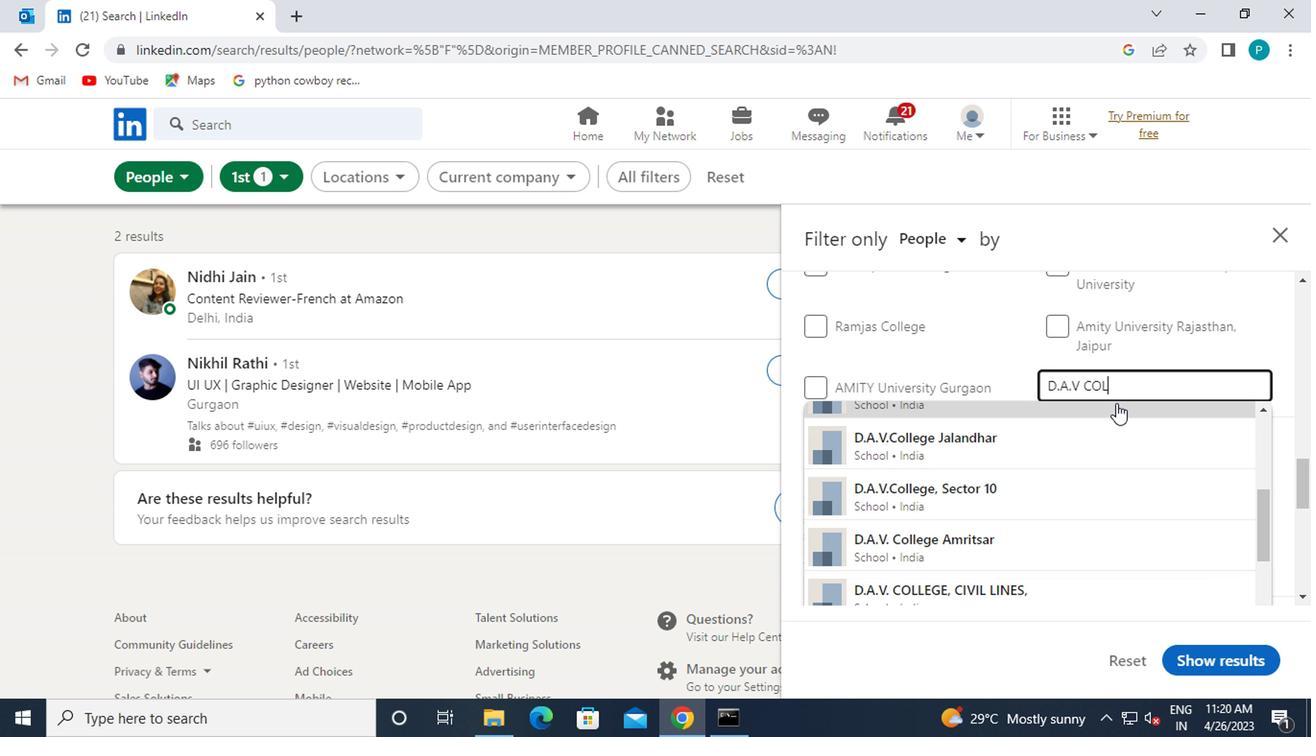 
Action: Mouse scrolled (1097, 426) with delta (0, 1)
Screenshot: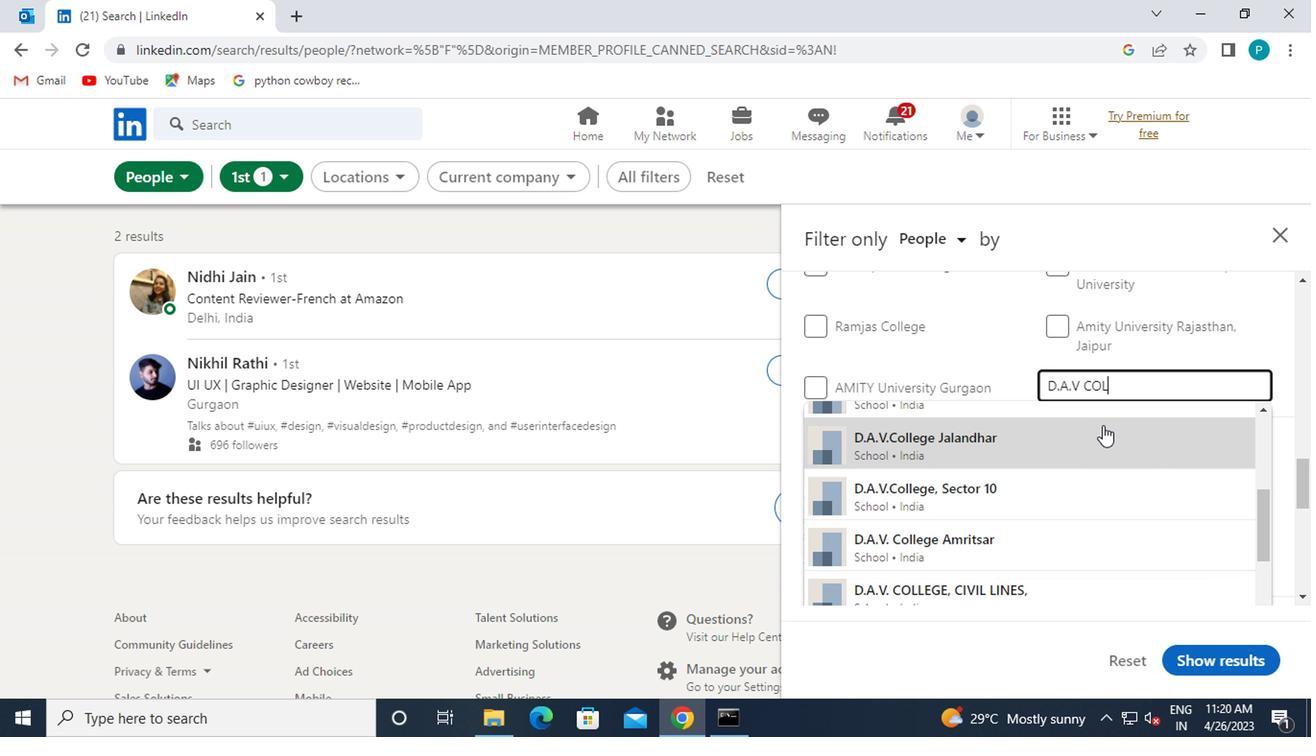 
Action: Mouse scrolled (1097, 426) with delta (0, 1)
Screenshot: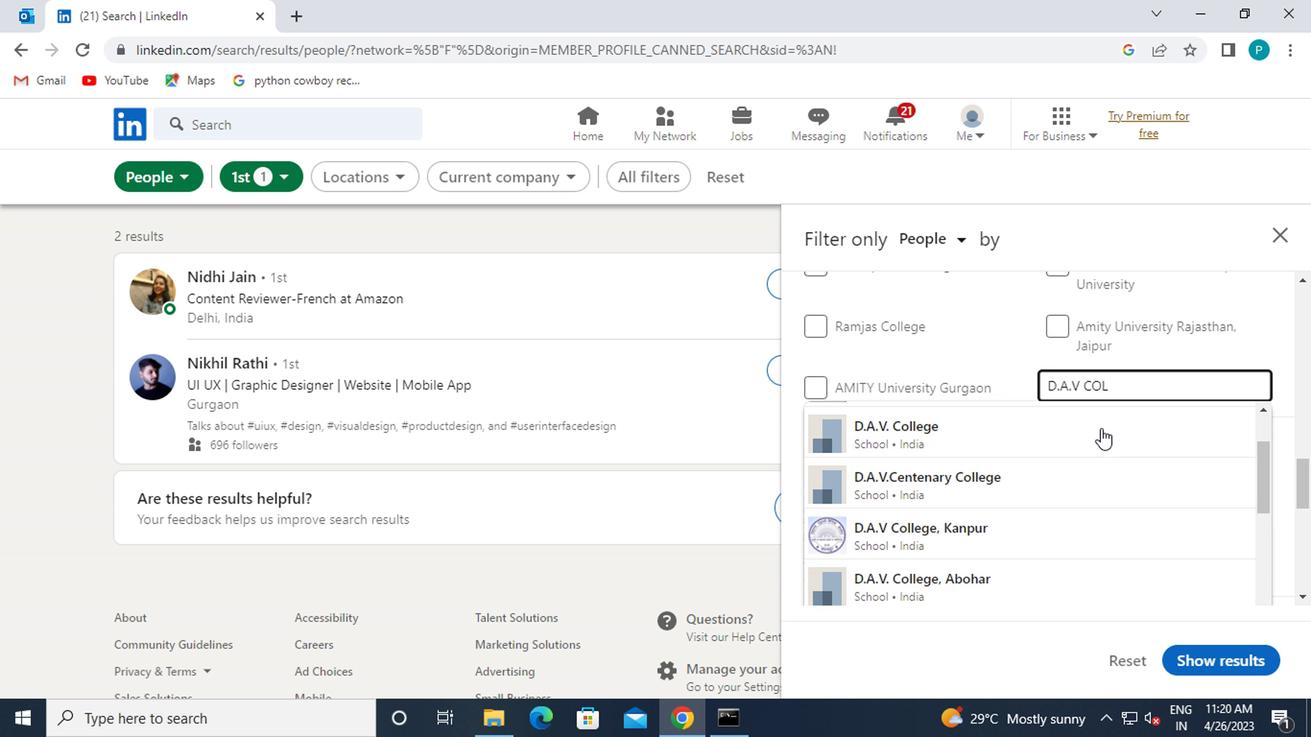 
Action: Mouse scrolled (1097, 426) with delta (0, 1)
Screenshot: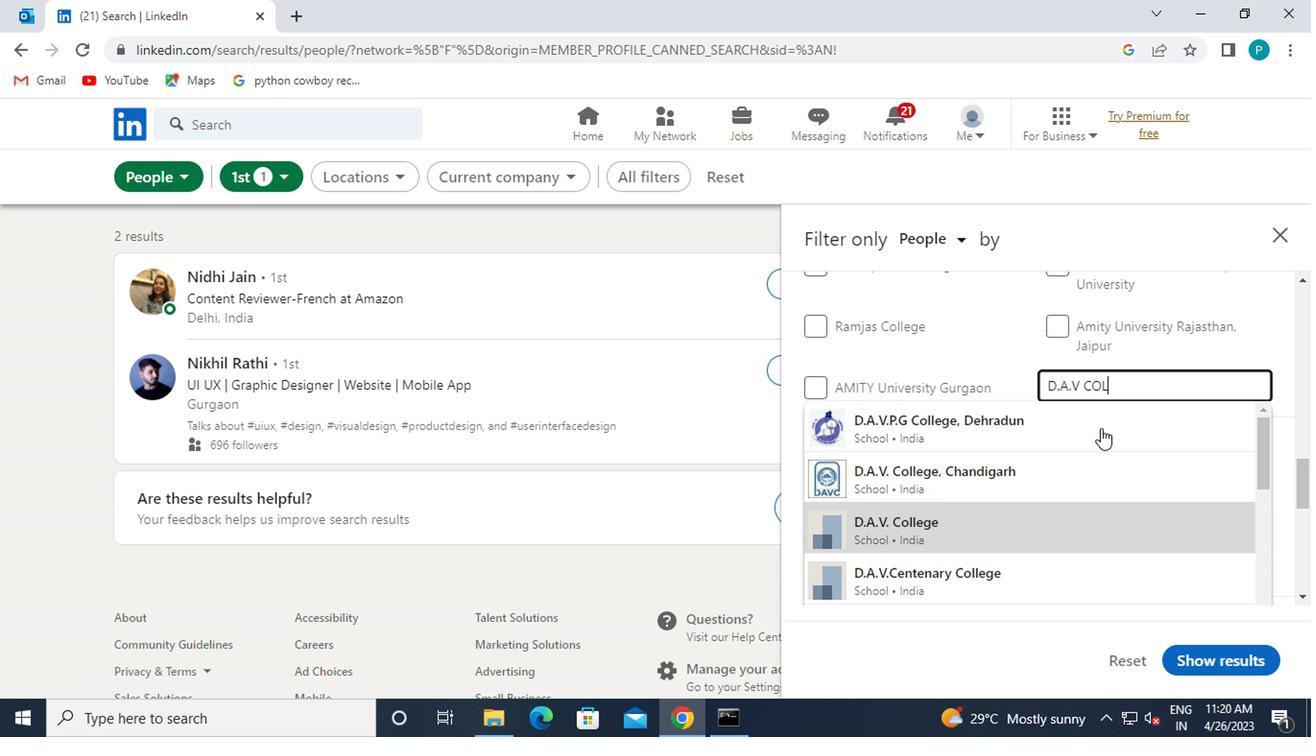 
Action: Mouse scrolled (1097, 426) with delta (0, 1)
Screenshot: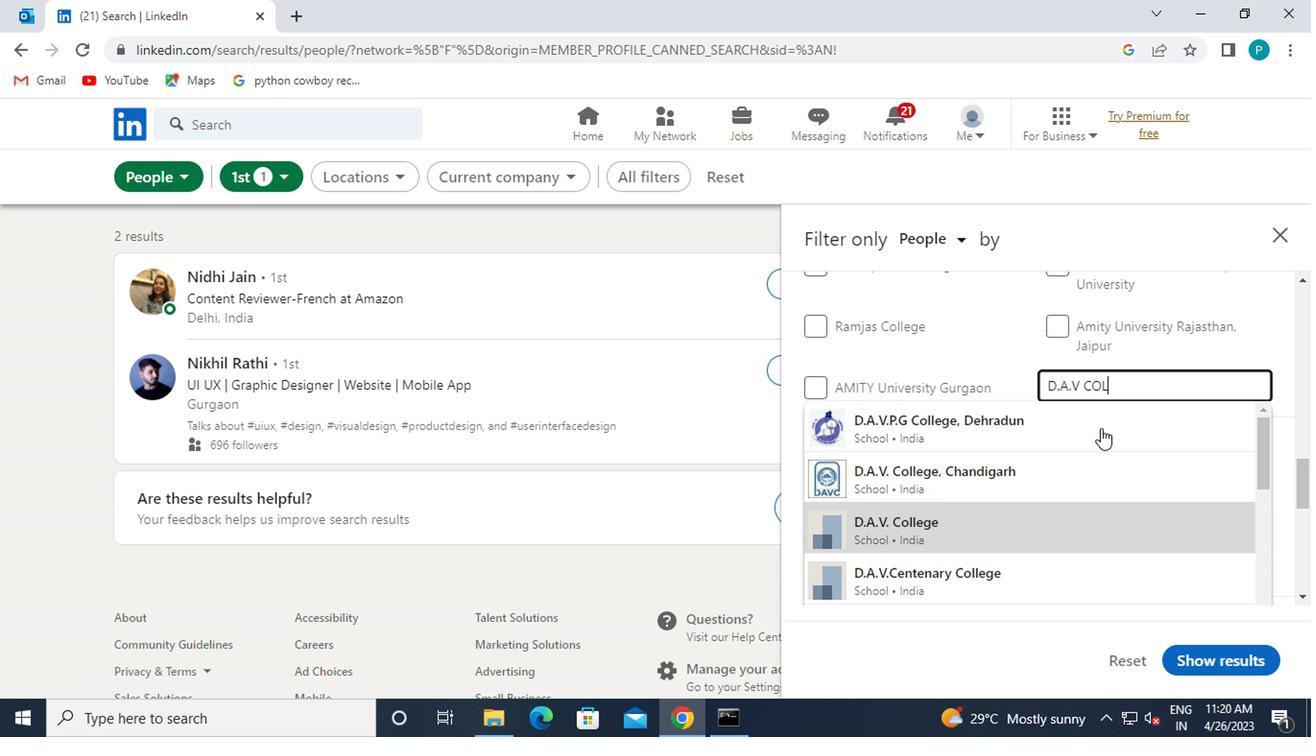 
Action: Mouse scrolled (1097, 424) with delta (0, 0)
Screenshot: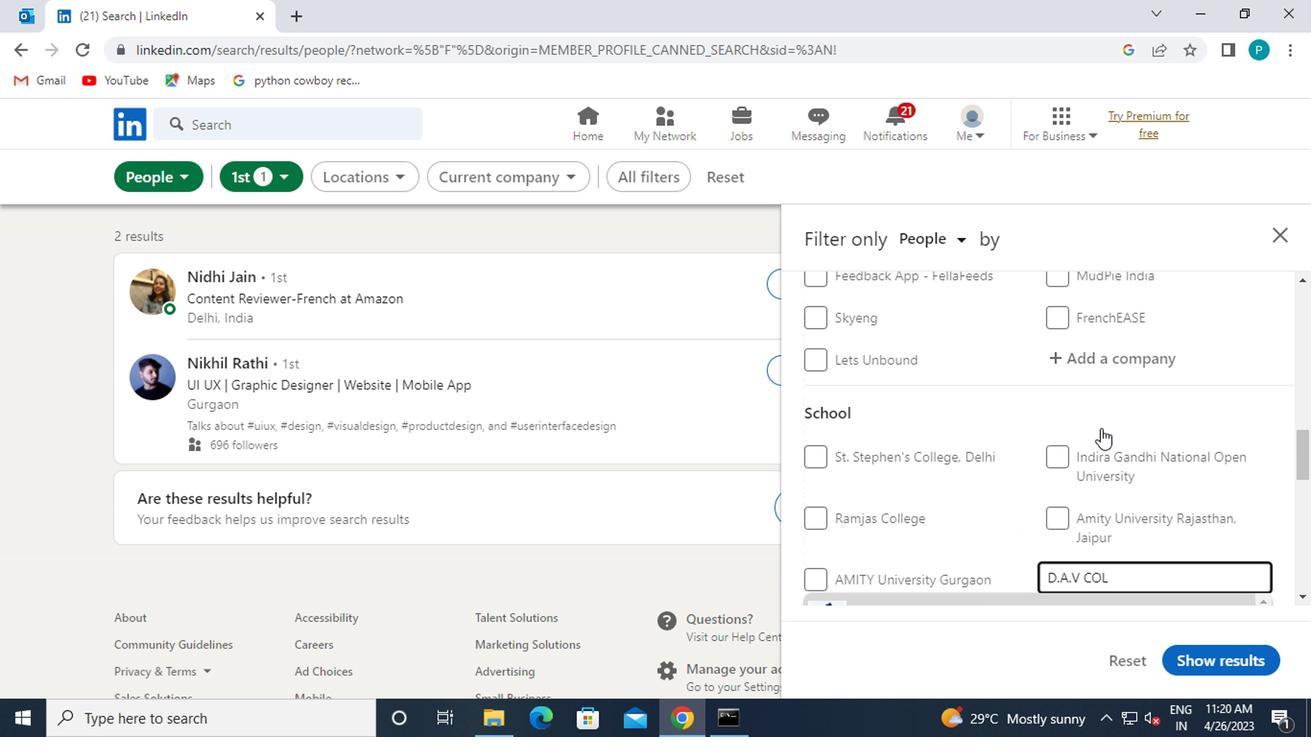 
Action: Mouse scrolled (1097, 424) with delta (0, 0)
Screenshot: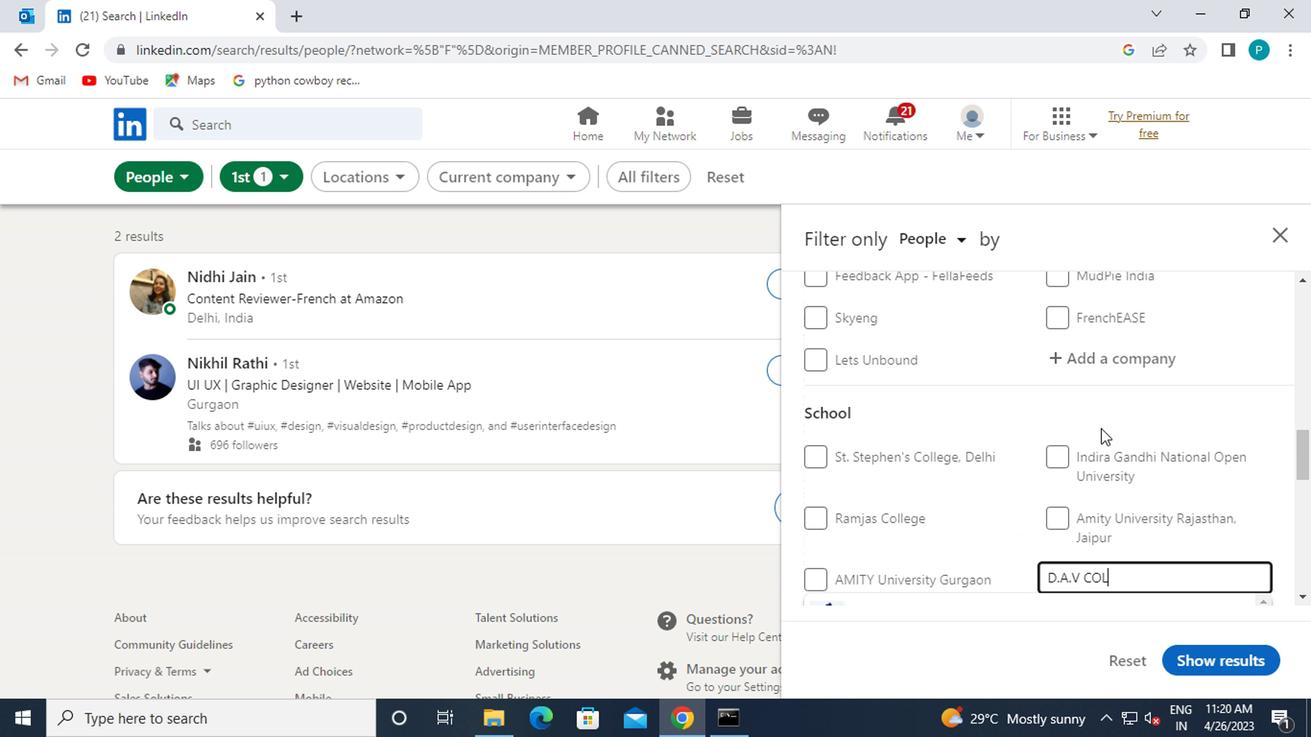 
Action: Key pressed <Key.backspace><Key.backspace><Key.caps_lock>OLLEGE<Key.space>MU
Screenshot: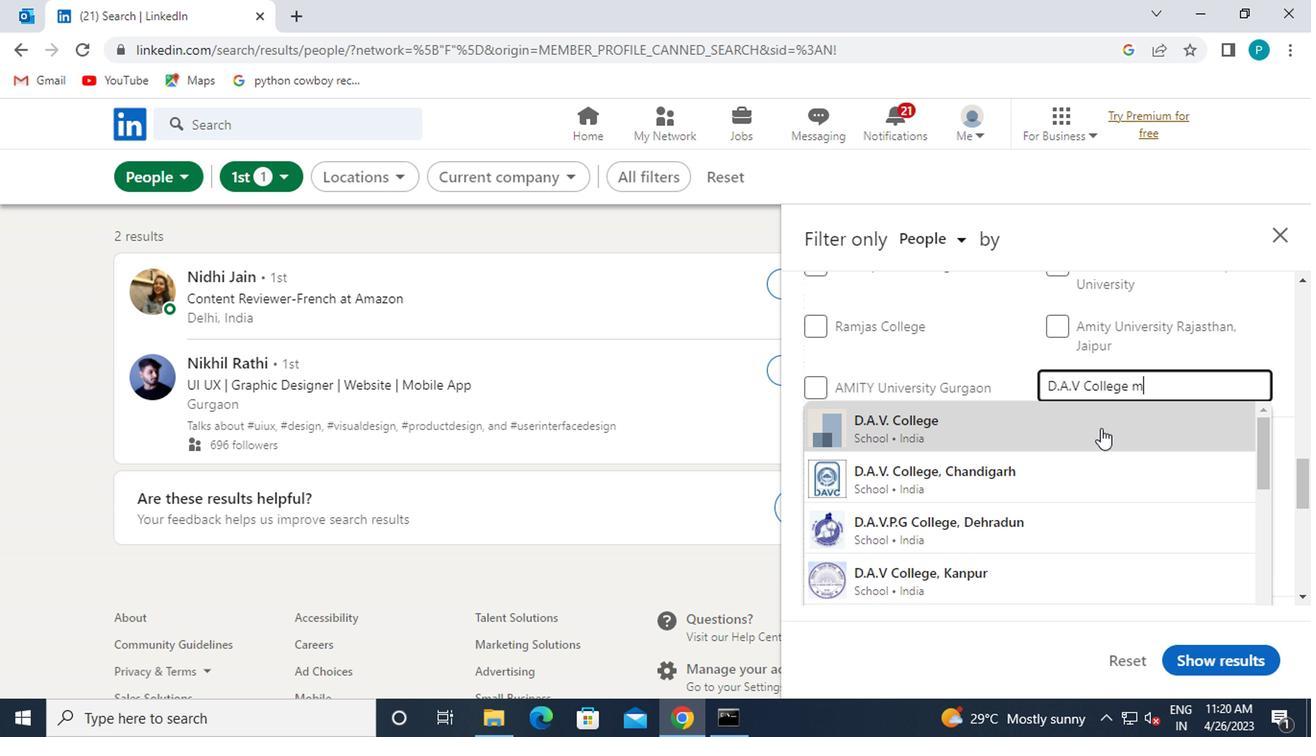 
Action: Mouse pressed left at (1097, 425)
Screenshot: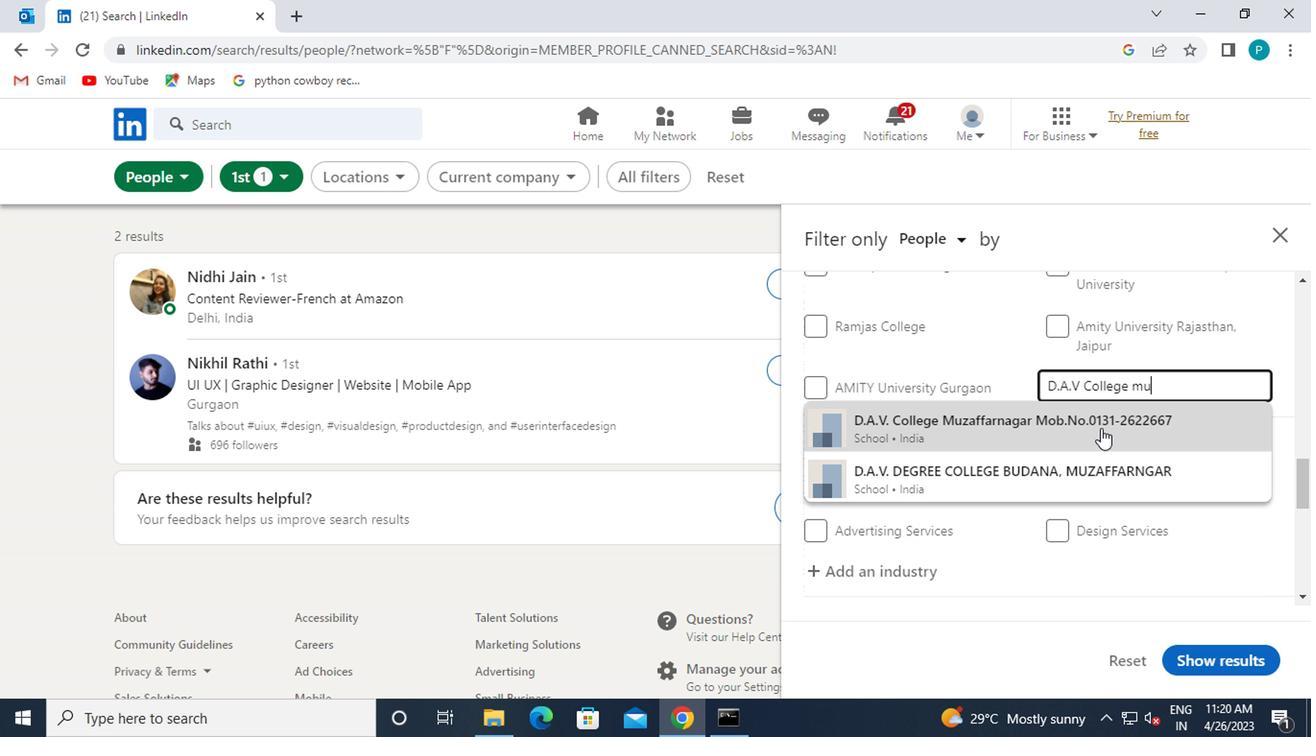 
Action: Mouse moved to (1055, 427)
Screenshot: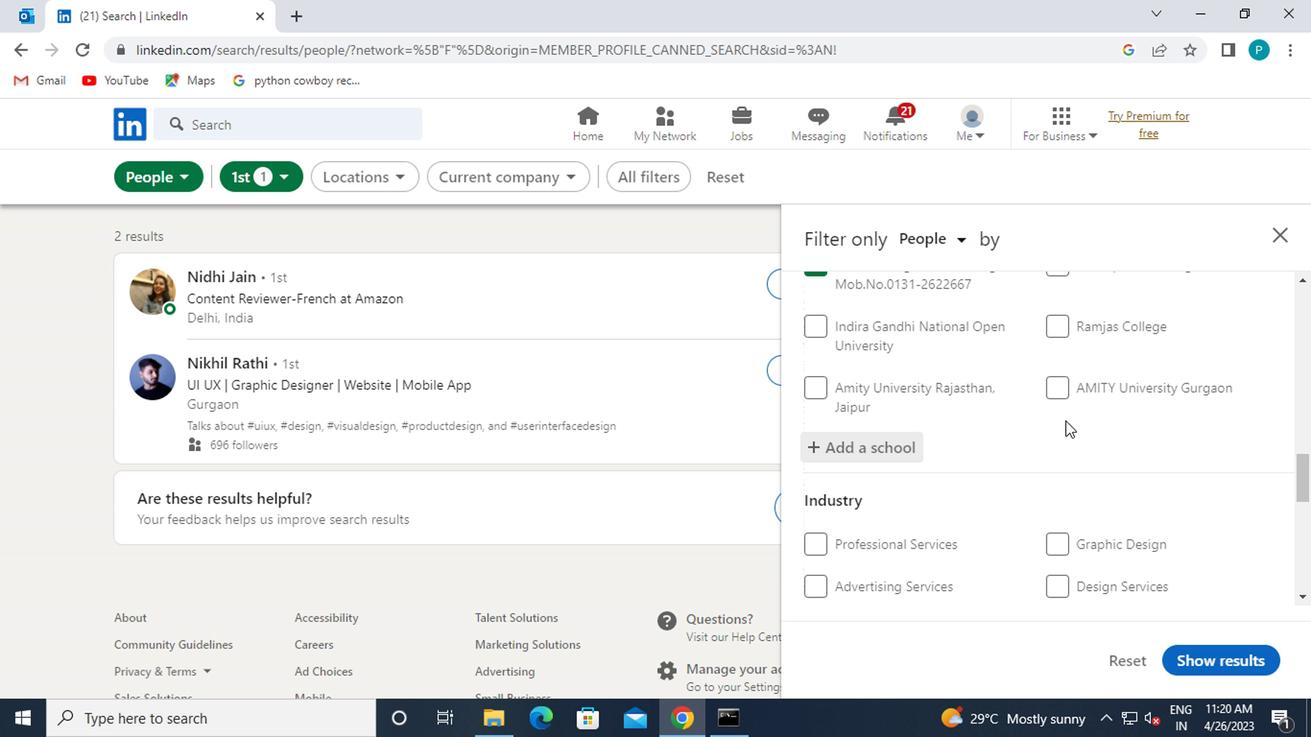 
Action: Mouse scrolled (1055, 426) with delta (0, 0)
Screenshot: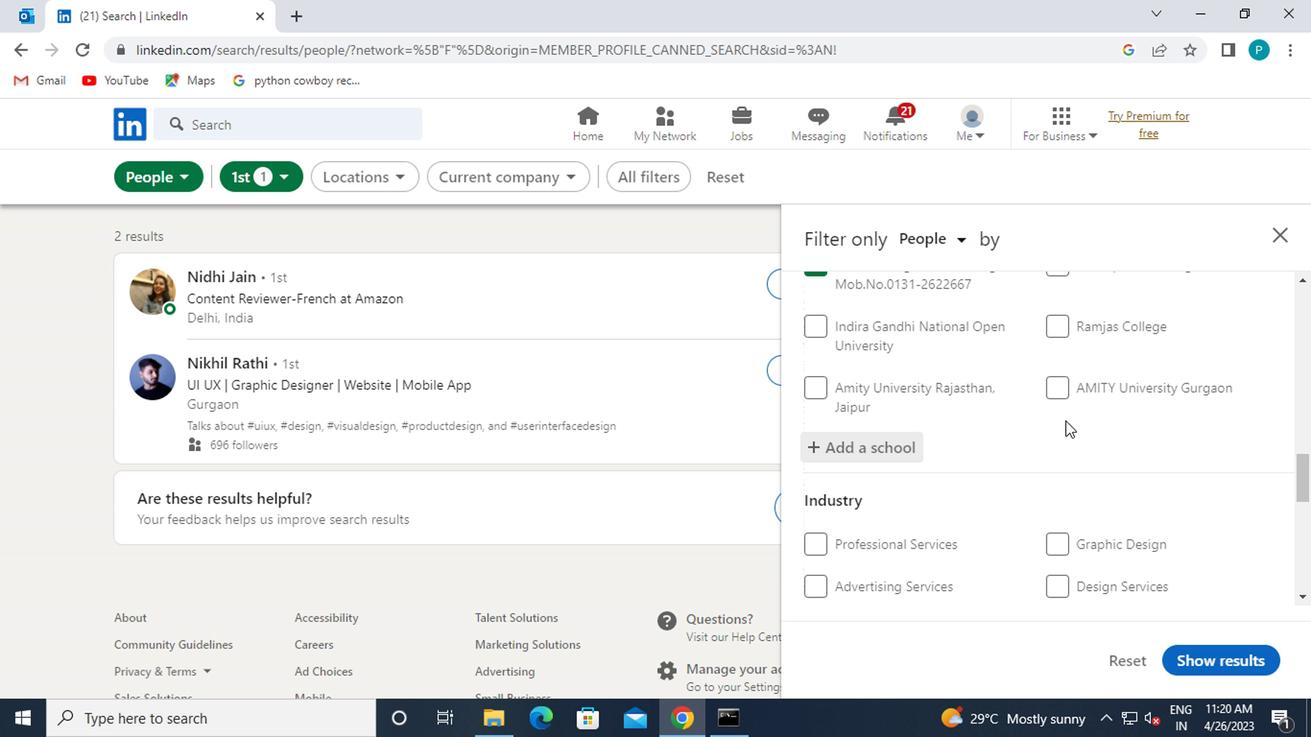
Action: Mouse moved to (1040, 435)
Screenshot: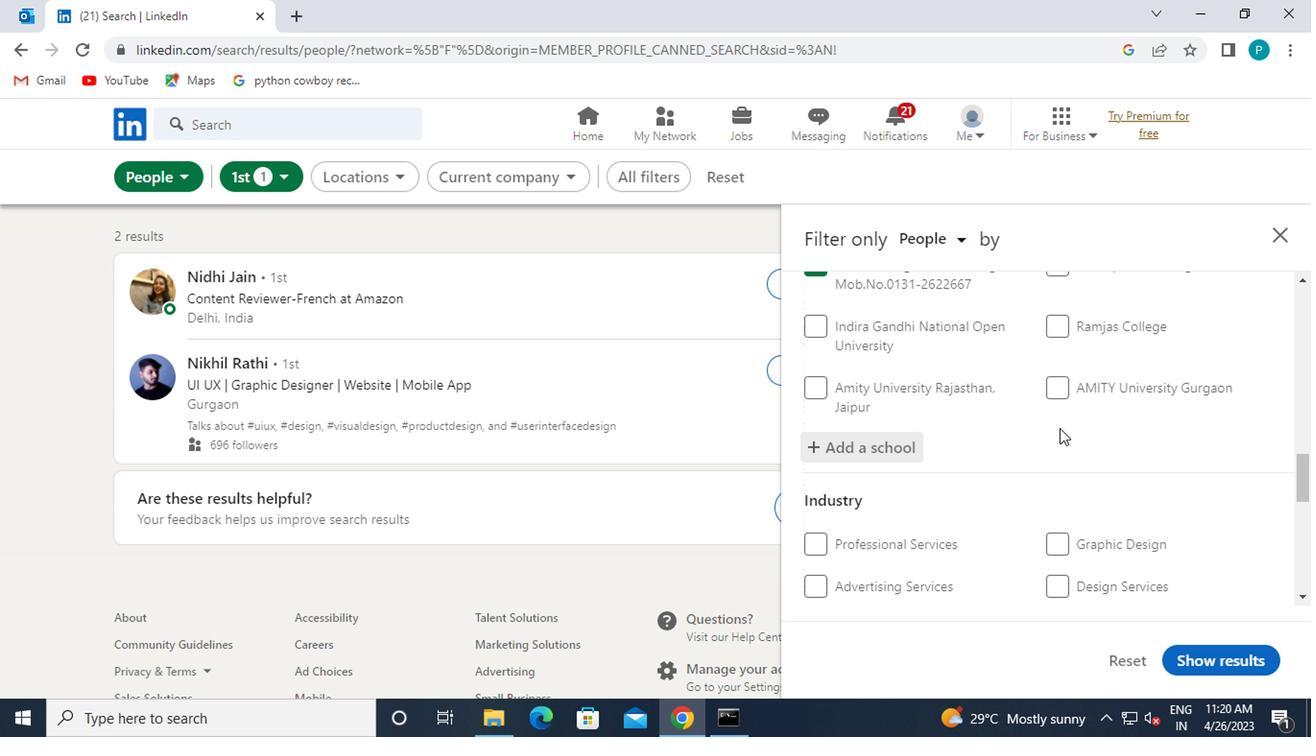 
Action: Mouse scrolled (1040, 434) with delta (0, 0)
Screenshot: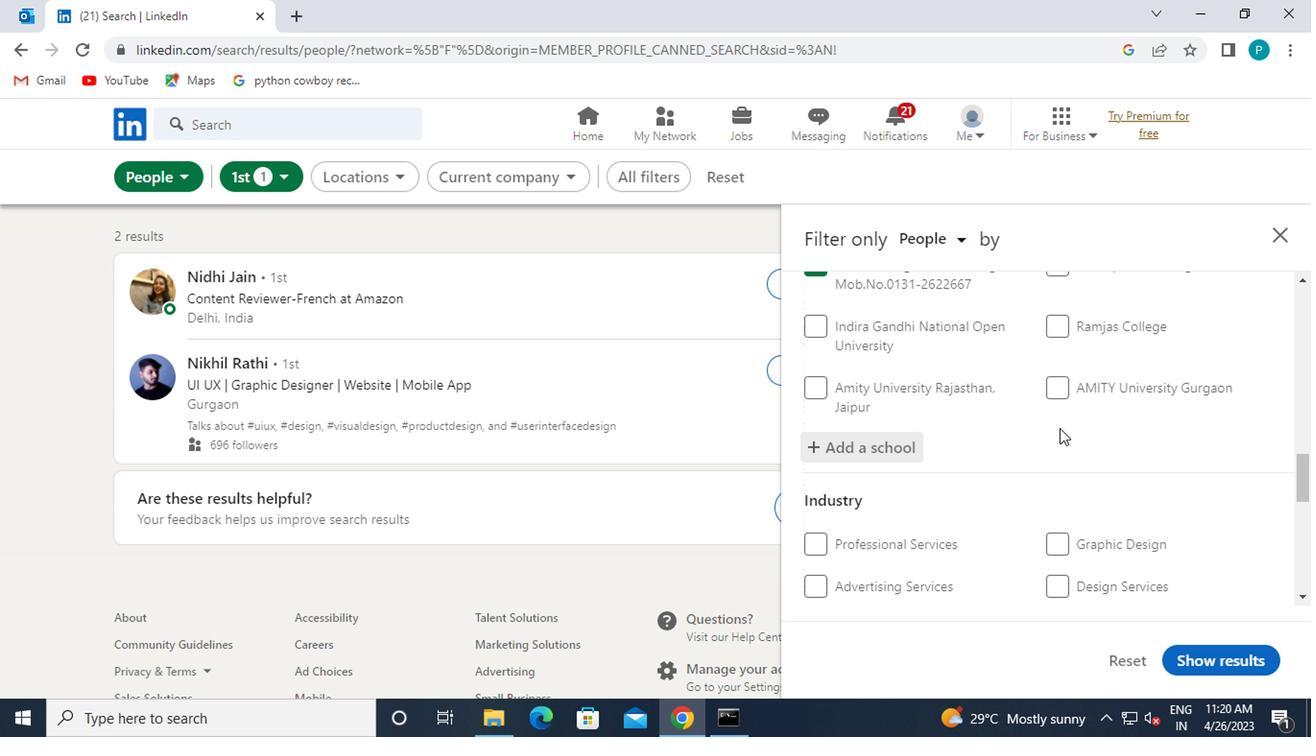 
Action: Mouse moved to (919, 425)
Screenshot: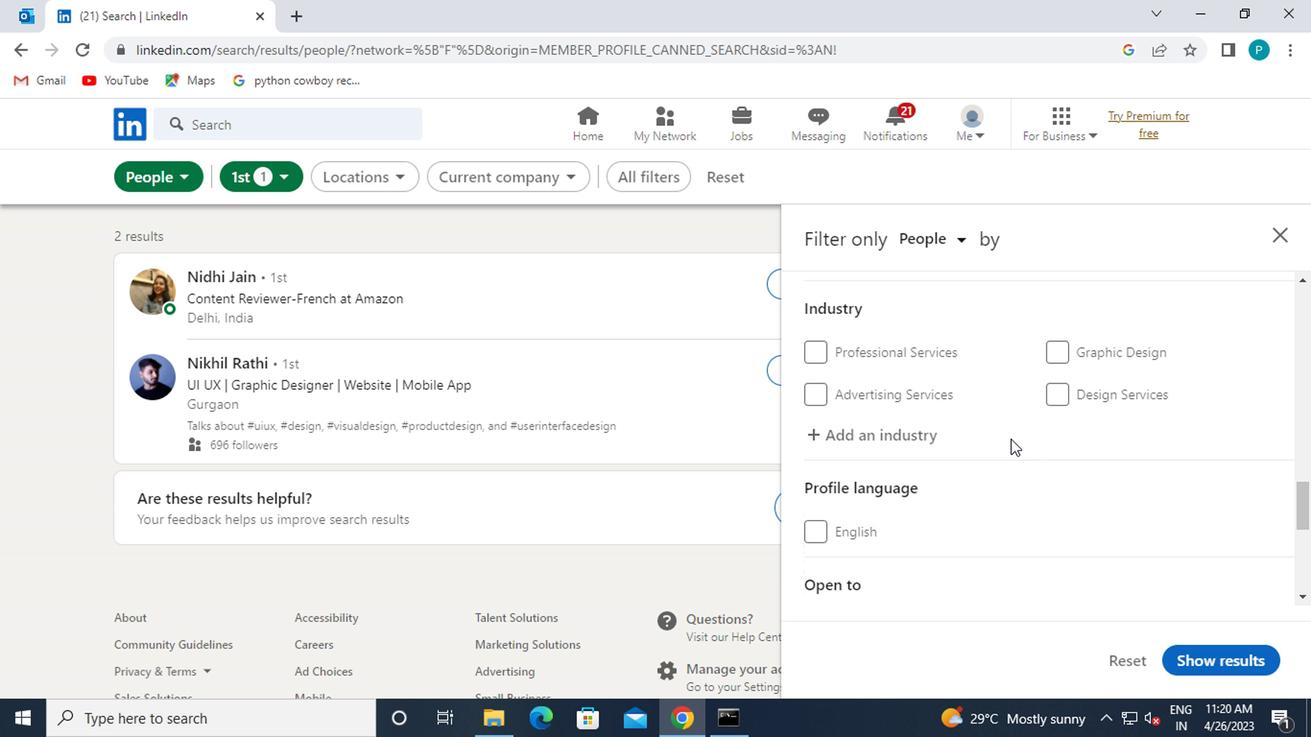 
Action: Mouse pressed left at (919, 425)
Screenshot: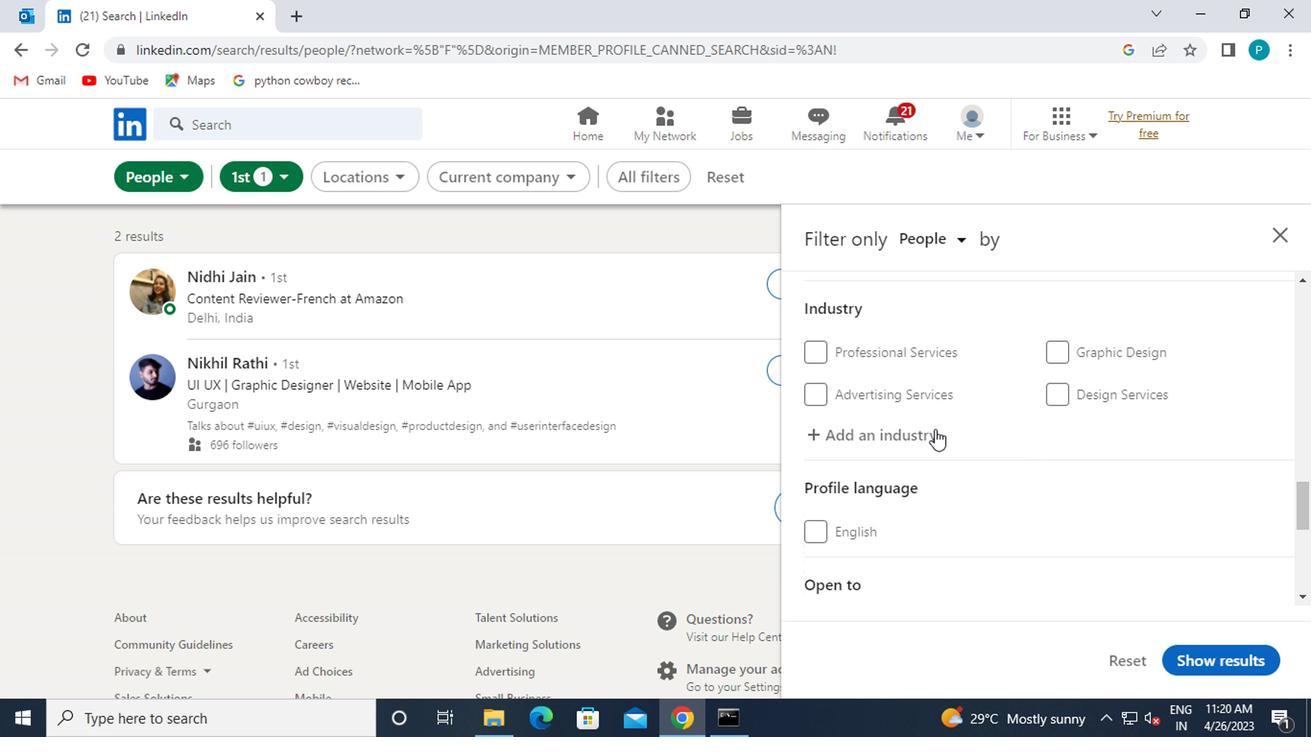 
Action: Mouse moved to (931, 435)
Screenshot: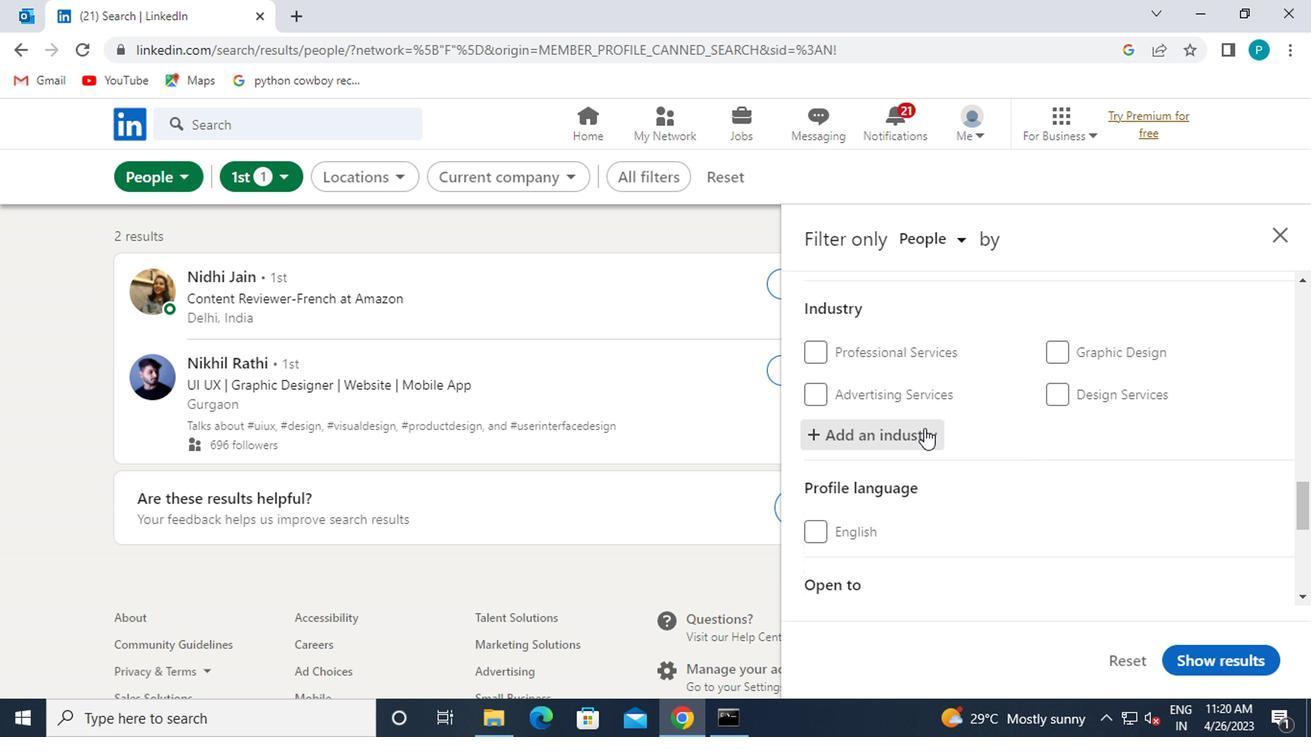
Action: Key pressed FLIGHT
Screenshot: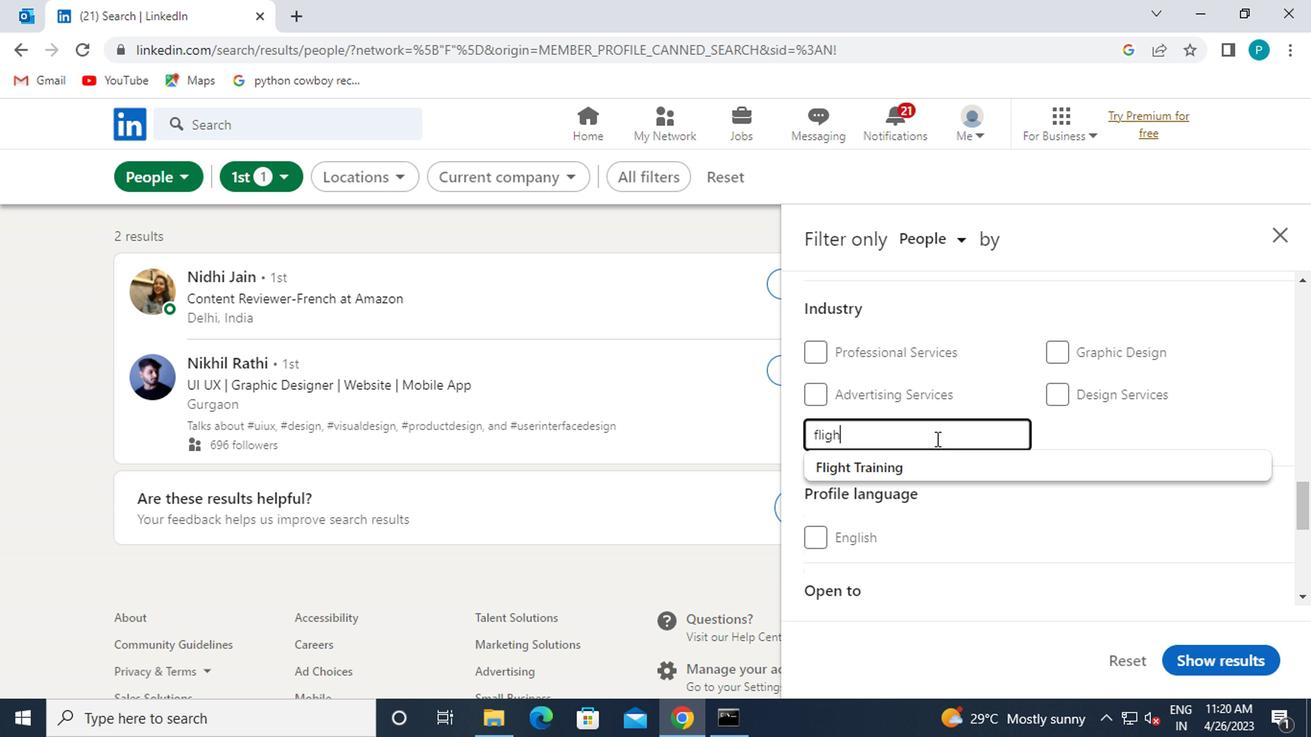 
Action: Mouse moved to (945, 450)
Screenshot: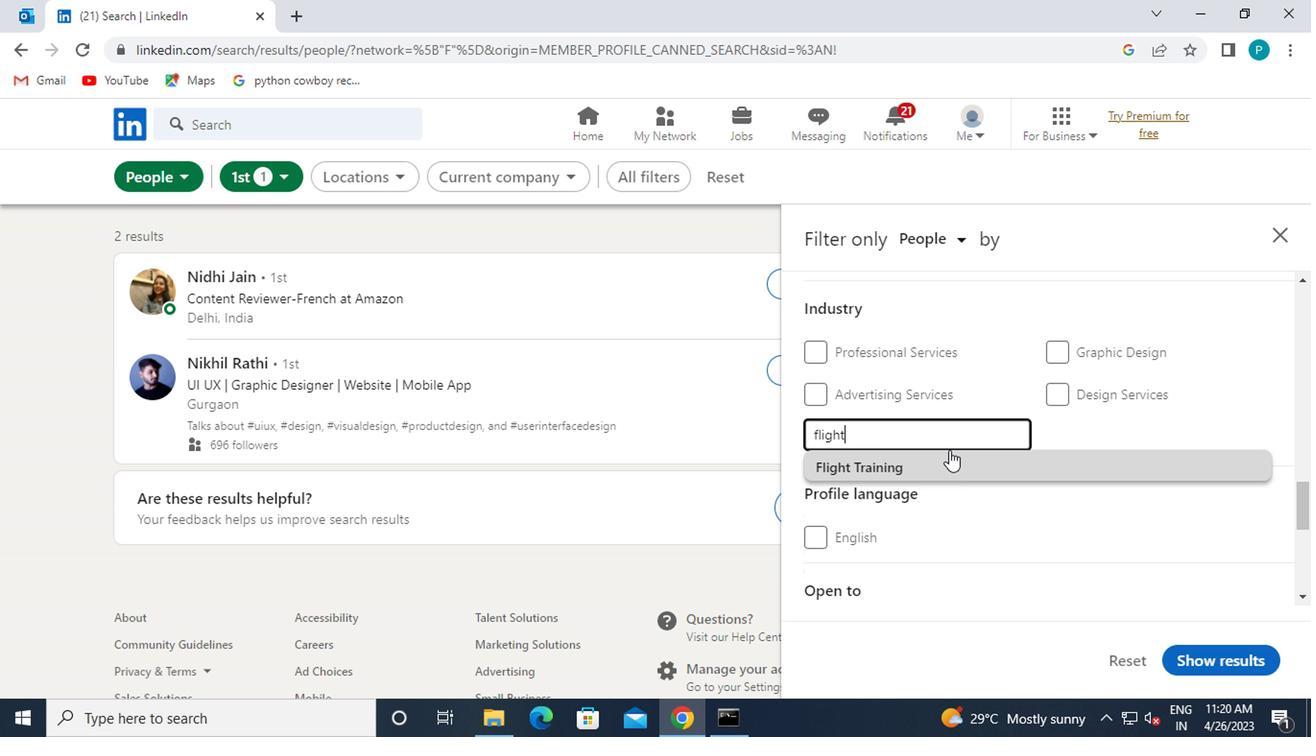 
Action: Mouse pressed left at (945, 450)
Screenshot: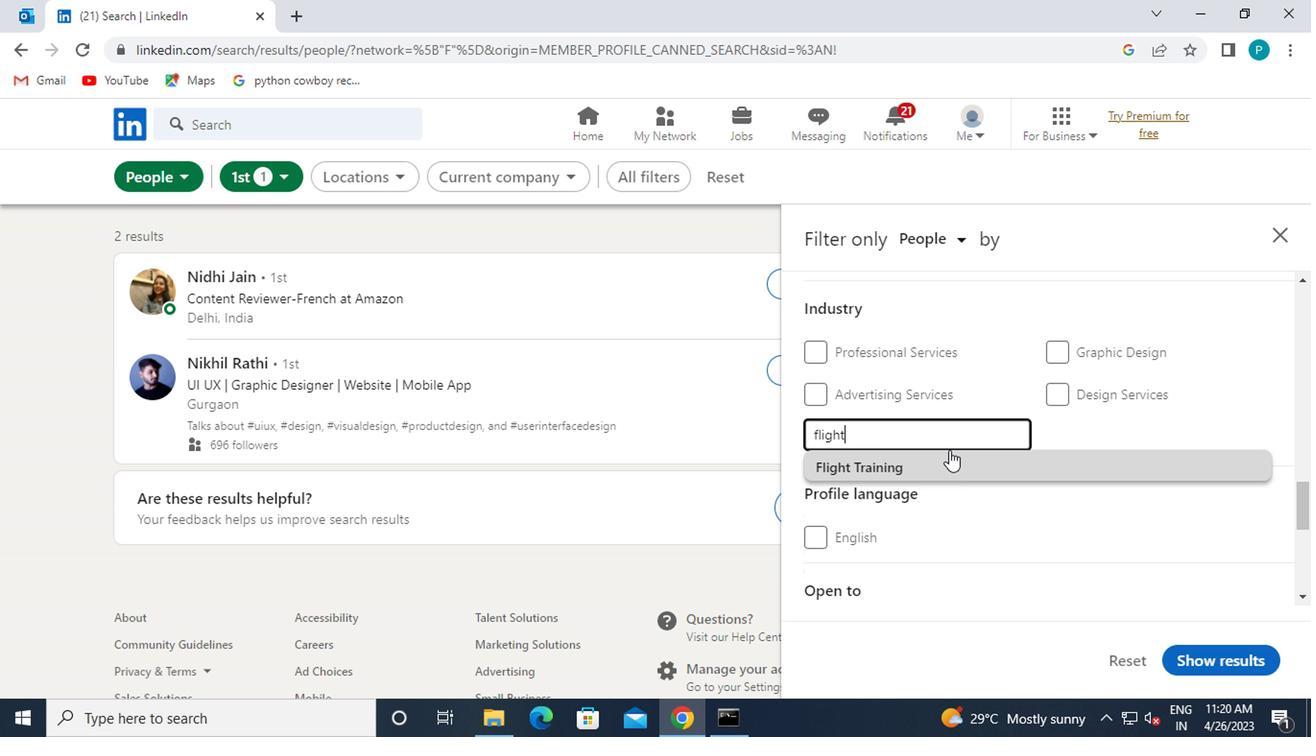 
Action: Mouse scrolled (945, 448) with delta (0, -1)
Screenshot: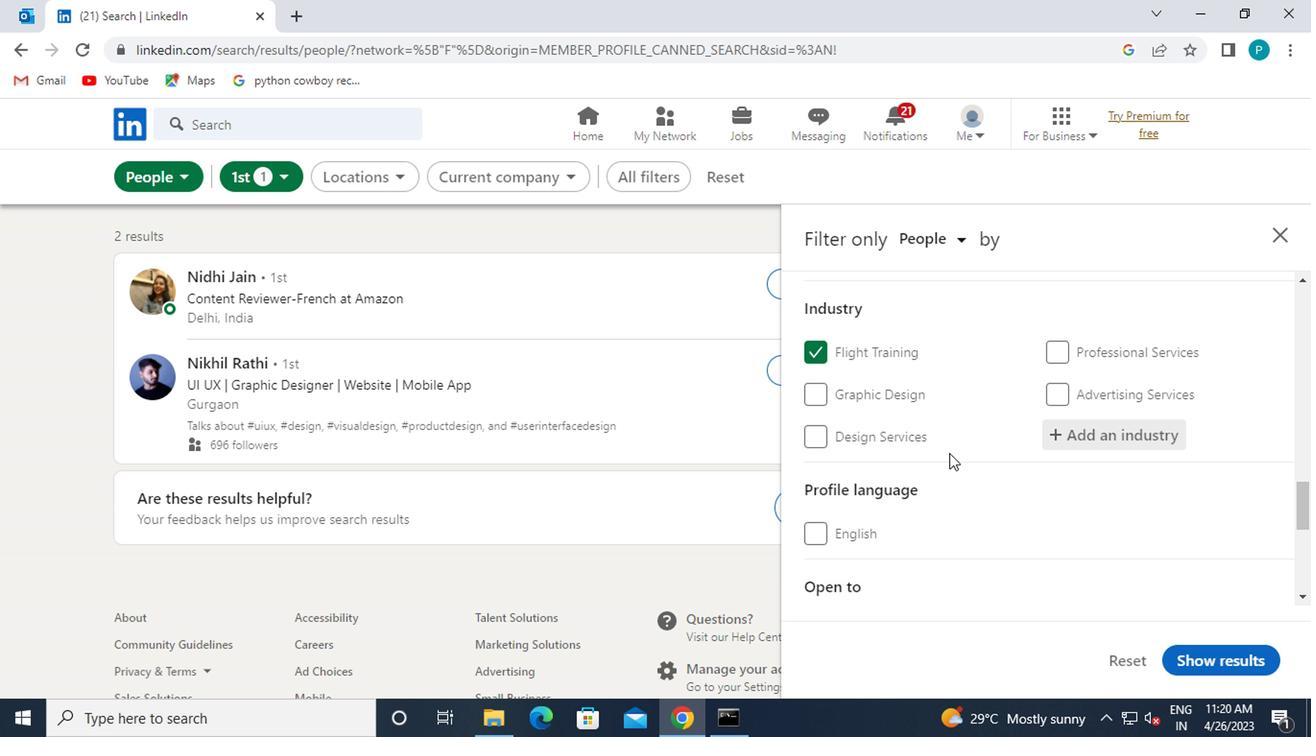 
Action: Mouse scrolled (945, 448) with delta (0, -1)
Screenshot: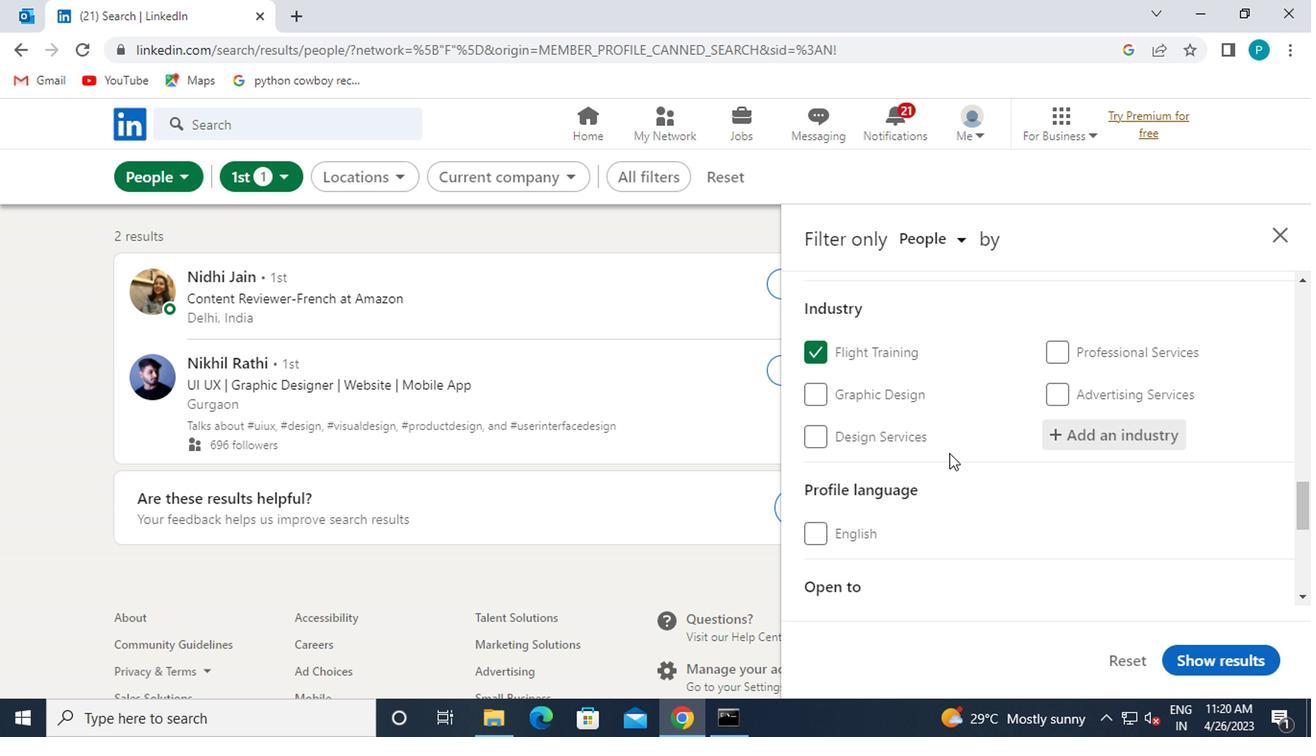 
Action: Mouse scrolled (945, 448) with delta (0, -1)
Screenshot: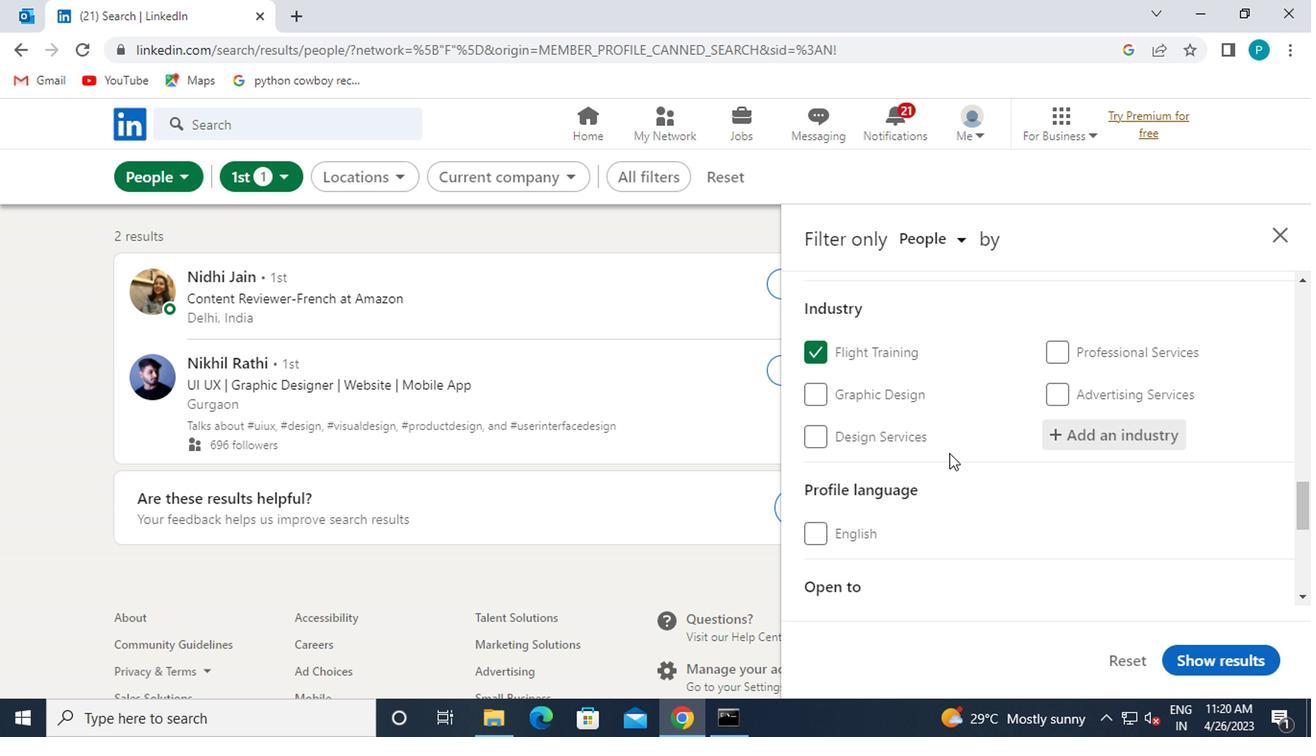 
Action: Mouse scrolled (945, 448) with delta (0, -1)
Screenshot: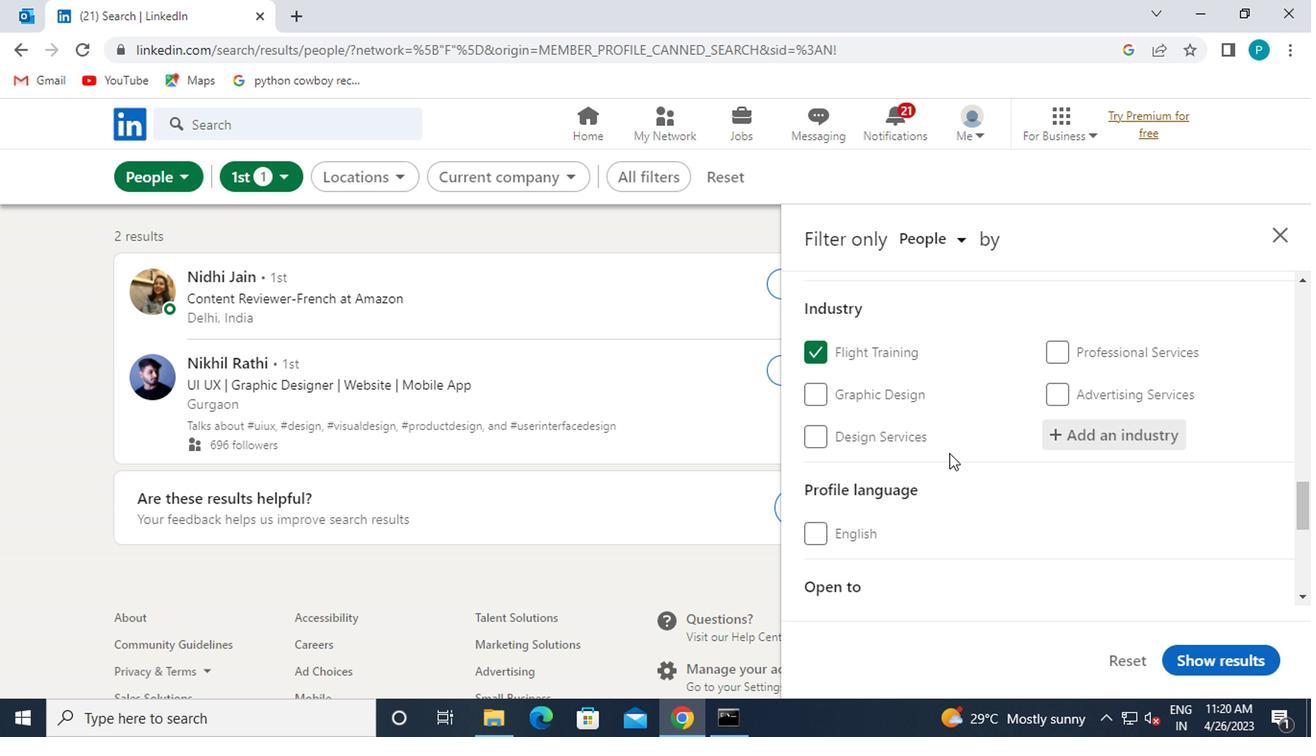 
Action: Mouse moved to (876, 370)
Screenshot: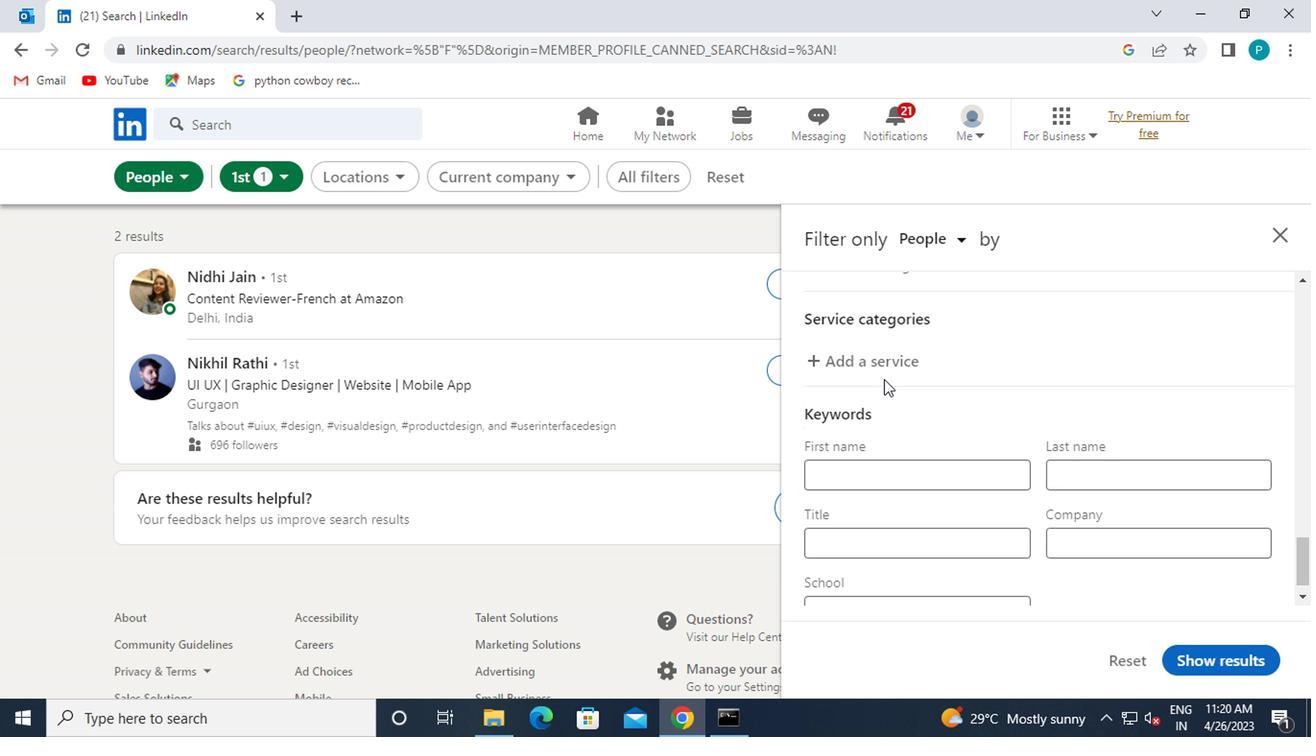 
Action: Mouse pressed left at (876, 370)
Screenshot: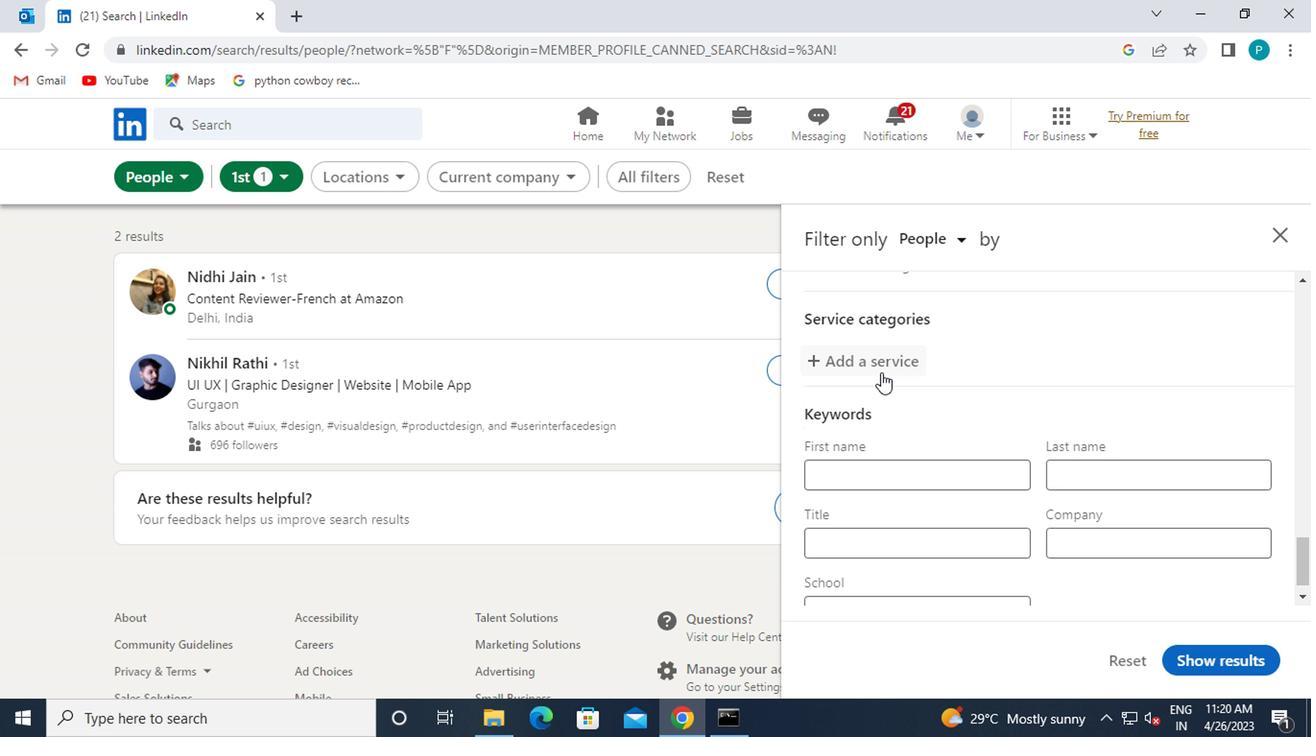 
Action: Mouse moved to (894, 376)
Screenshot: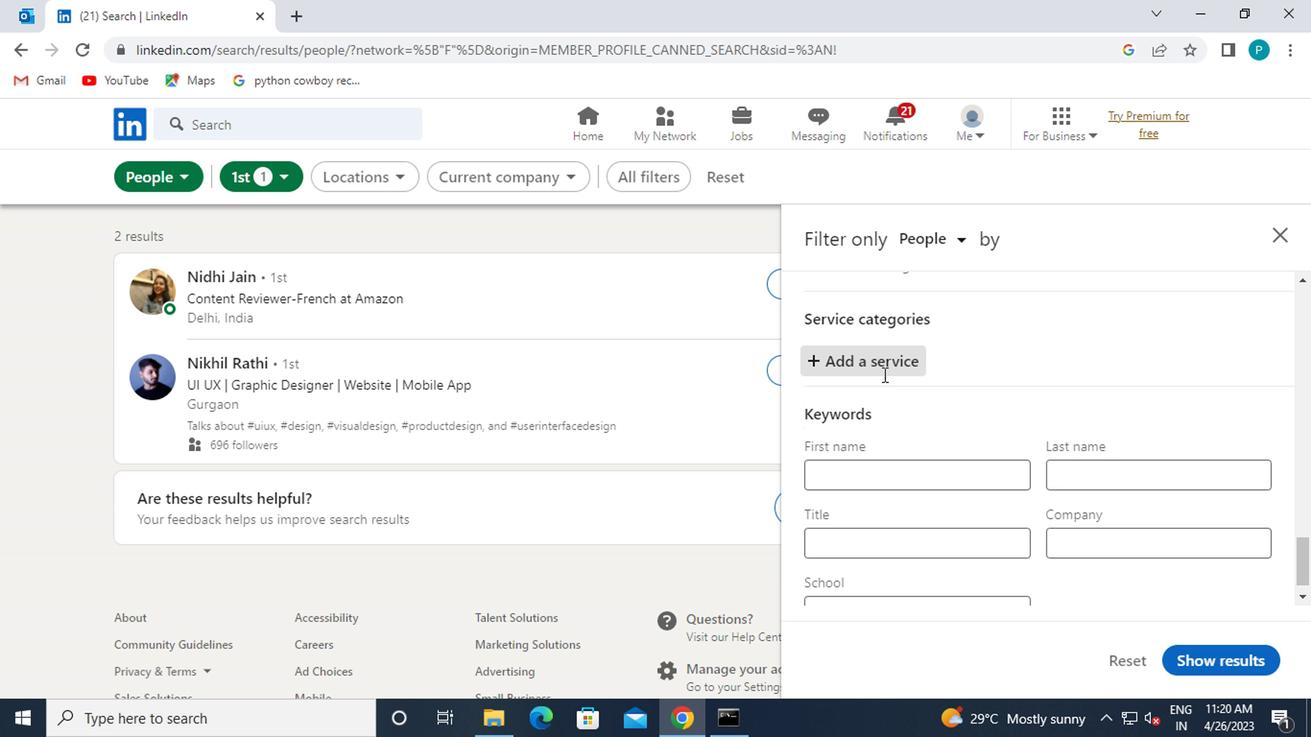 
Action: Key pressed WE
Screenshot: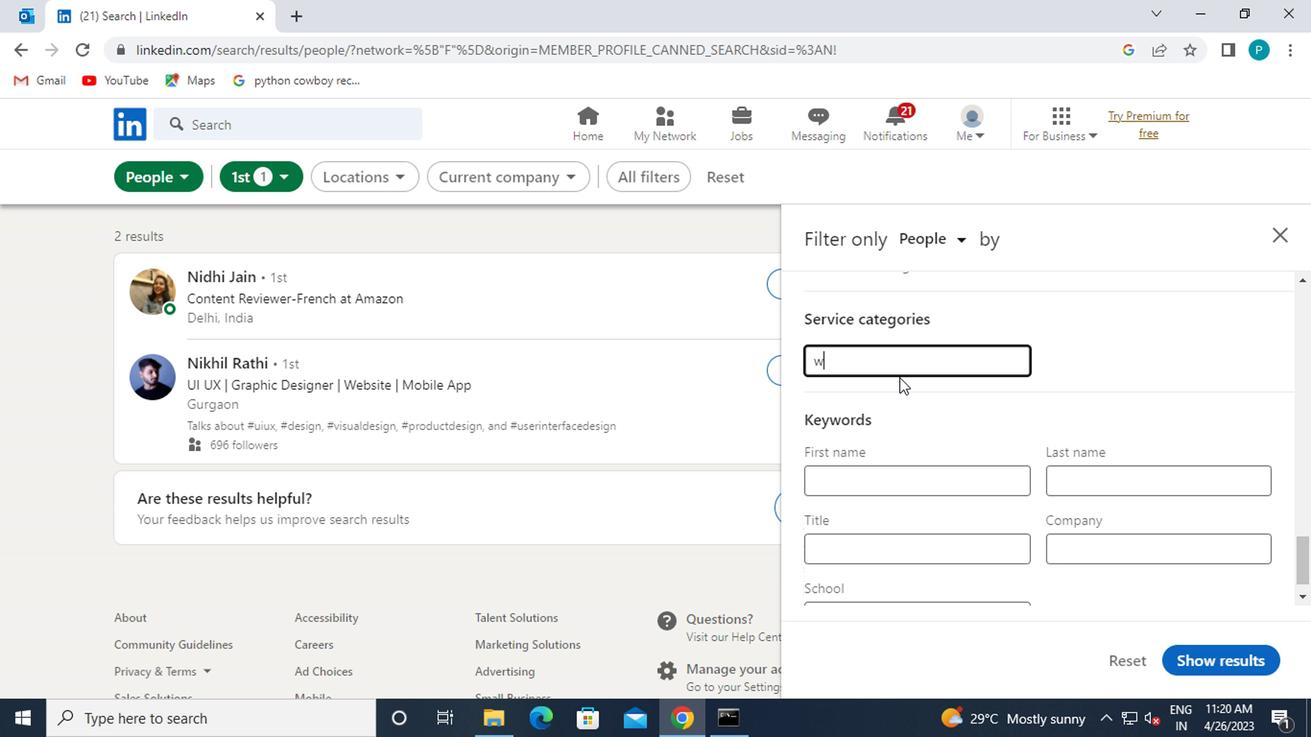 
Action: Mouse moved to (896, 396)
Screenshot: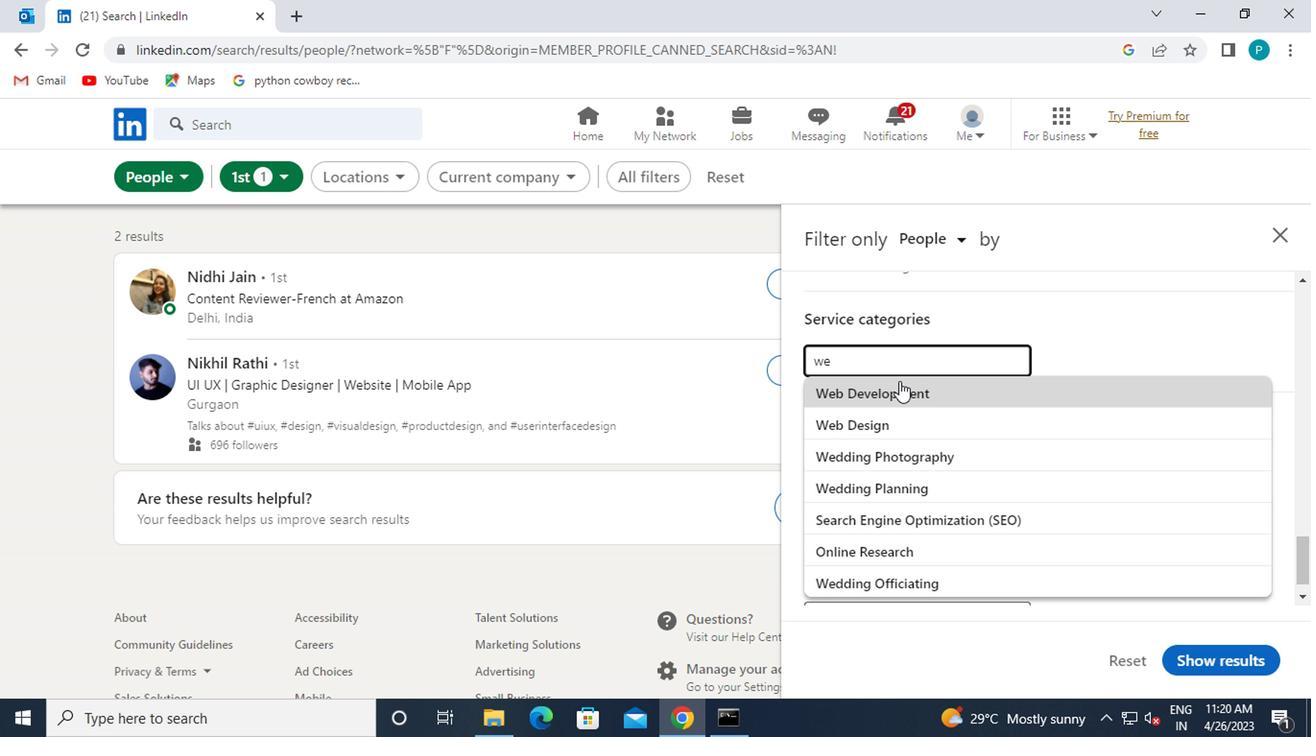 
Action: Mouse pressed left at (896, 396)
Screenshot: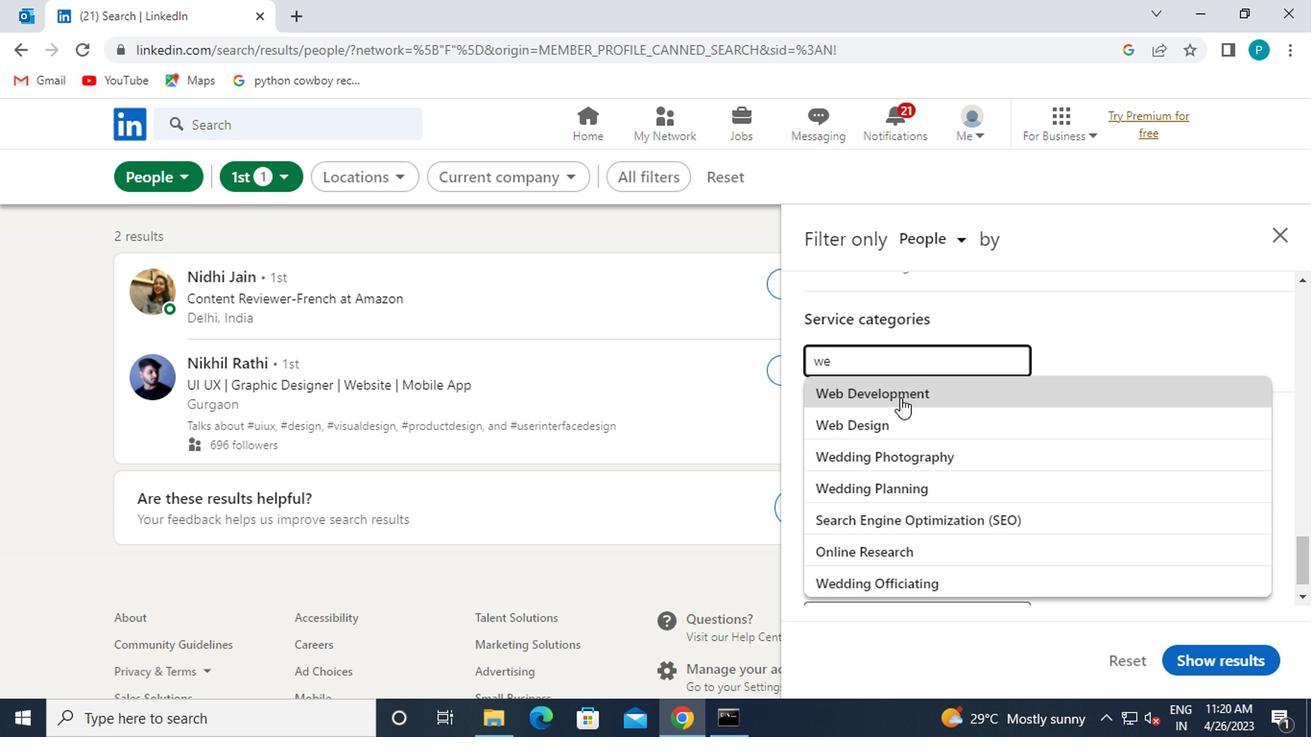 
Action: Mouse moved to (915, 412)
Screenshot: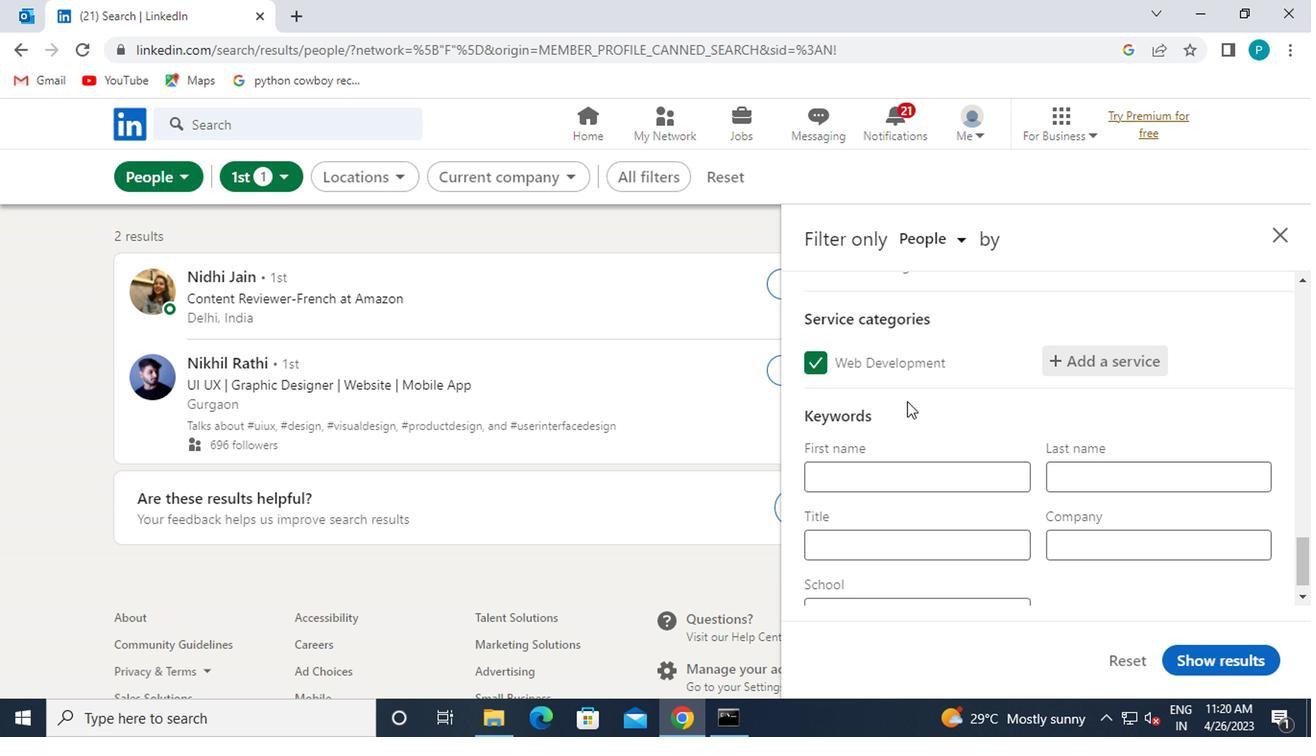 
Action: Mouse scrolled (915, 411) with delta (0, 0)
Screenshot: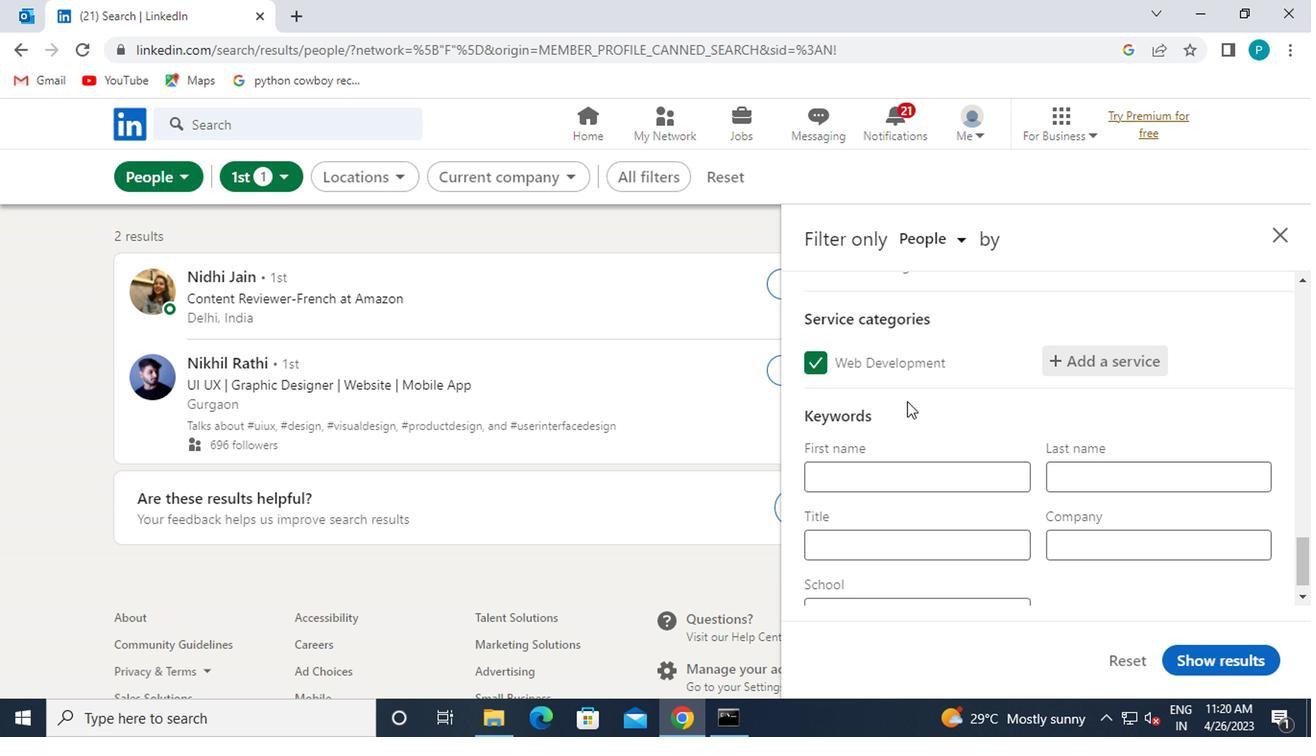 
Action: Mouse moved to (917, 437)
Screenshot: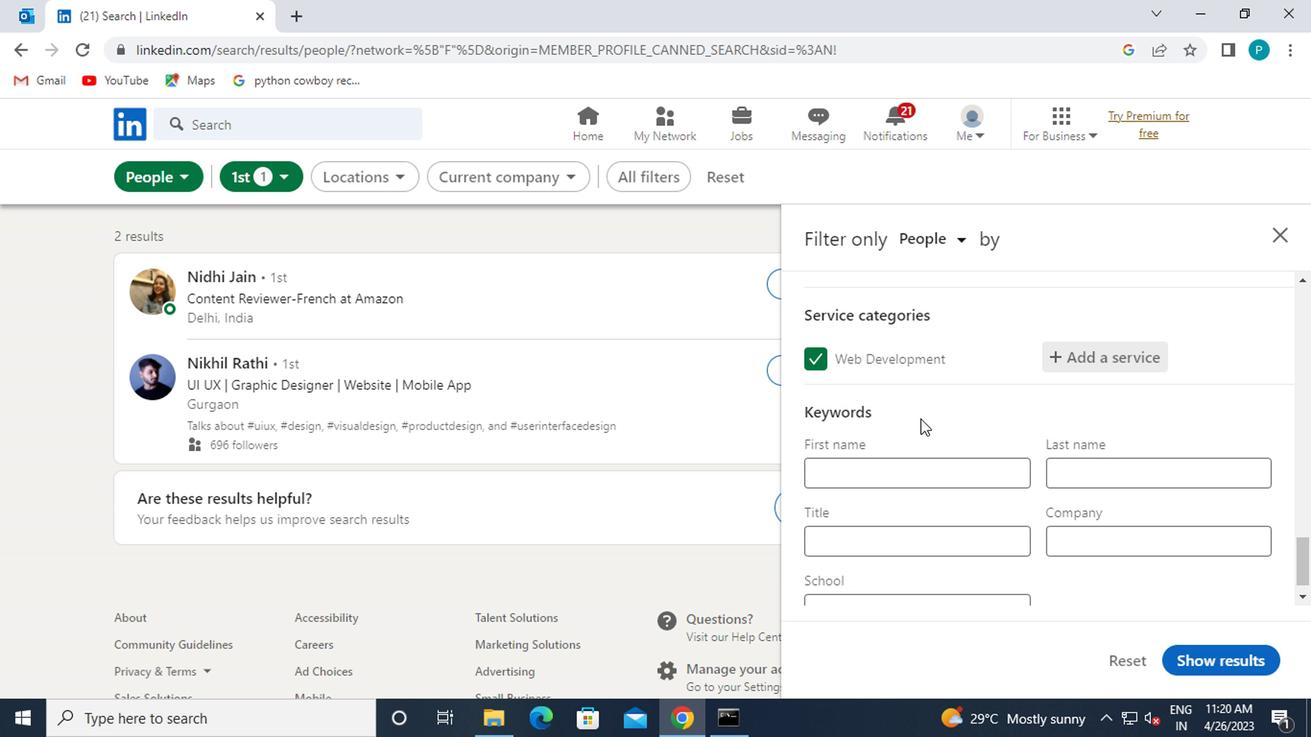 
Action: Mouse scrolled (917, 435) with delta (0, -1)
Screenshot: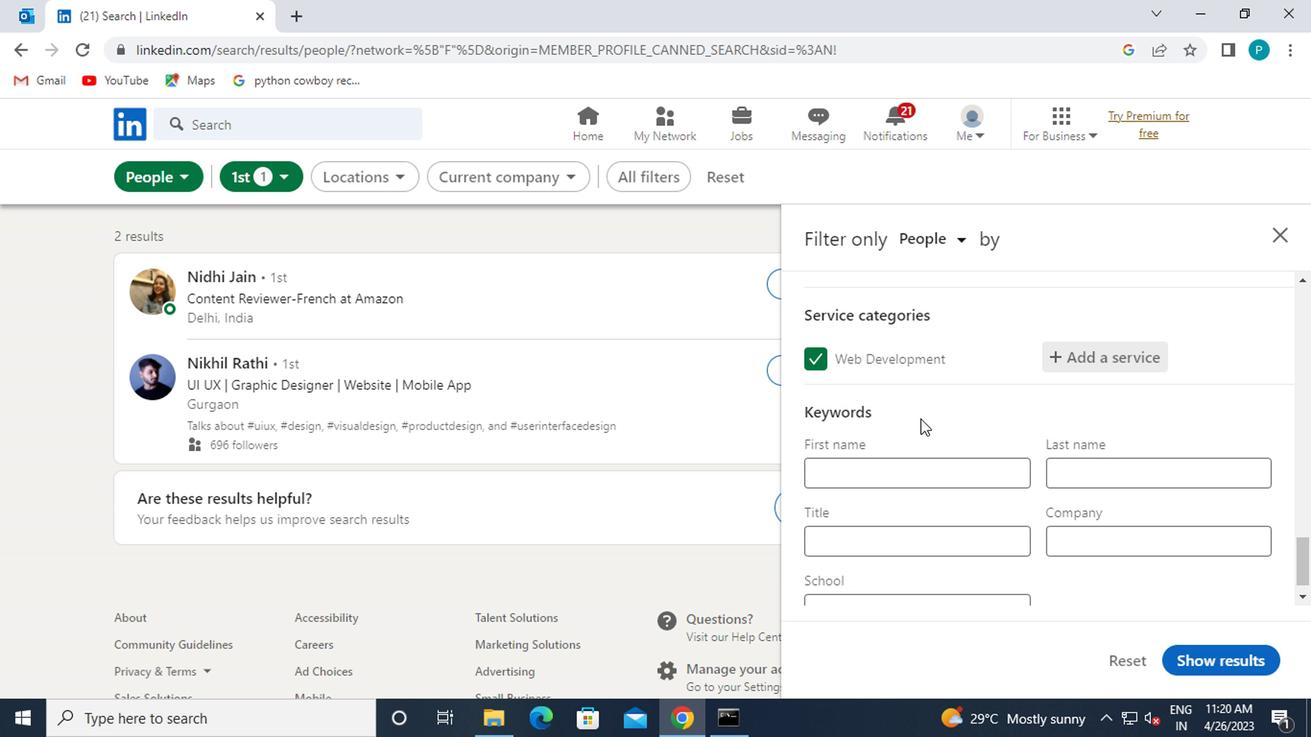 
Action: Mouse moved to (927, 502)
Screenshot: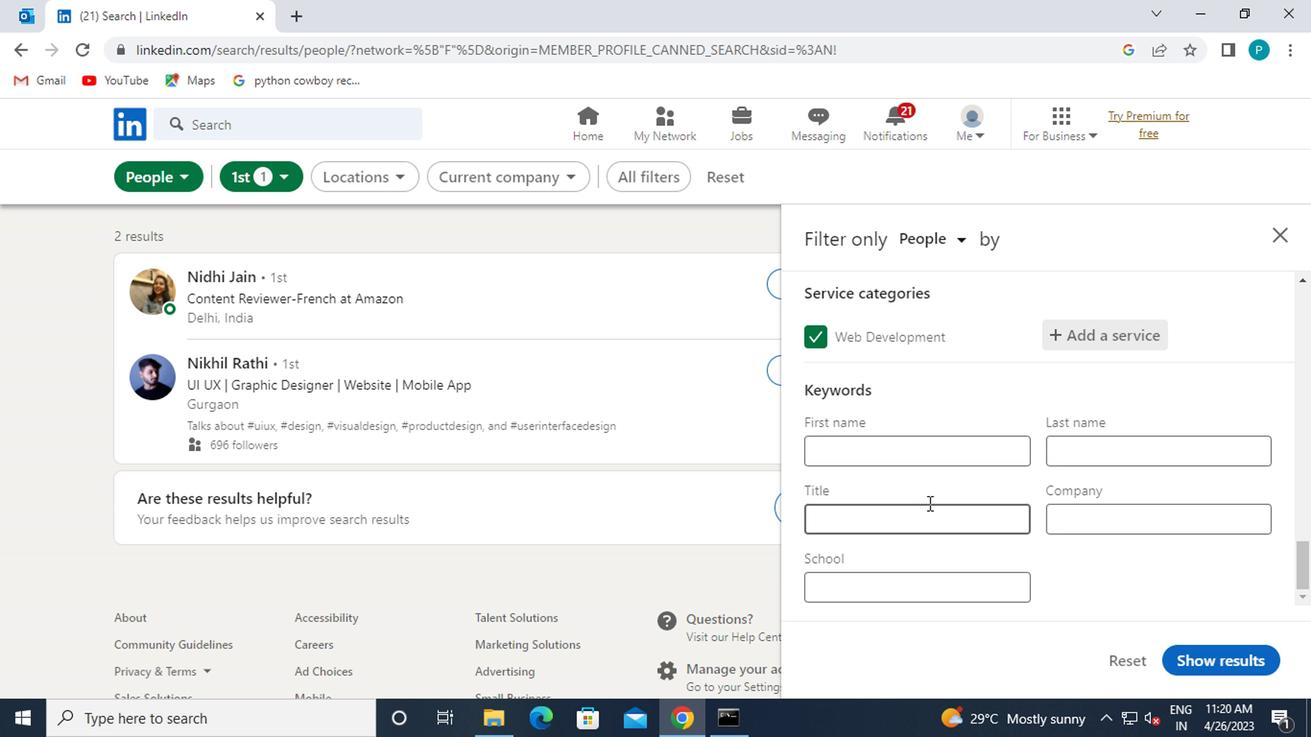 
Action: Mouse pressed left at (927, 502)
Screenshot: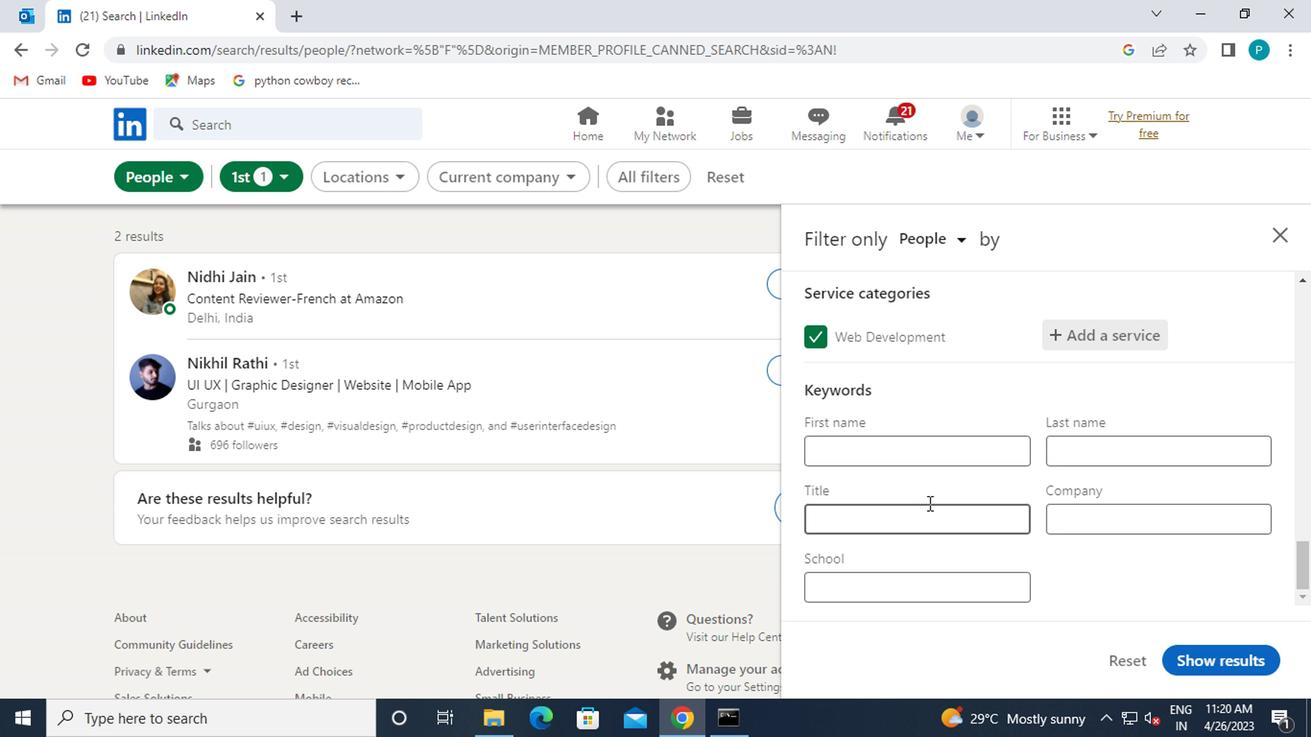 
Action: Mouse moved to (927, 501)
Screenshot: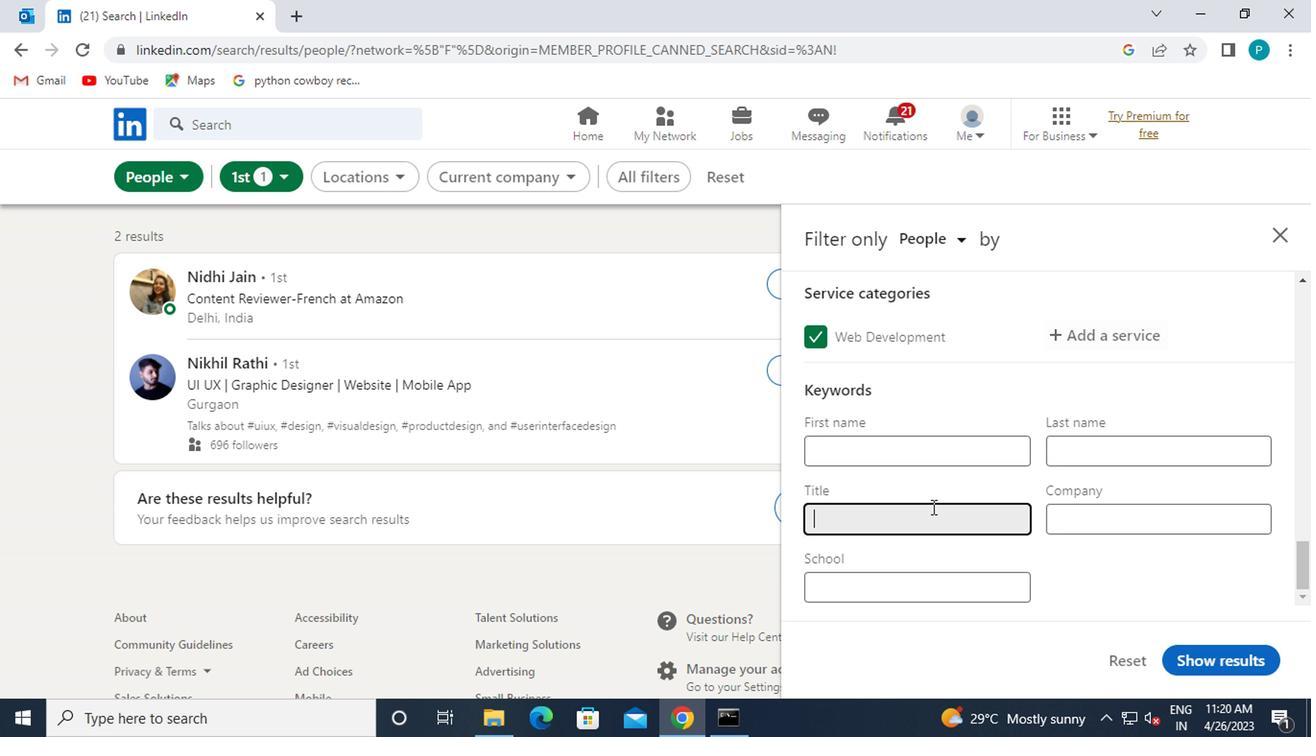 
Action: Key pressed <Key.caps_lock>B<Key.caps_lock>OOKKR<Key.backspace>K<Key.backspace>EEPR<Key.backspace>ER
Screenshot: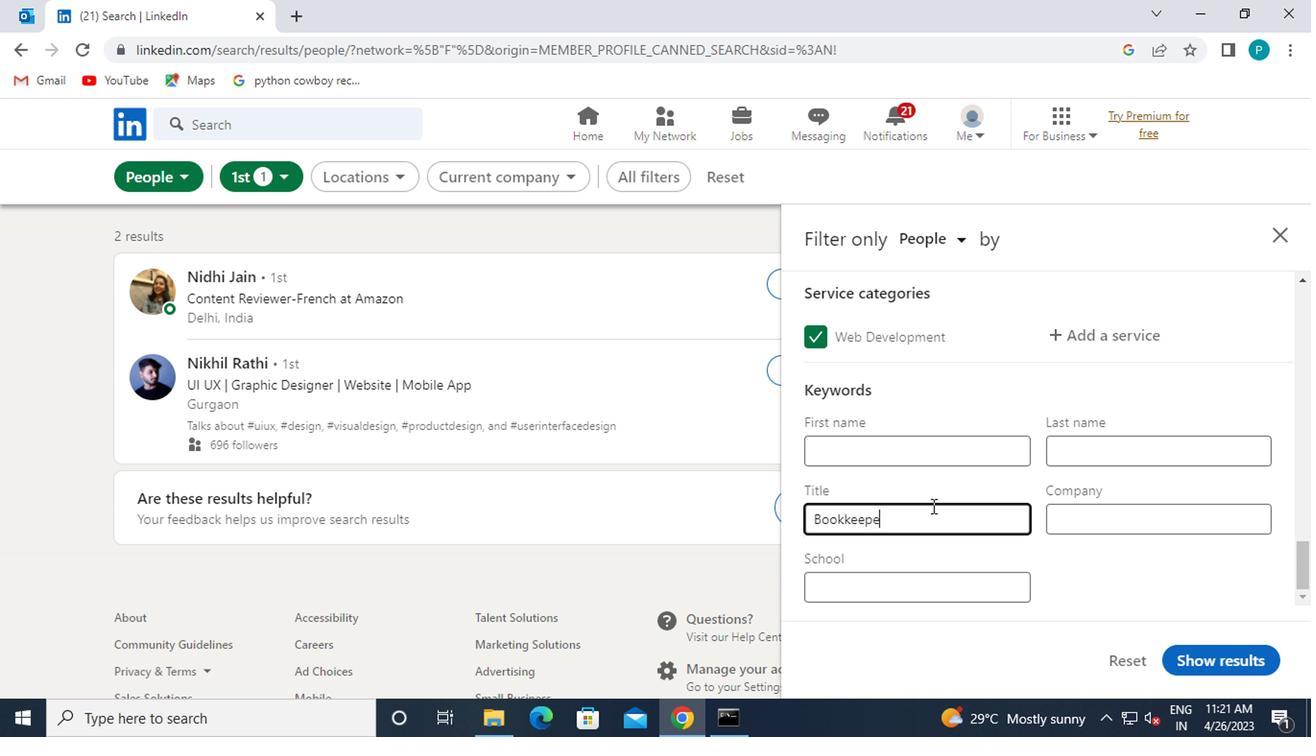 
Action: Mouse moved to (1202, 652)
Screenshot: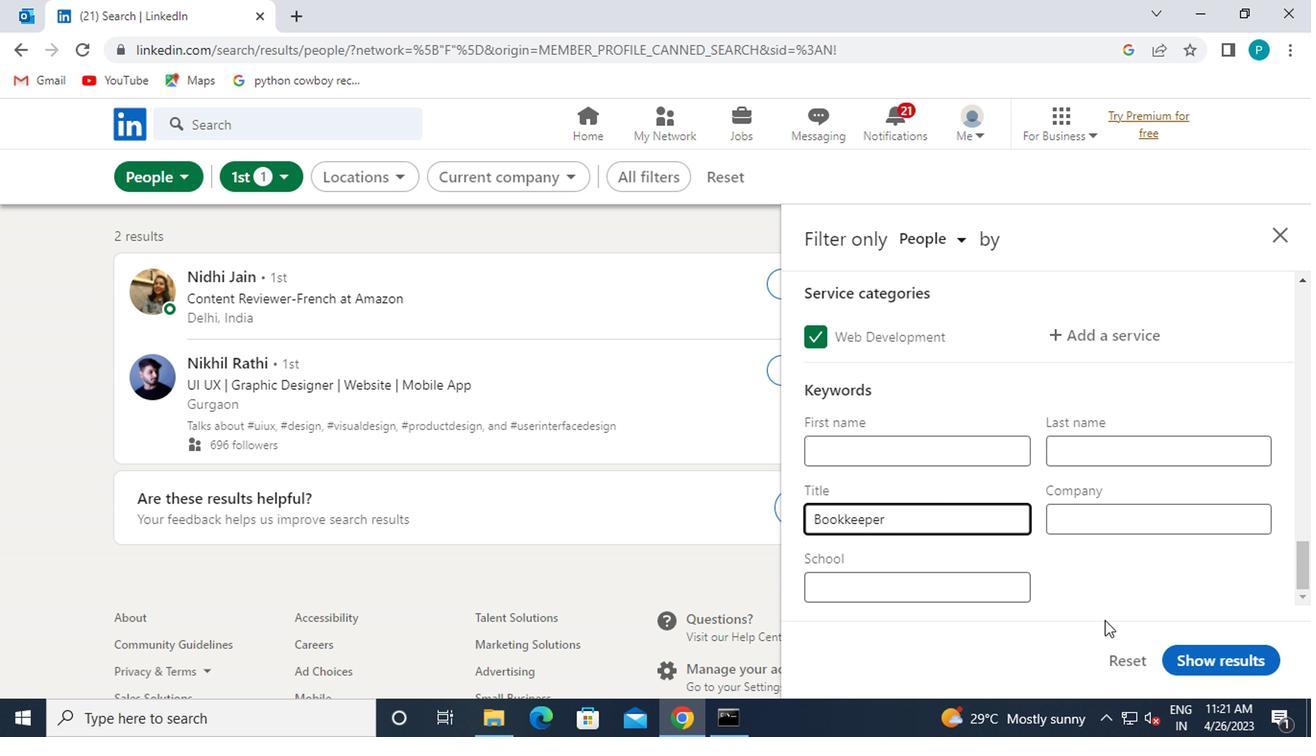 
Action: Mouse pressed left at (1202, 652)
Screenshot: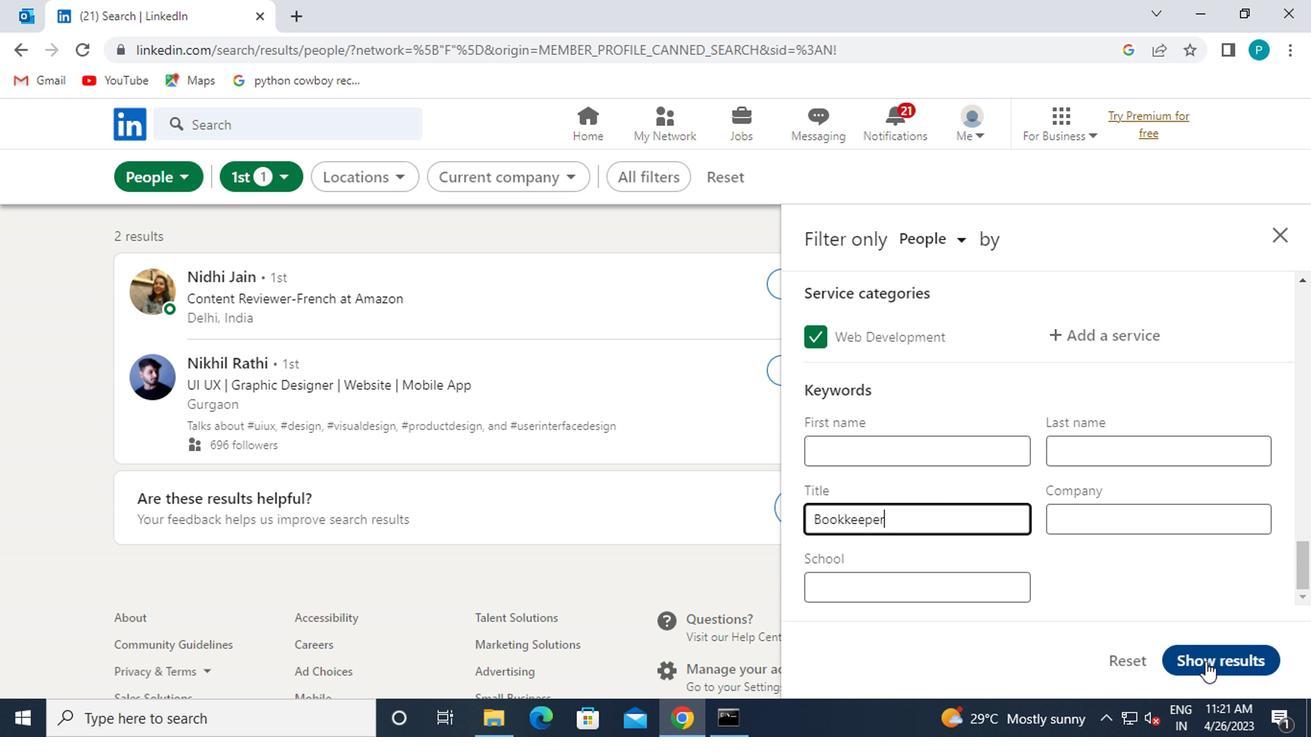 
